 Task: Explore unique Airbnb listings in Oregon, such as treehouses, yurts, and converted barns.
Action: Mouse moved to (416, 80)
Screenshot: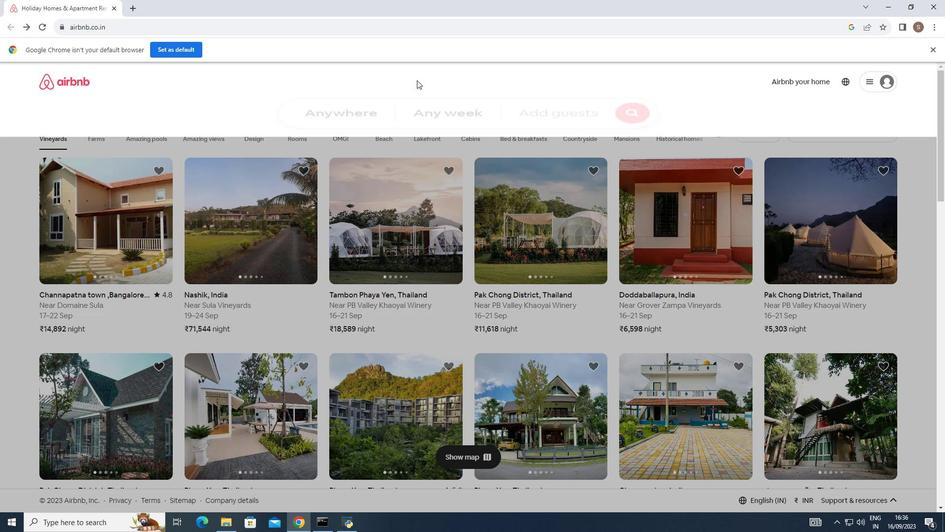 
Action: Mouse pressed left at (416, 80)
Screenshot: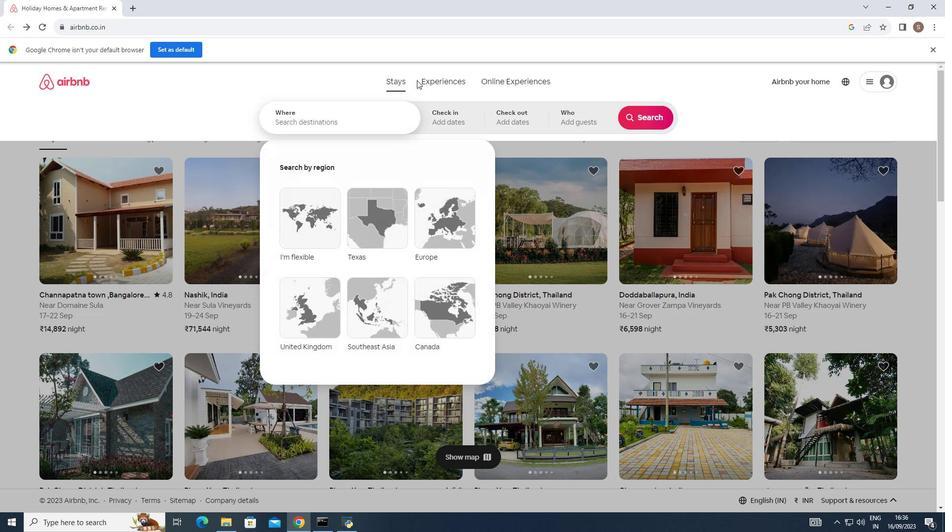 
Action: Mouse moved to (335, 120)
Screenshot: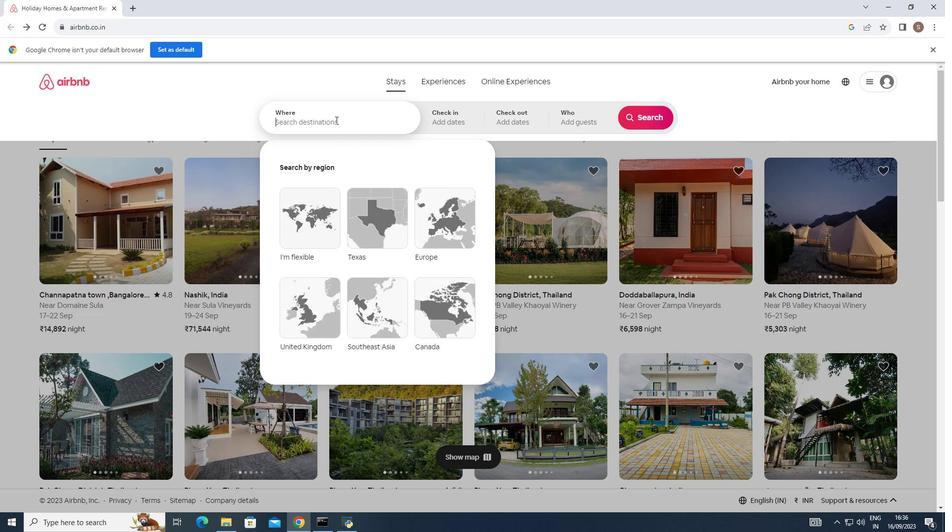
Action: Mouse pressed left at (335, 120)
Screenshot: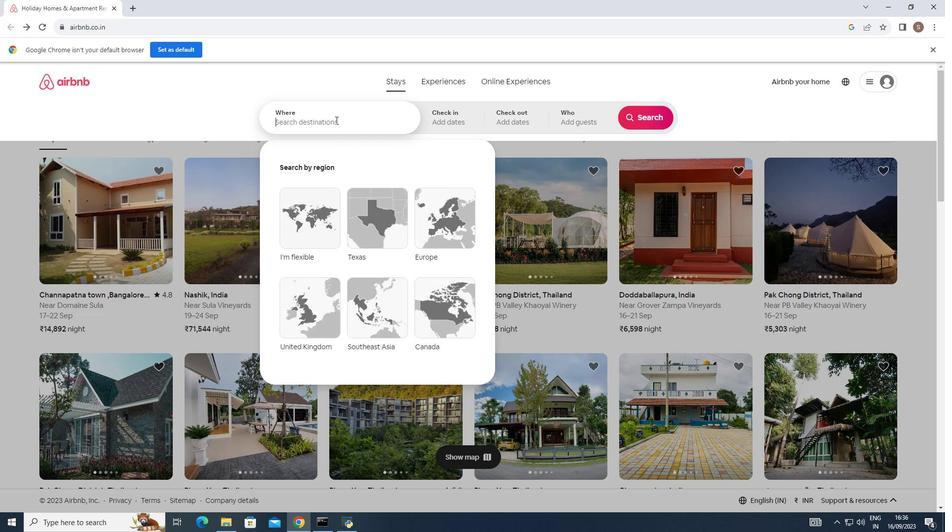 
Action: Key pressed oregon
Screenshot: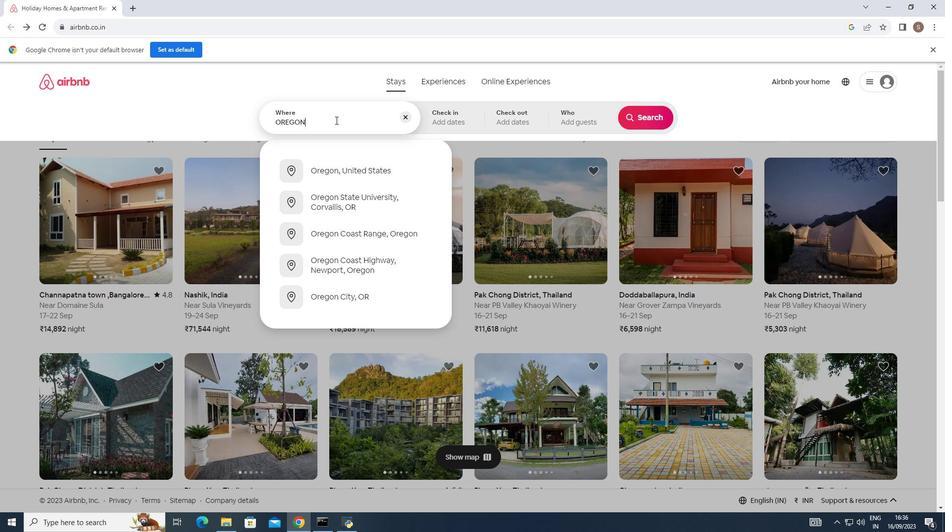 
Action: Mouse moved to (350, 172)
Screenshot: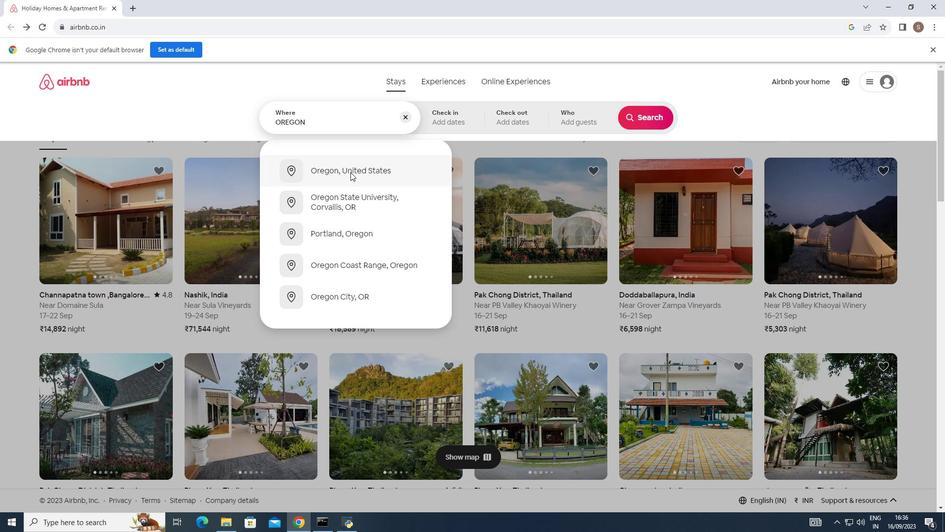 
Action: Mouse pressed left at (350, 172)
Screenshot: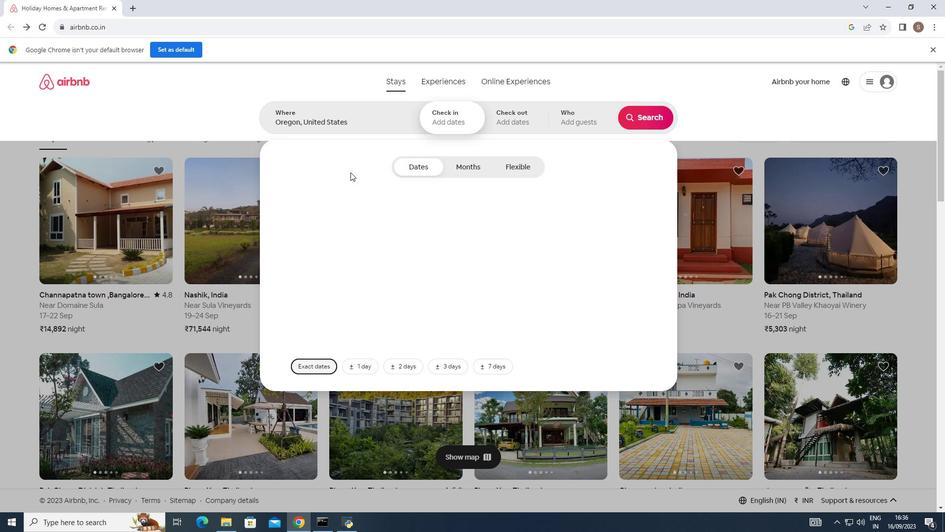 
Action: Mouse moved to (655, 114)
Screenshot: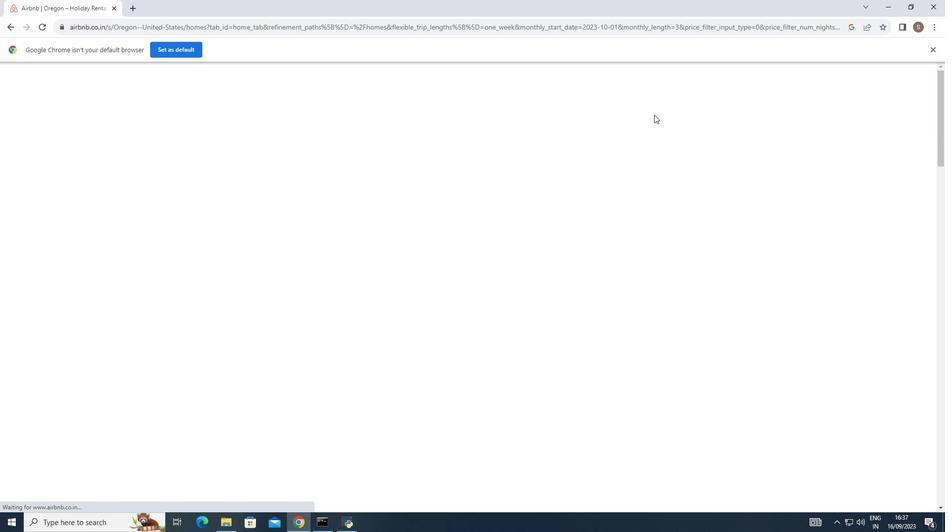 
Action: Mouse pressed left at (655, 114)
Screenshot: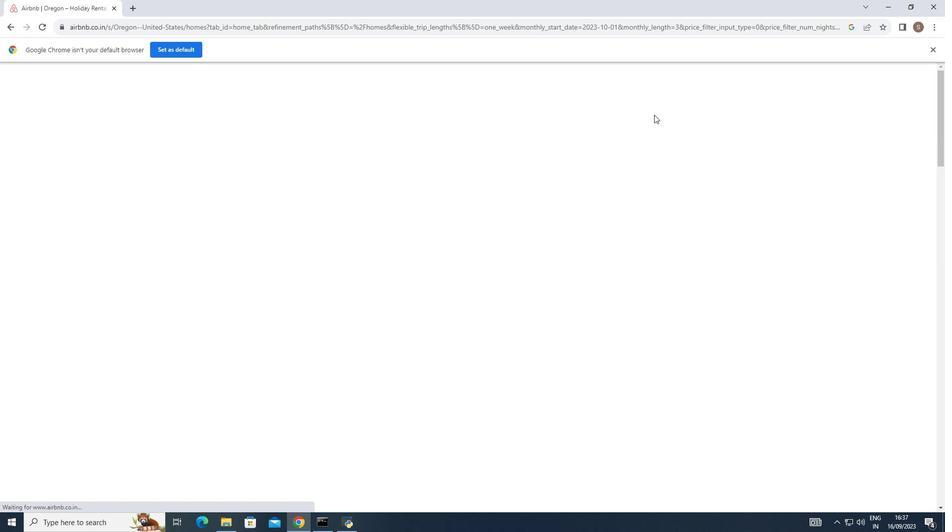 
Action: Mouse moved to (265, 259)
Screenshot: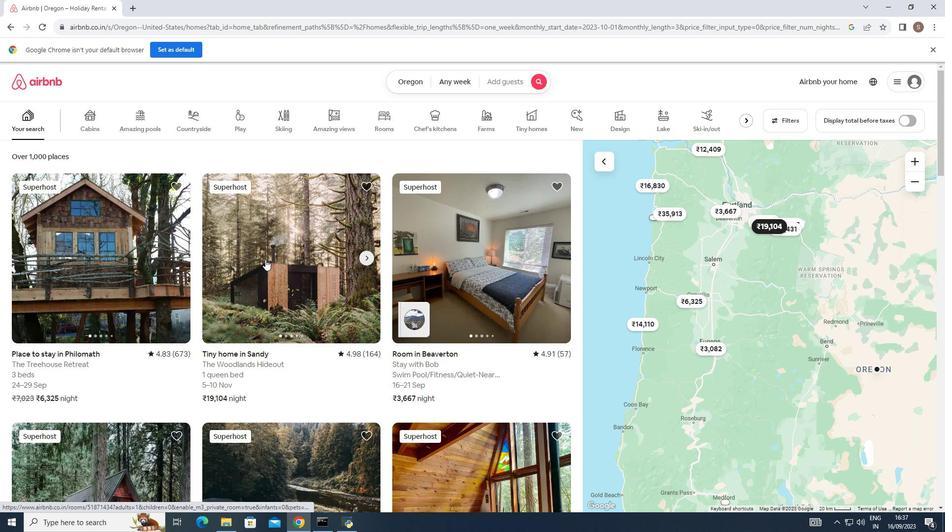 
Action: Mouse pressed left at (265, 259)
Screenshot: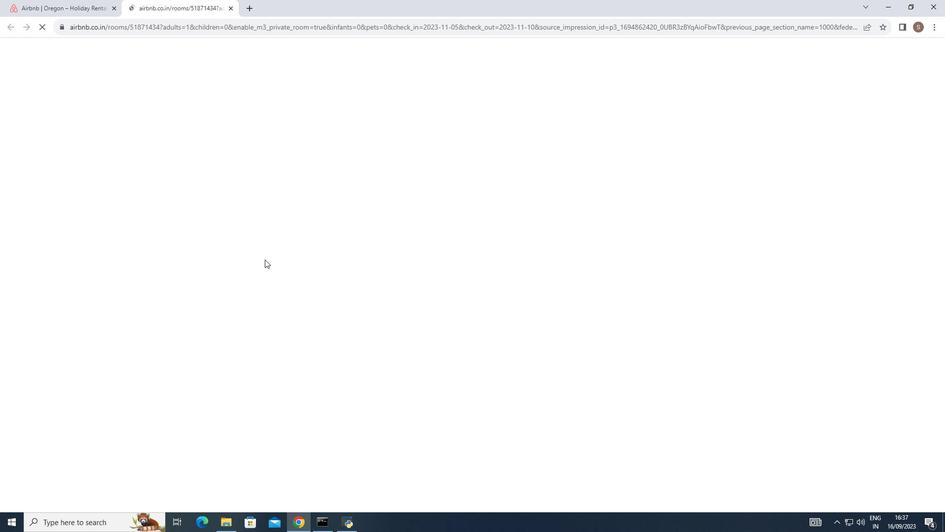 
Action: Mouse moved to (275, 268)
Screenshot: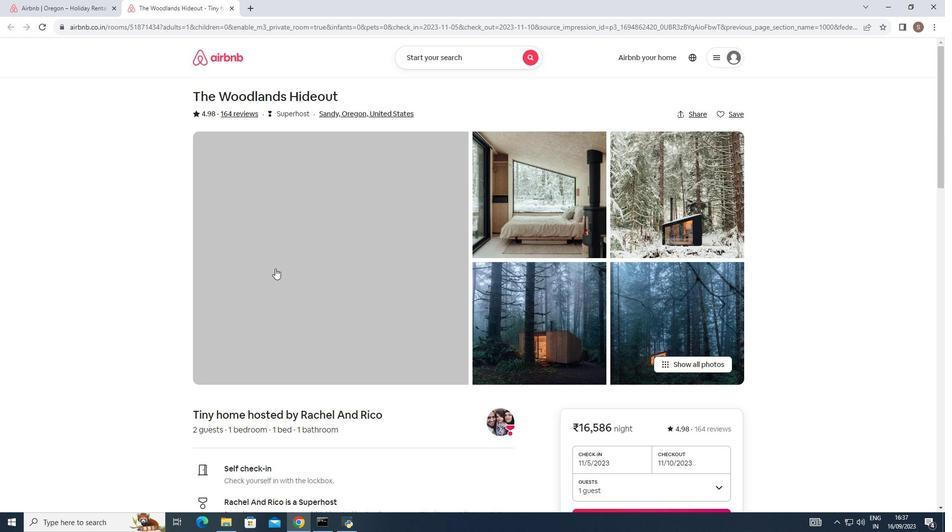 
Action: Mouse scrolled (275, 267) with delta (0, 0)
Screenshot: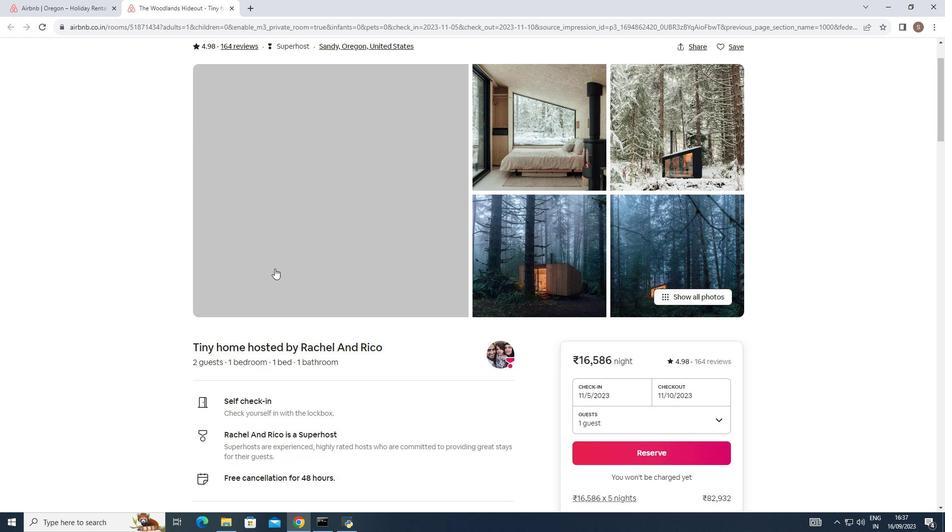 
Action: Mouse moved to (274, 268)
Screenshot: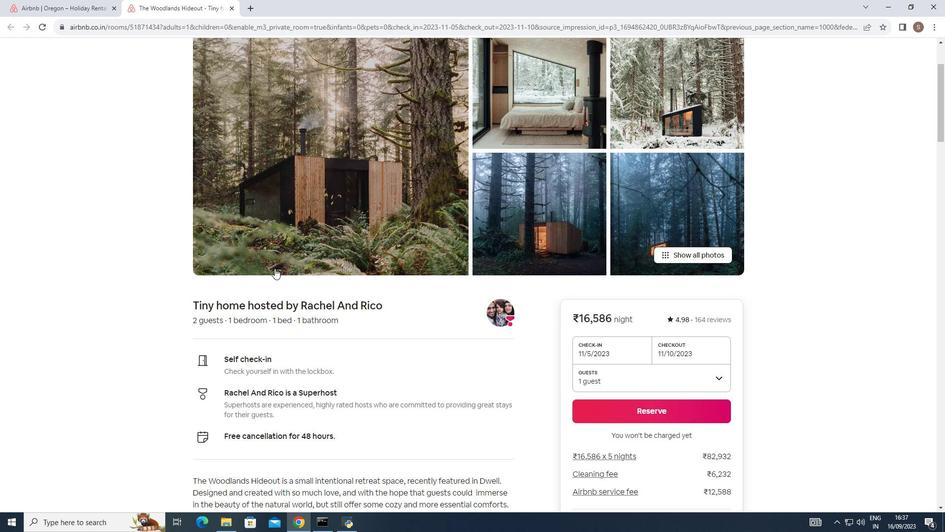 
Action: Mouse scrolled (274, 267) with delta (0, 0)
Screenshot: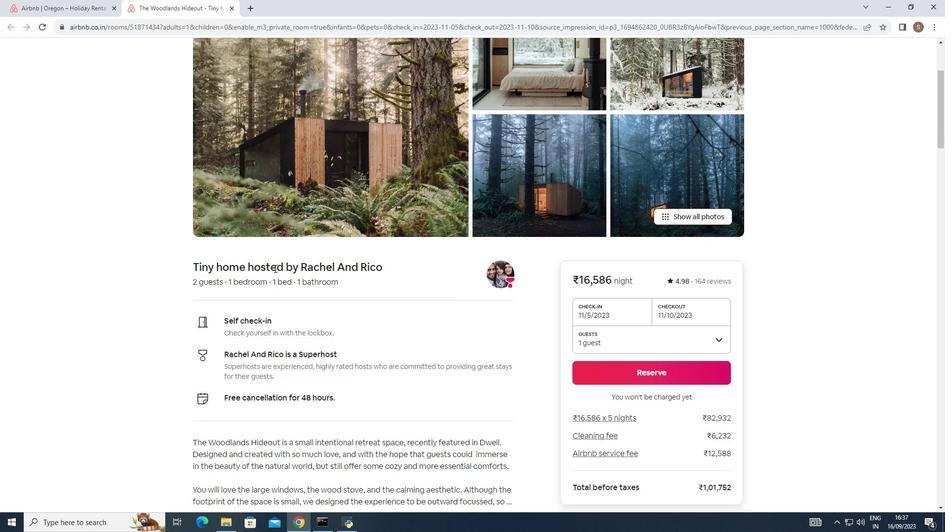 
Action: Mouse scrolled (274, 267) with delta (0, 0)
Screenshot: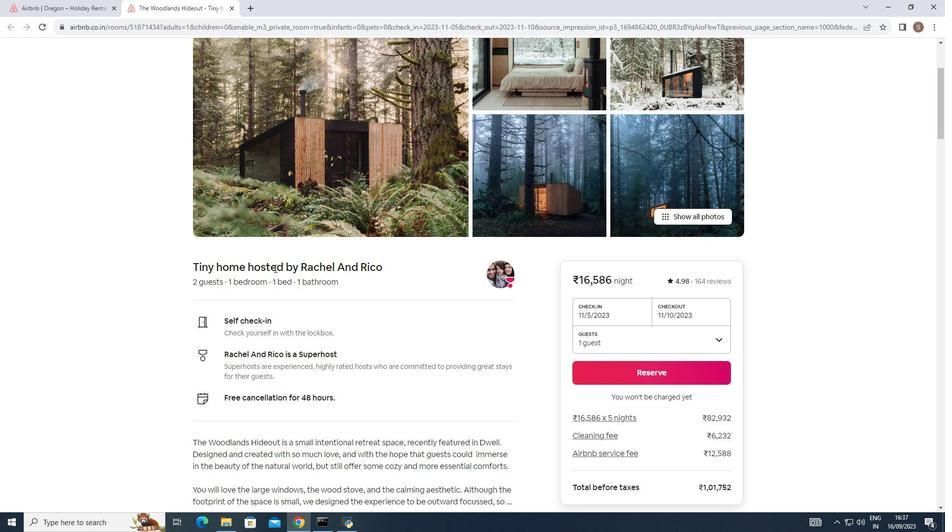 
Action: Mouse scrolled (274, 267) with delta (0, 0)
Screenshot: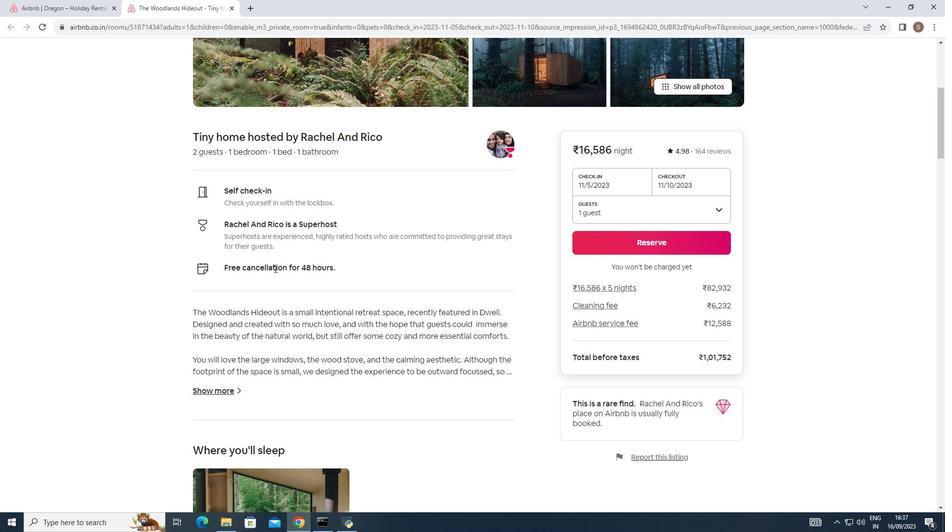 
Action: Mouse scrolled (274, 267) with delta (0, 0)
Screenshot: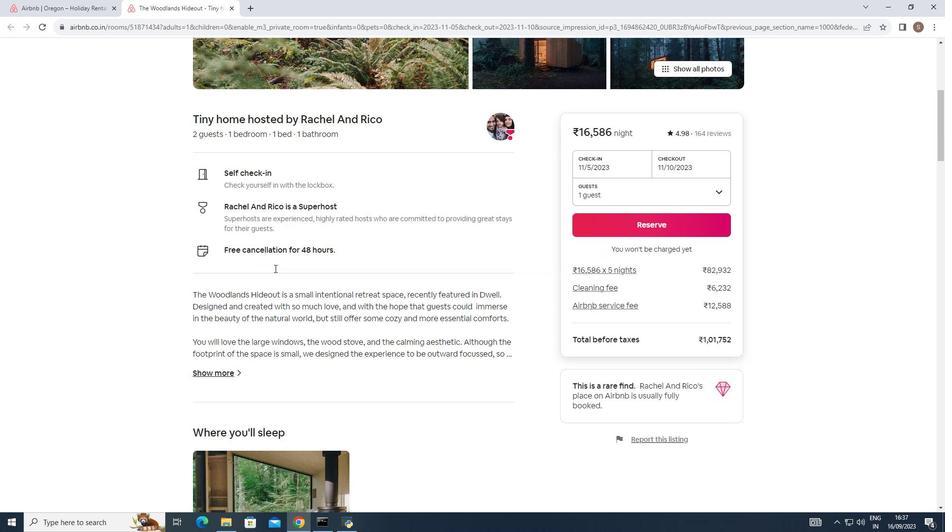 
Action: Mouse scrolled (274, 267) with delta (0, 0)
Screenshot: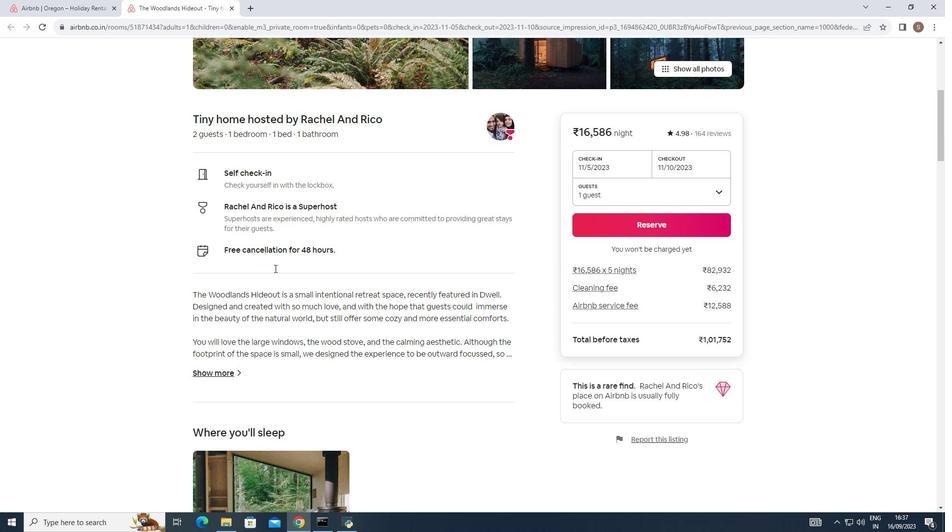 
Action: Mouse scrolled (274, 267) with delta (0, 0)
Screenshot: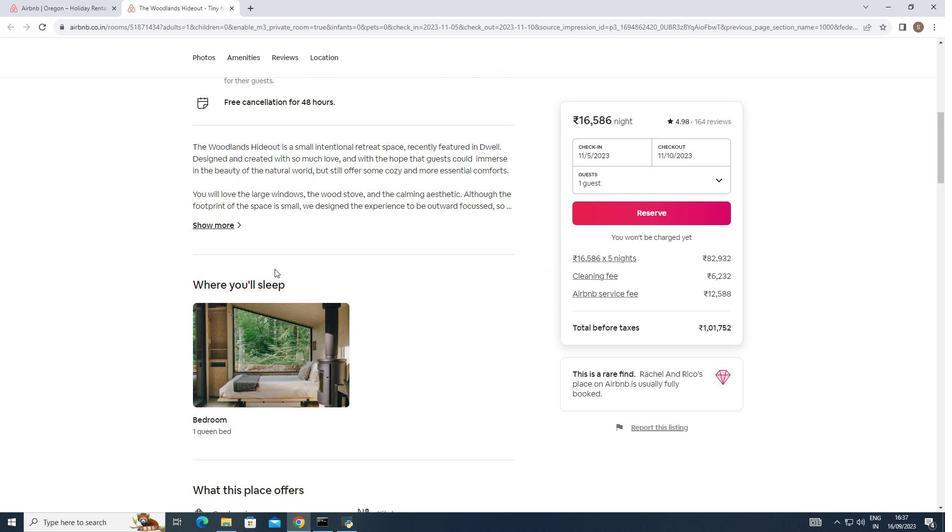 
Action: Mouse moved to (274, 268)
Screenshot: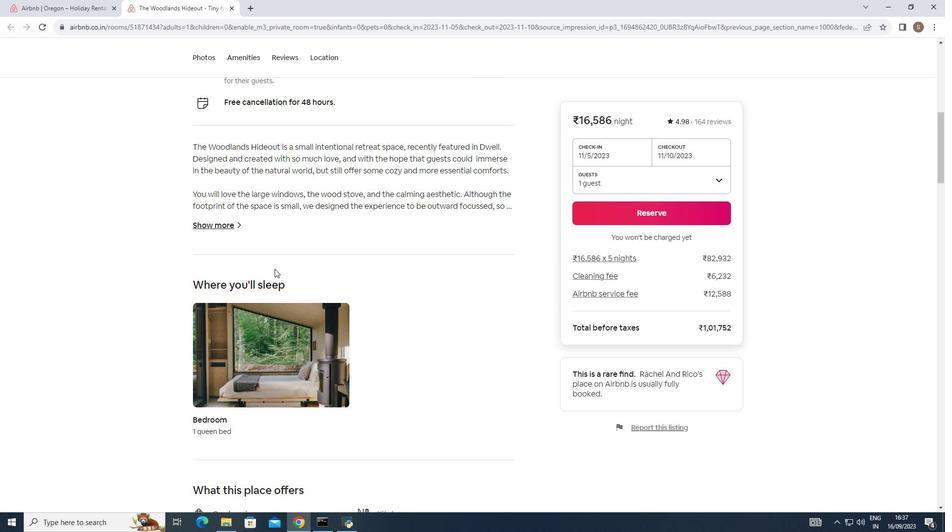
Action: Mouse scrolled (274, 268) with delta (0, 0)
Screenshot: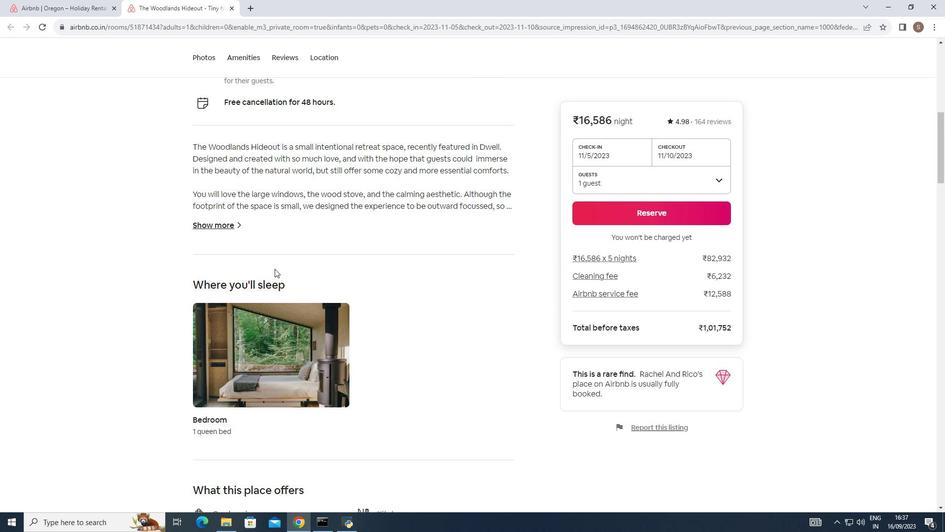 
Action: Mouse scrolled (274, 268) with delta (0, 0)
Screenshot: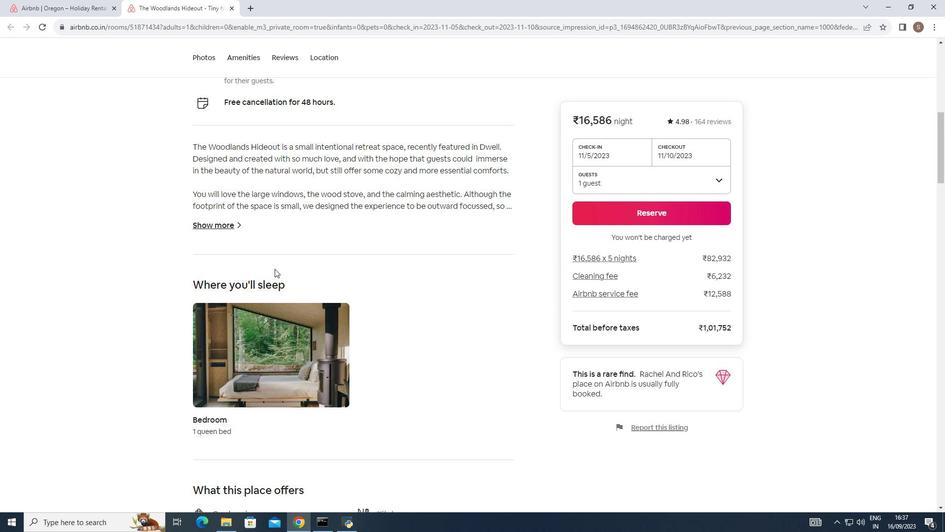 
Action: Mouse scrolled (274, 268) with delta (0, 0)
Screenshot: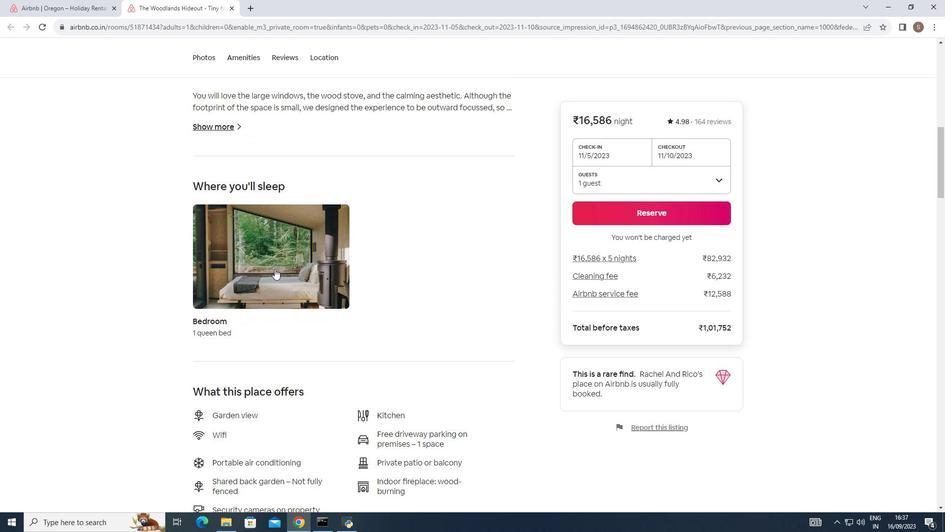 
Action: Mouse scrolled (274, 268) with delta (0, 0)
Screenshot: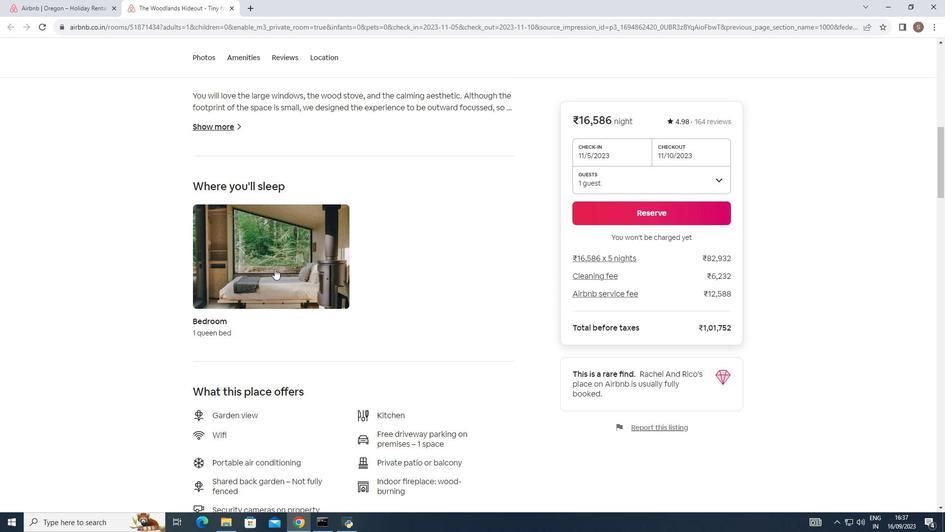 
Action: Mouse moved to (274, 268)
Screenshot: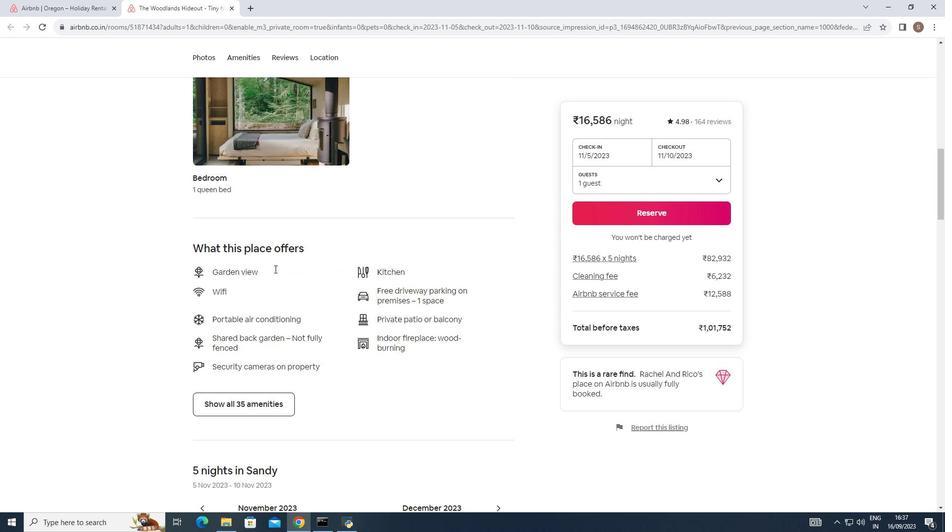 
Action: Mouse scrolled (274, 268) with delta (0, 0)
Screenshot: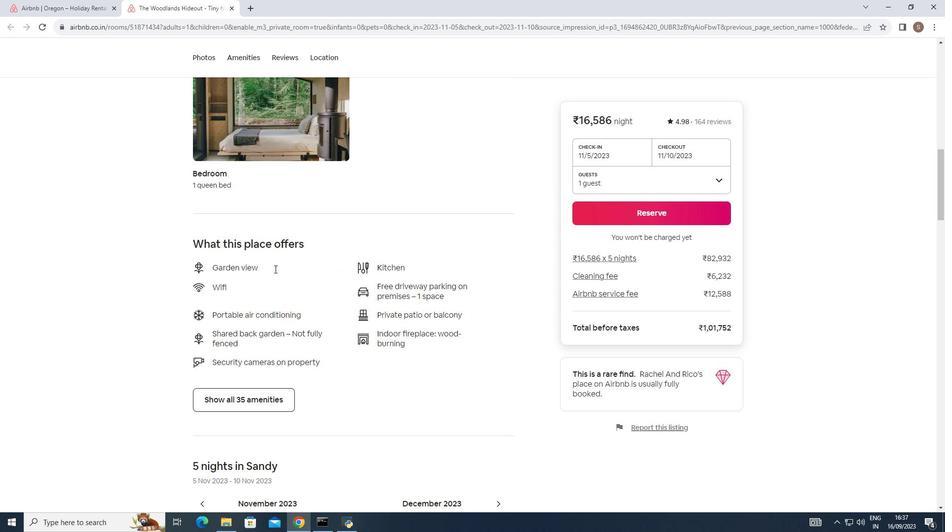 
Action: Mouse scrolled (274, 268) with delta (0, 0)
Screenshot: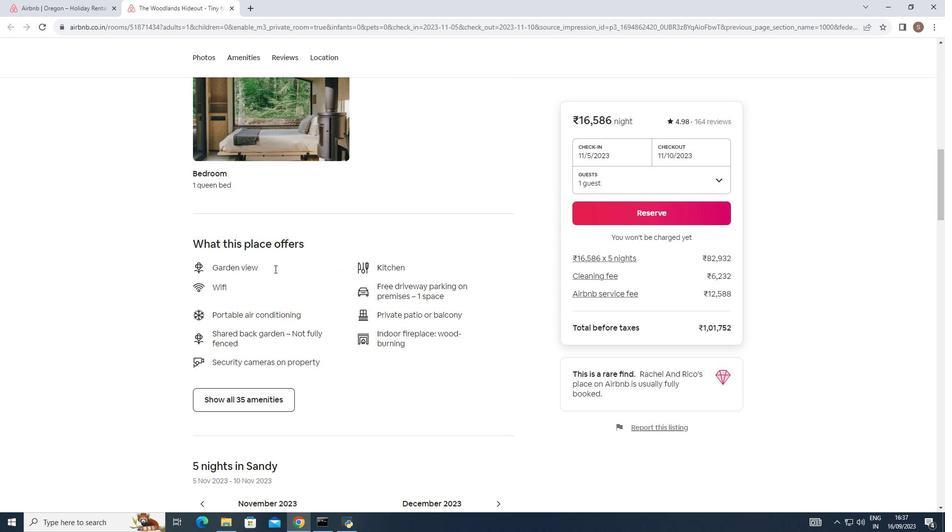 
Action: Mouse scrolled (274, 268) with delta (0, 0)
Screenshot: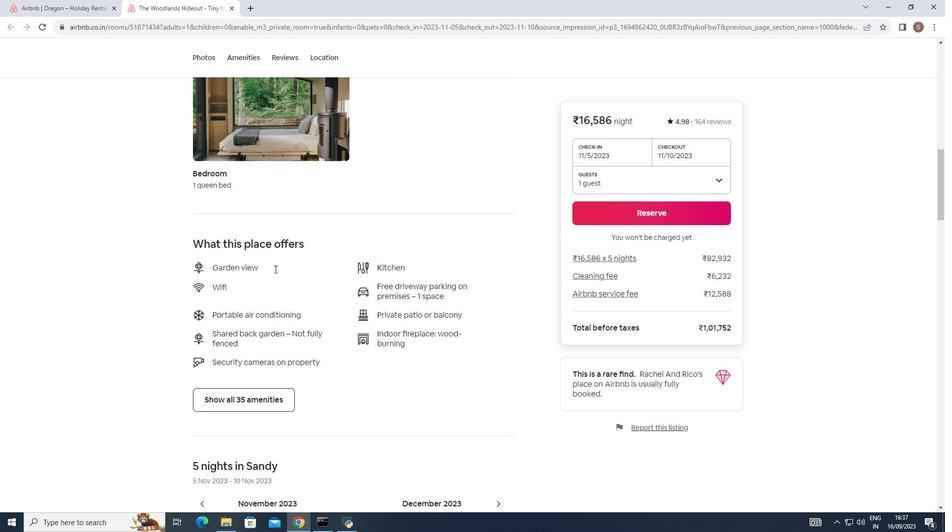 
Action: Mouse scrolled (274, 268) with delta (0, 0)
Screenshot: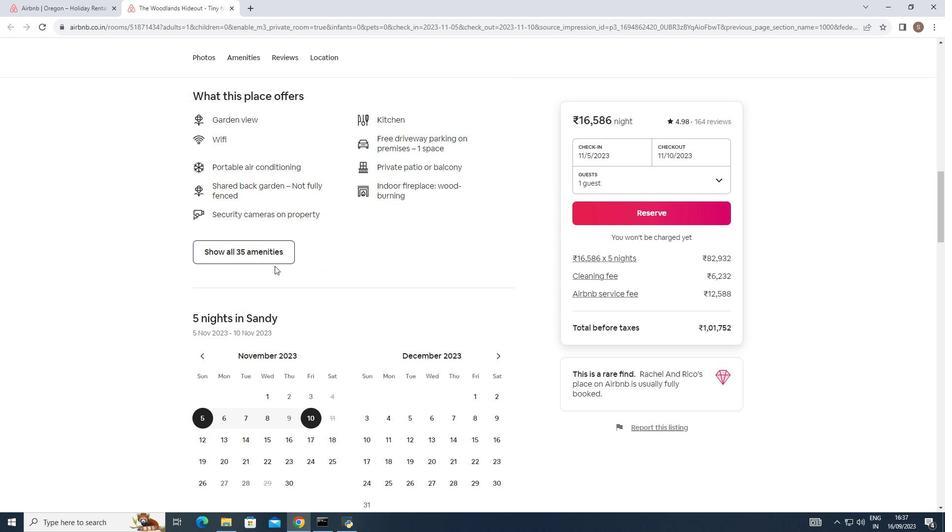 
Action: Mouse scrolled (274, 268) with delta (0, 0)
Screenshot: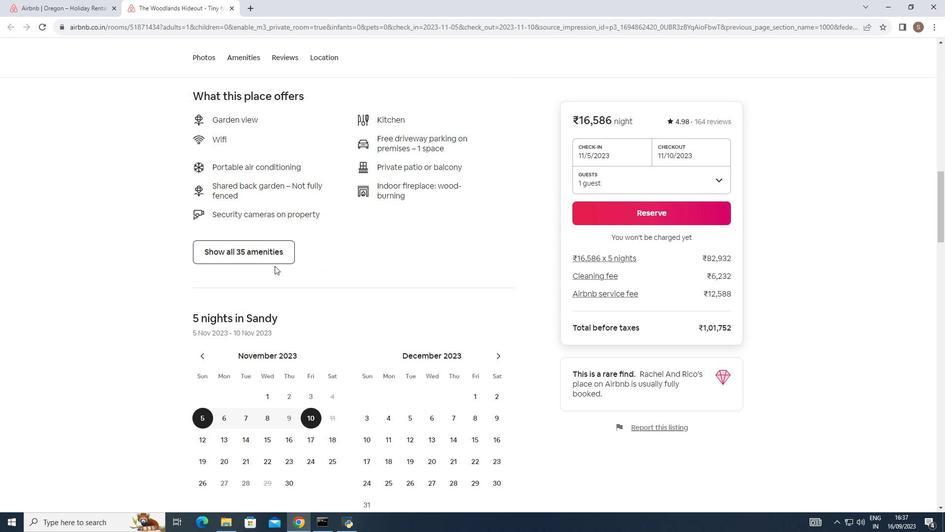 
Action: Mouse scrolled (274, 268) with delta (0, 0)
Screenshot: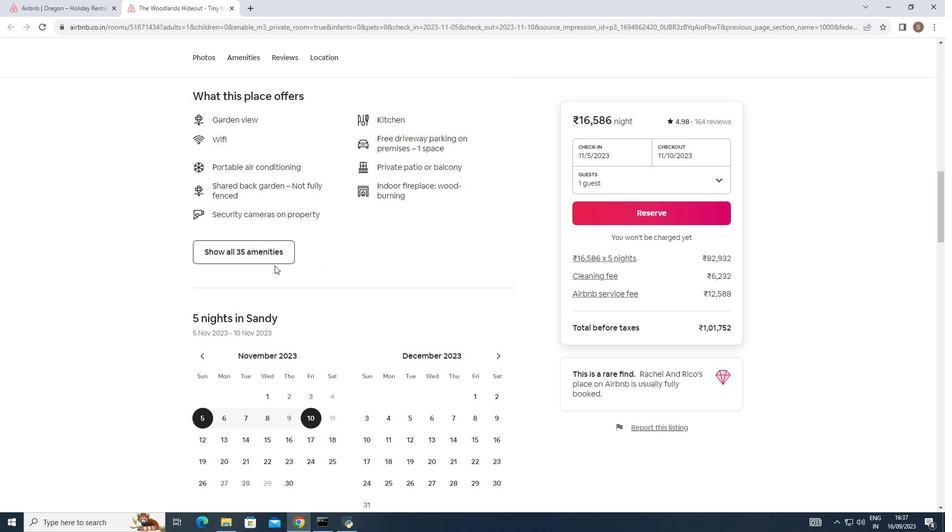 
Action: Mouse moved to (272, 258)
Screenshot: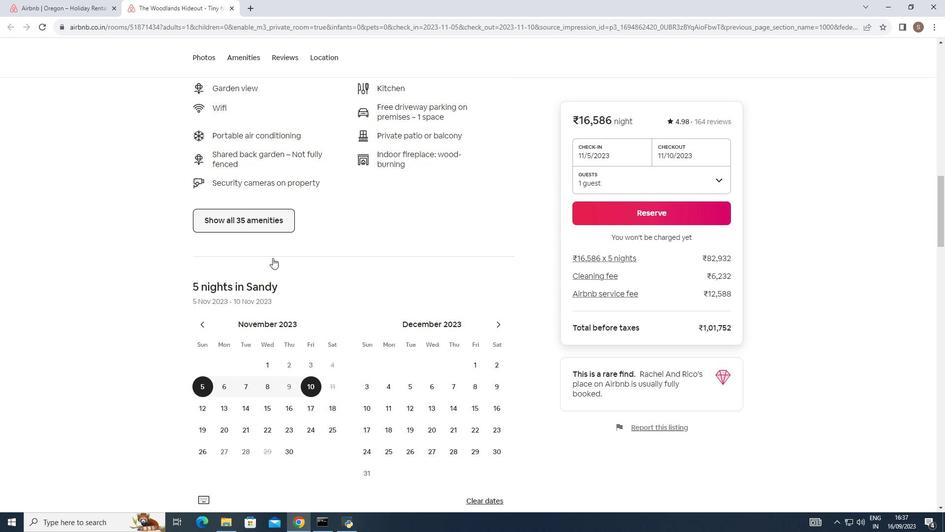 
Action: Mouse scrolled (272, 257) with delta (0, 0)
Screenshot: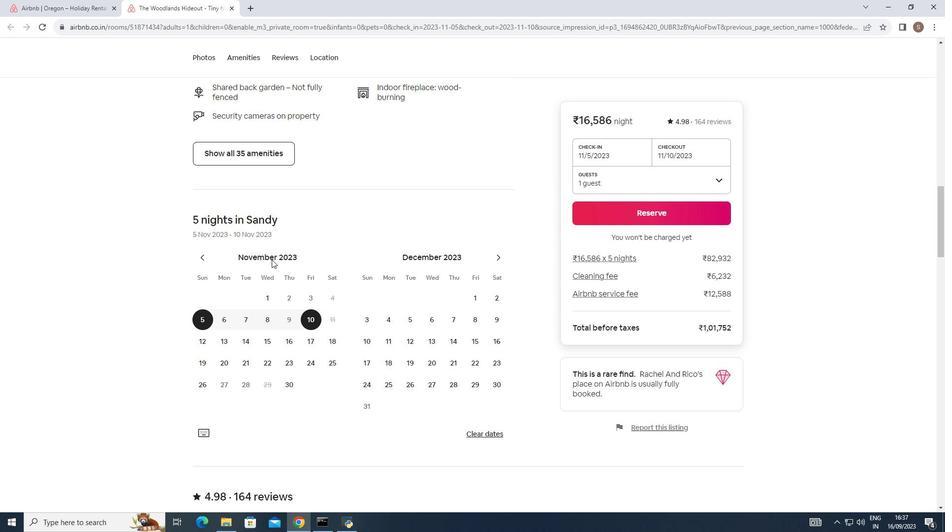
Action: Mouse scrolled (272, 257) with delta (0, 0)
Screenshot: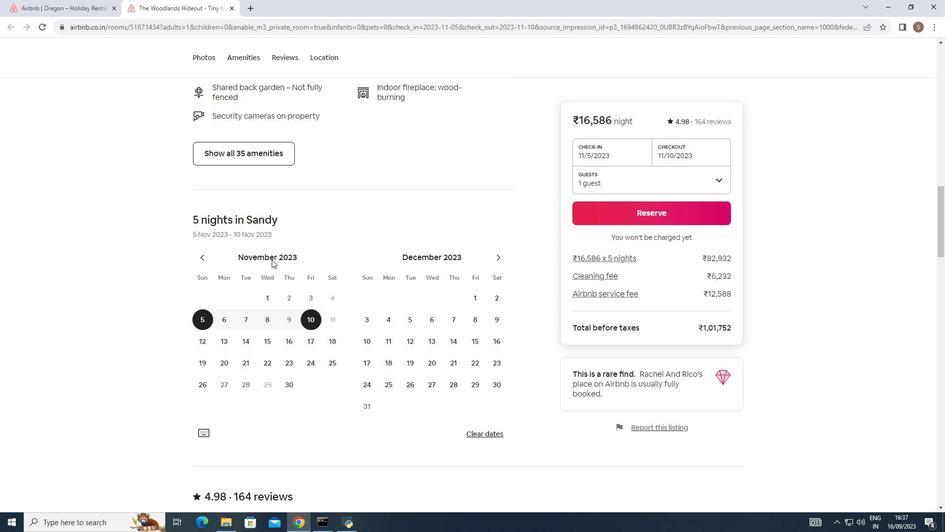 
Action: Mouse moved to (271, 260)
Screenshot: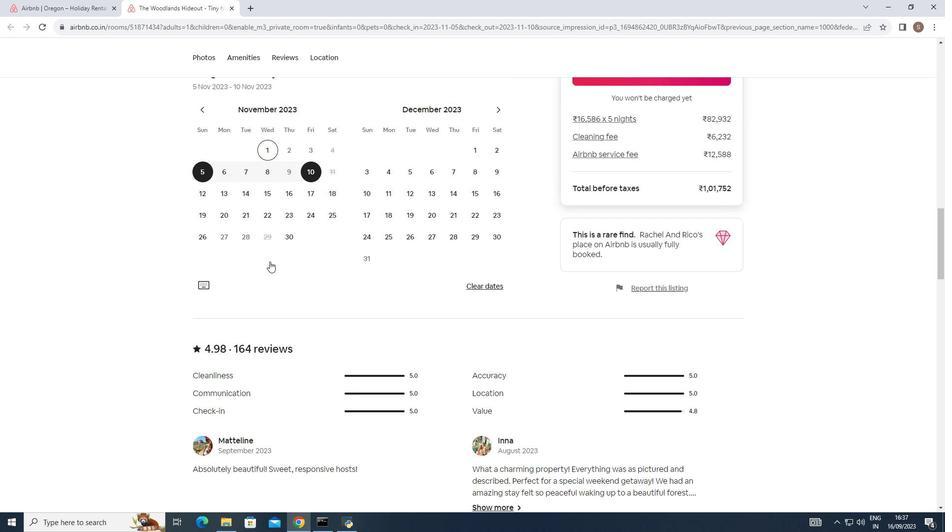 
Action: Mouse scrolled (271, 259) with delta (0, 0)
Screenshot: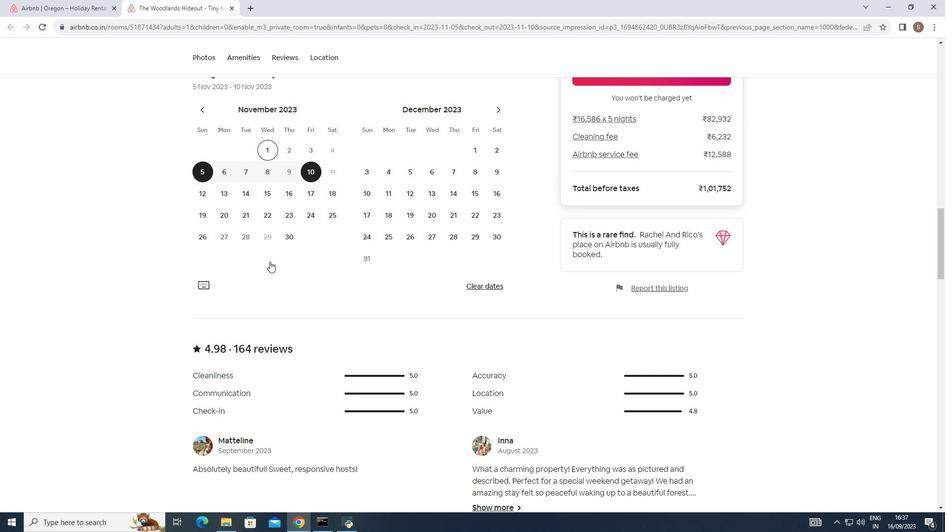 
Action: Mouse moved to (270, 261)
Screenshot: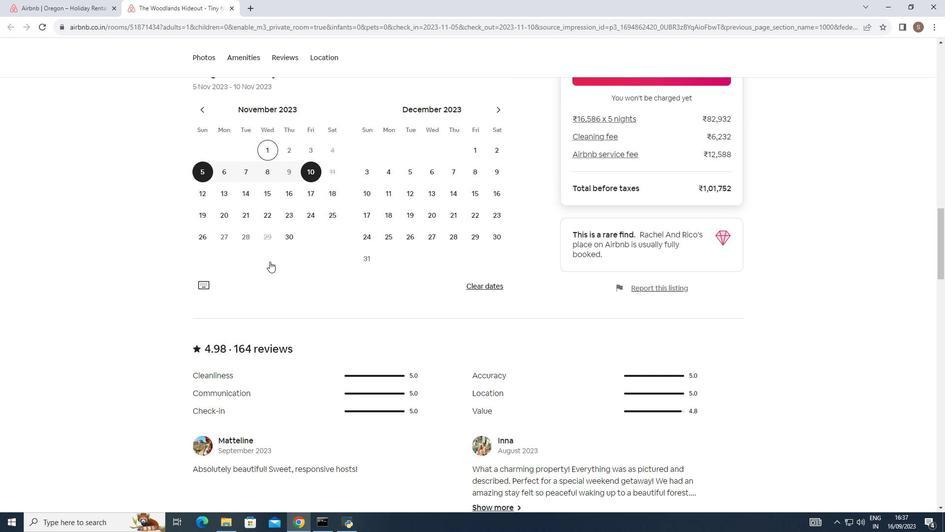 
Action: Mouse scrolled (270, 260) with delta (0, 0)
Screenshot: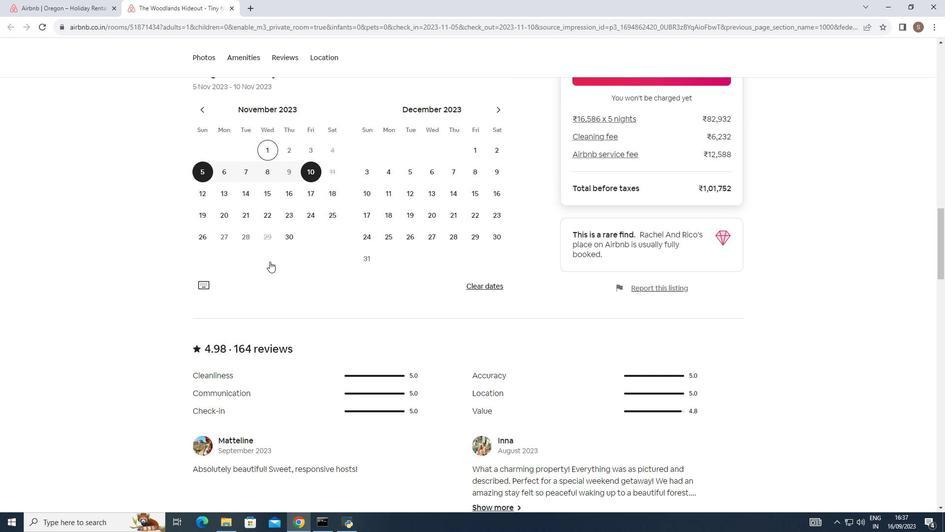 
Action: Mouse moved to (269, 261)
Screenshot: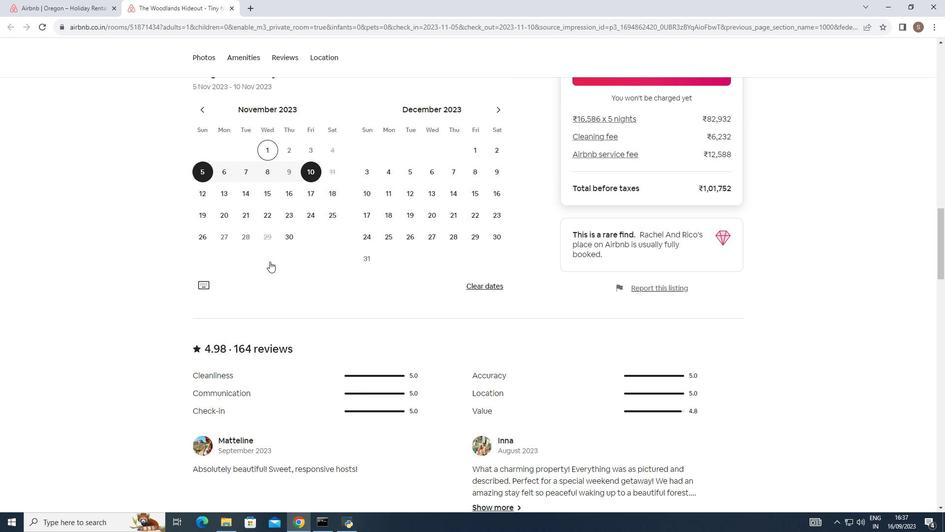 
Action: Mouse scrolled (269, 261) with delta (0, 0)
Screenshot: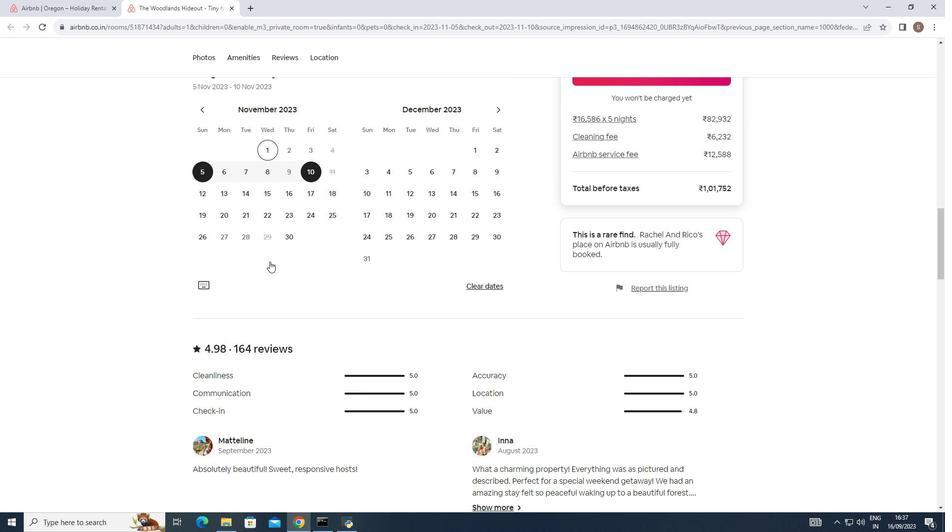 
Action: Mouse moved to (269, 261)
Screenshot: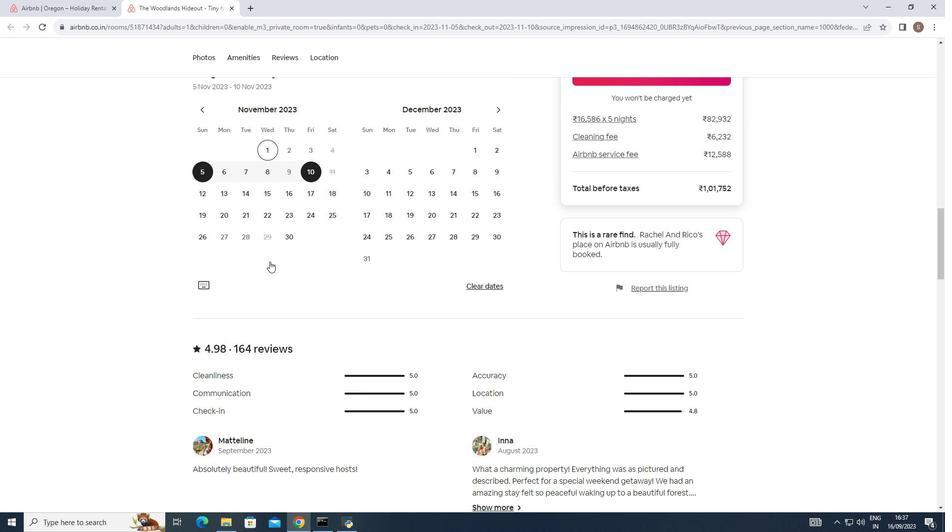 
Action: Mouse scrolled (269, 261) with delta (0, 0)
Screenshot: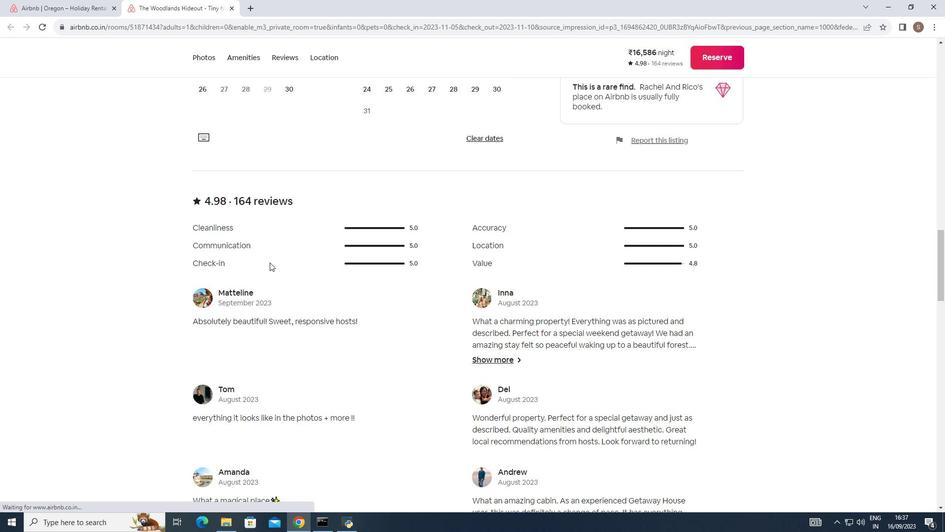 
Action: Mouse moved to (269, 262)
Screenshot: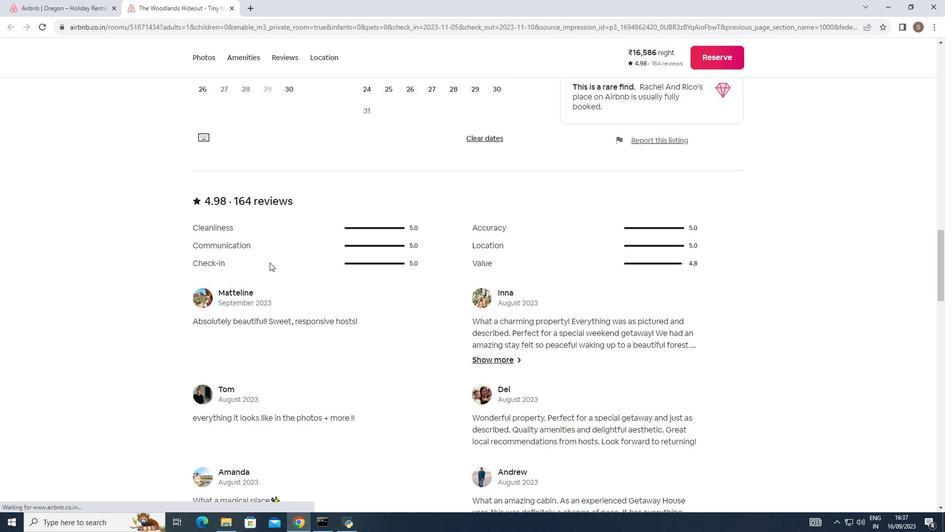 
Action: Mouse scrolled (269, 262) with delta (0, 0)
Screenshot: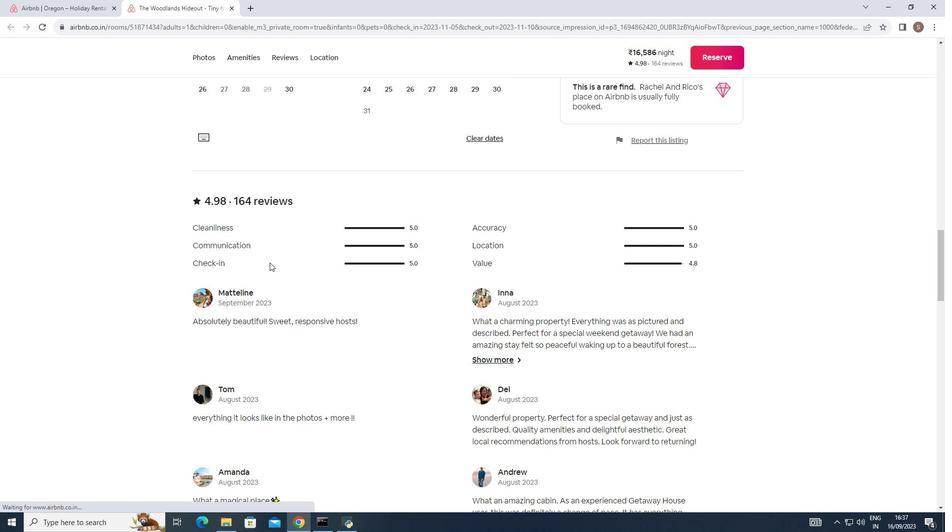 
Action: Mouse scrolled (269, 262) with delta (0, 0)
Screenshot: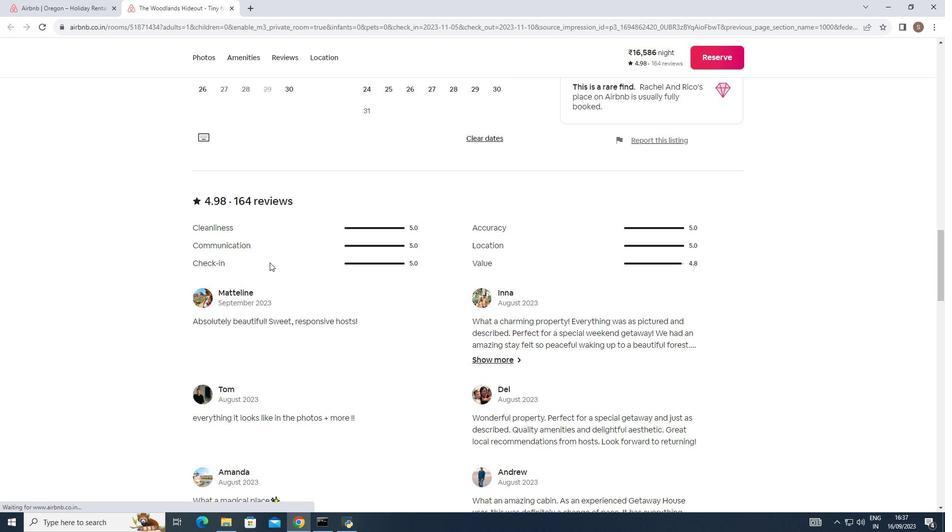 
Action: Mouse scrolled (269, 262) with delta (0, 0)
Screenshot: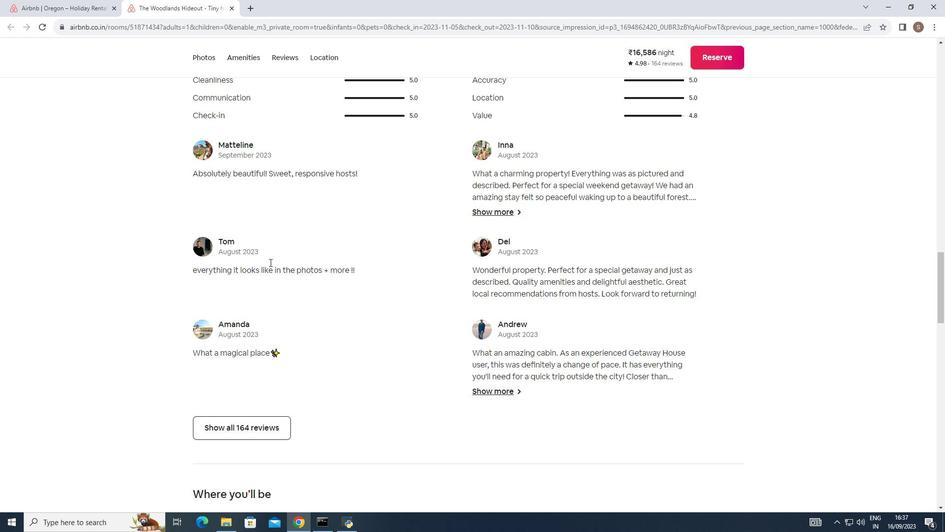 
Action: Mouse scrolled (269, 262) with delta (0, 0)
Screenshot: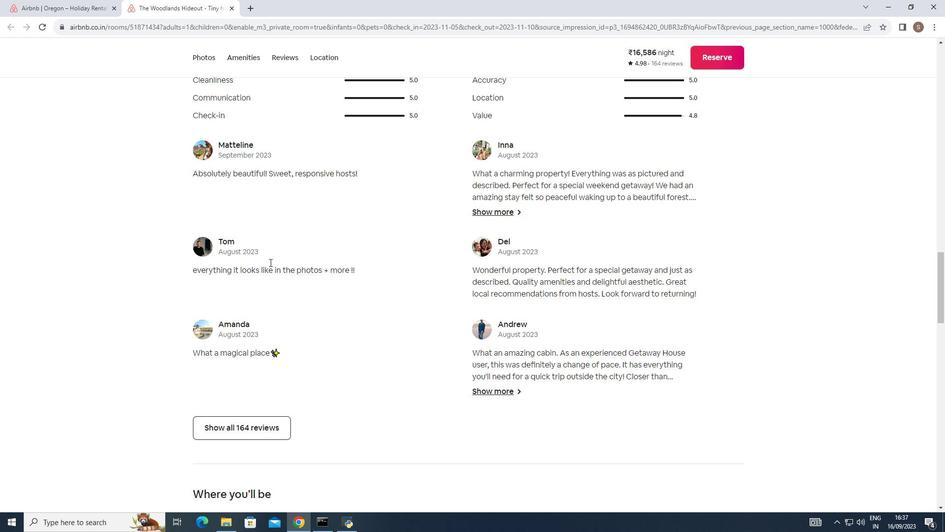 
Action: Mouse scrolled (269, 262) with delta (0, 0)
Screenshot: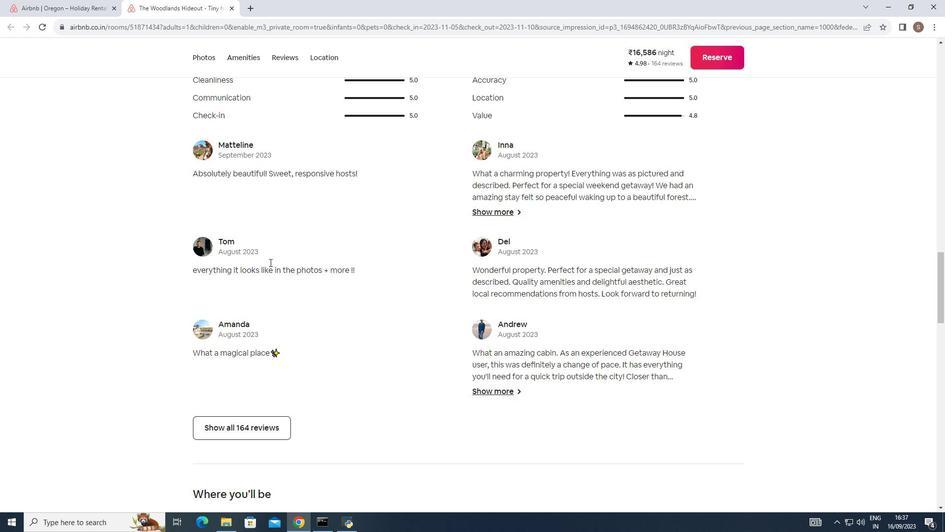 
Action: Mouse scrolled (269, 262) with delta (0, 0)
Screenshot: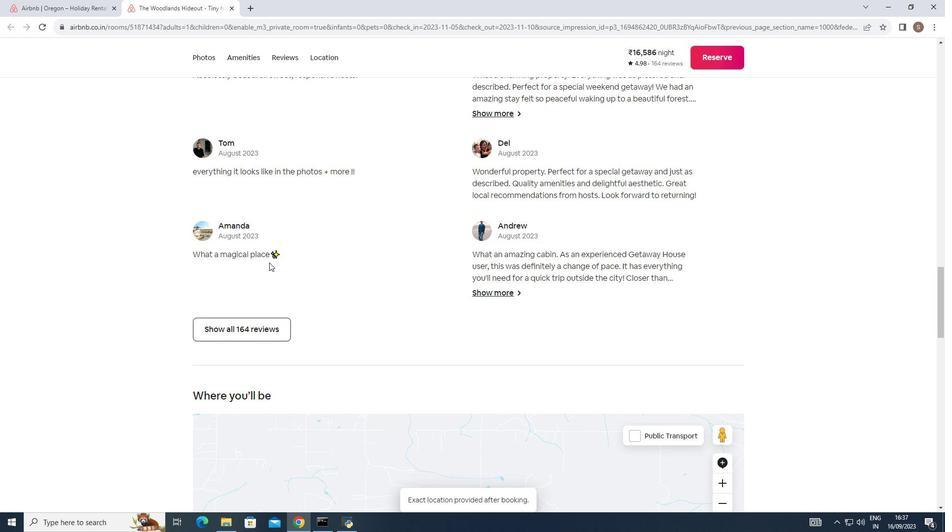 
Action: Mouse scrolled (269, 262) with delta (0, 0)
Screenshot: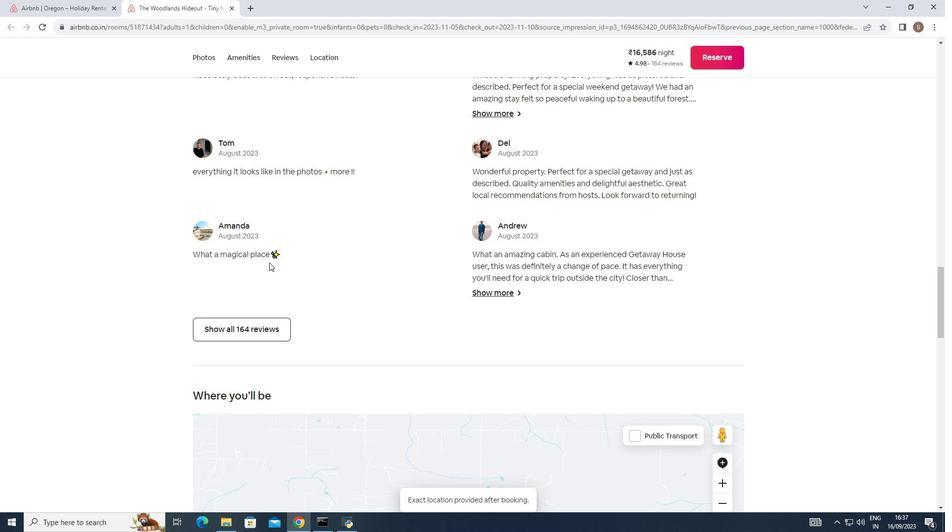 
Action: Mouse moved to (269, 262)
Screenshot: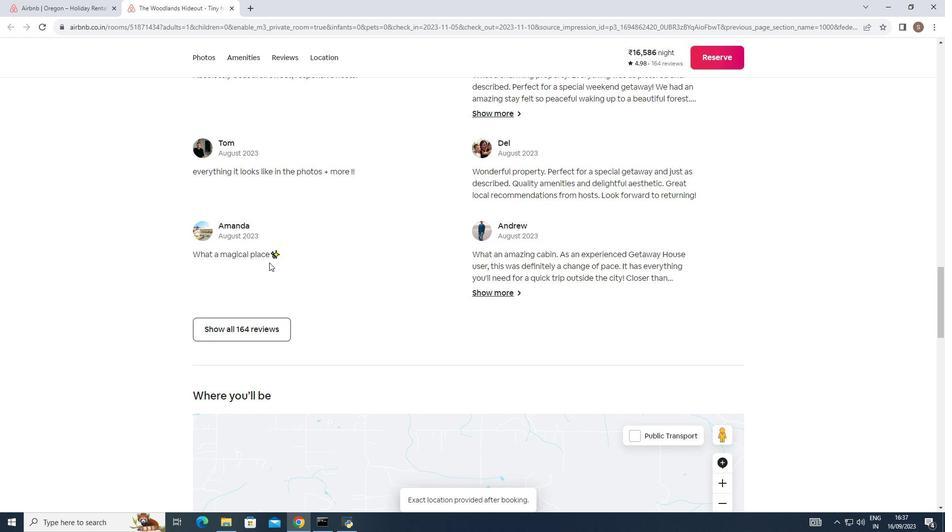 
Action: Mouse scrolled (269, 262) with delta (0, 0)
Screenshot: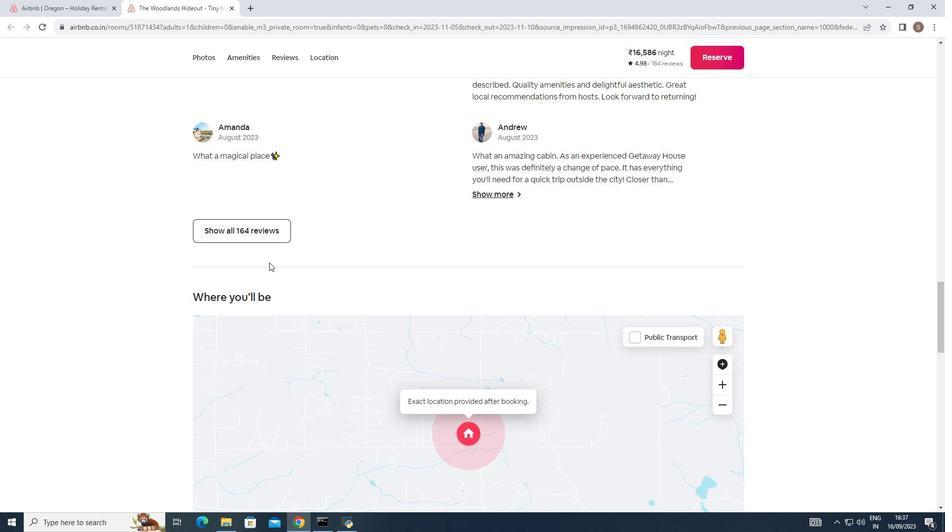 
Action: Mouse scrolled (269, 262) with delta (0, 0)
Screenshot: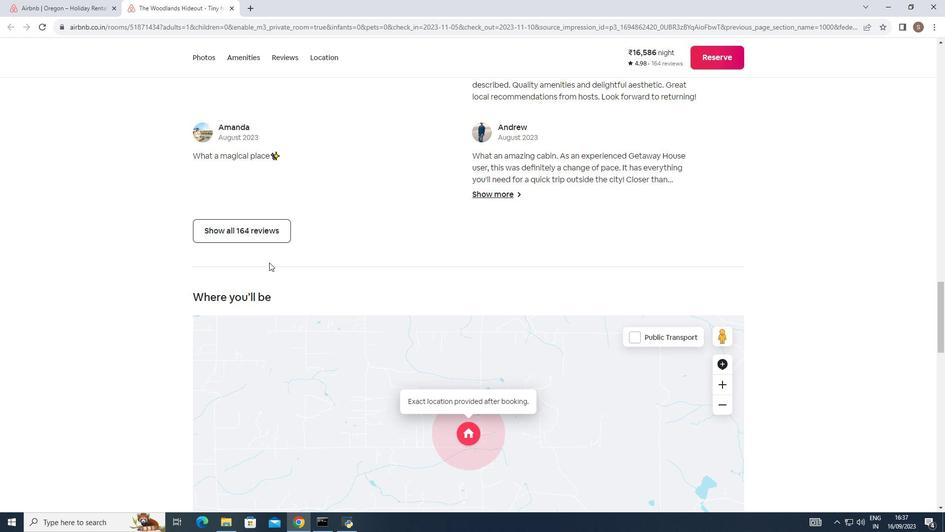 
Action: Mouse scrolled (269, 262) with delta (0, 0)
Screenshot: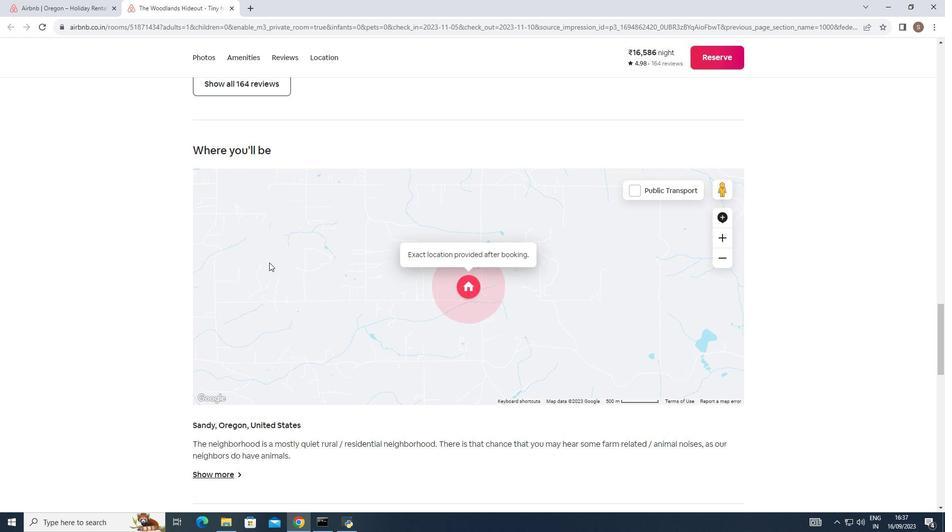 
Action: Mouse scrolled (269, 262) with delta (0, 0)
Screenshot: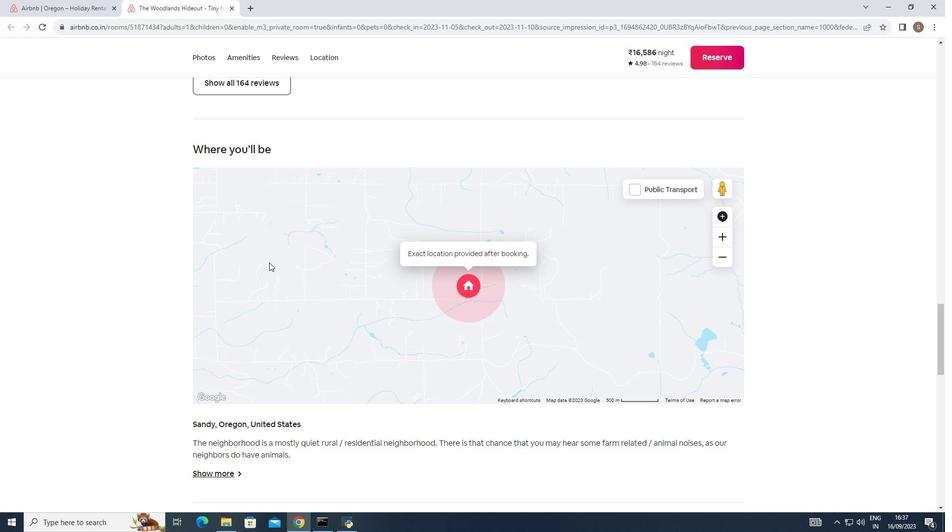 
Action: Mouse scrolled (269, 262) with delta (0, 0)
Screenshot: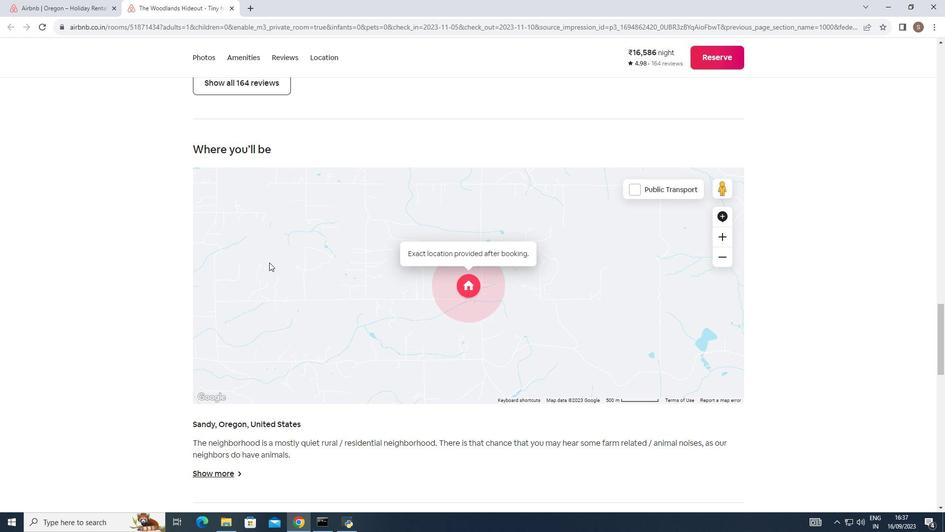 
Action: Mouse scrolled (269, 262) with delta (0, 0)
Screenshot: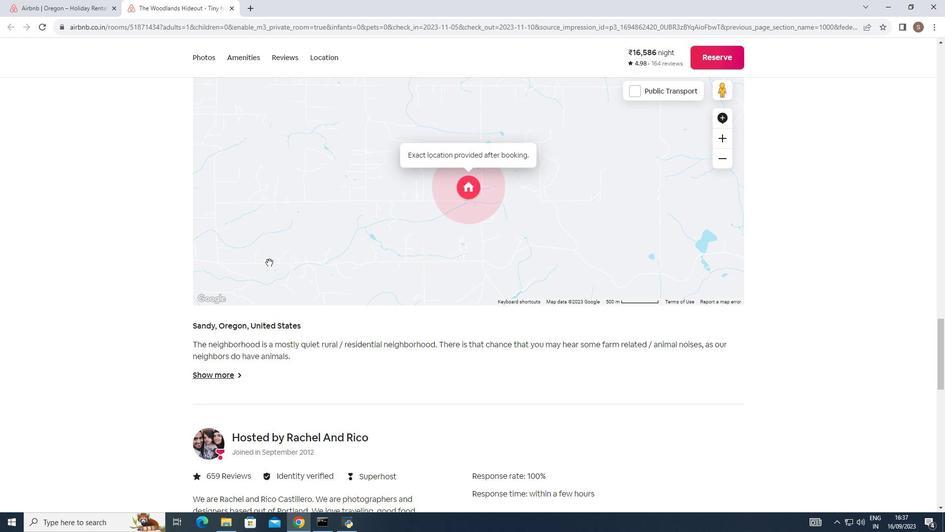 
Action: Mouse scrolled (269, 262) with delta (0, 0)
Screenshot: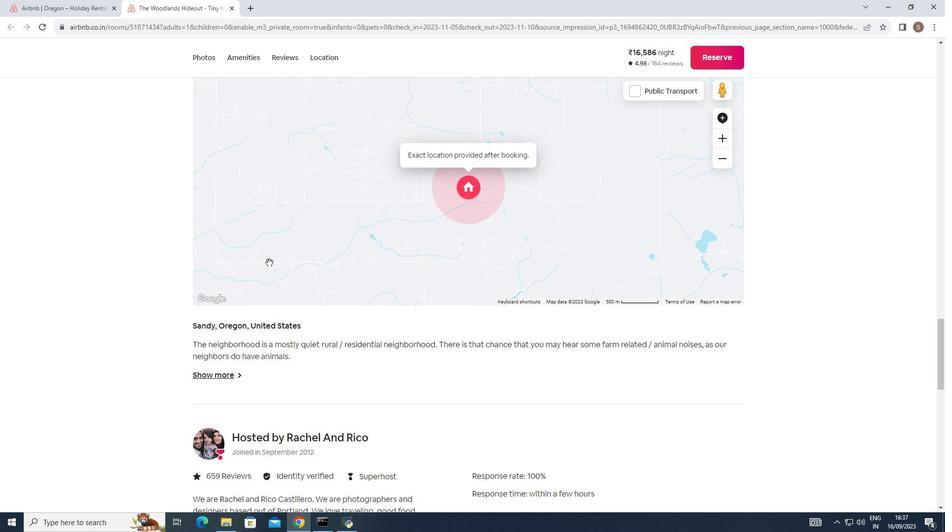 
Action: Mouse scrolled (269, 262) with delta (0, 0)
Screenshot: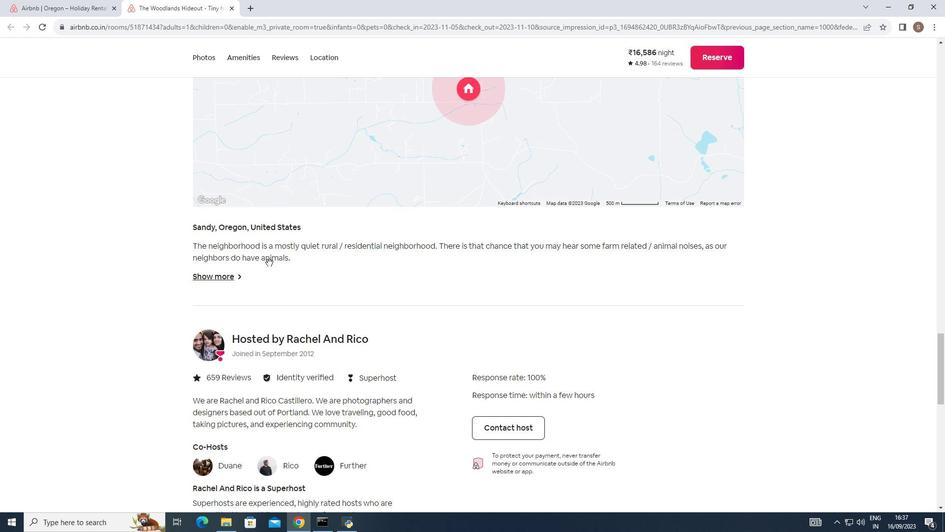 
Action: Mouse scrolled (269, 262) with delta (0, 0)
Screenshot: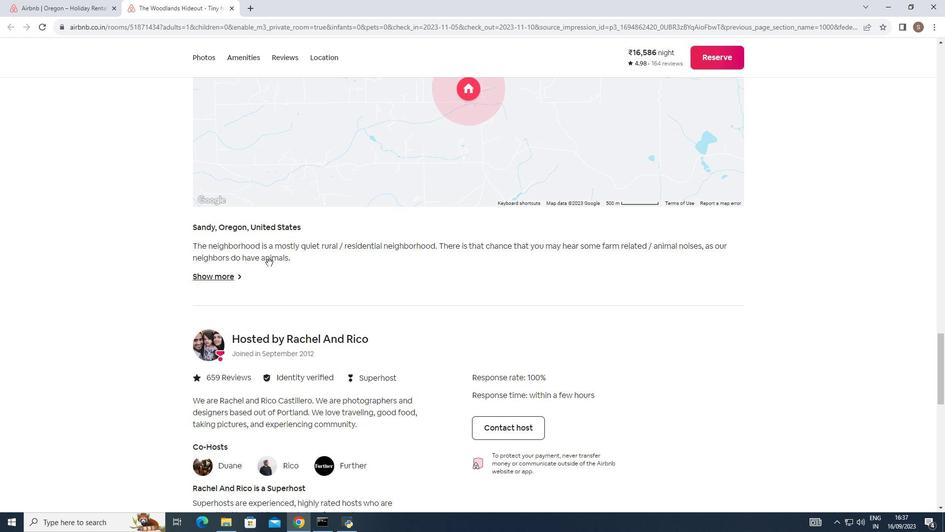 
Action: Mouse scrolled (269, 262) with delta (0, 0)
Screenshot: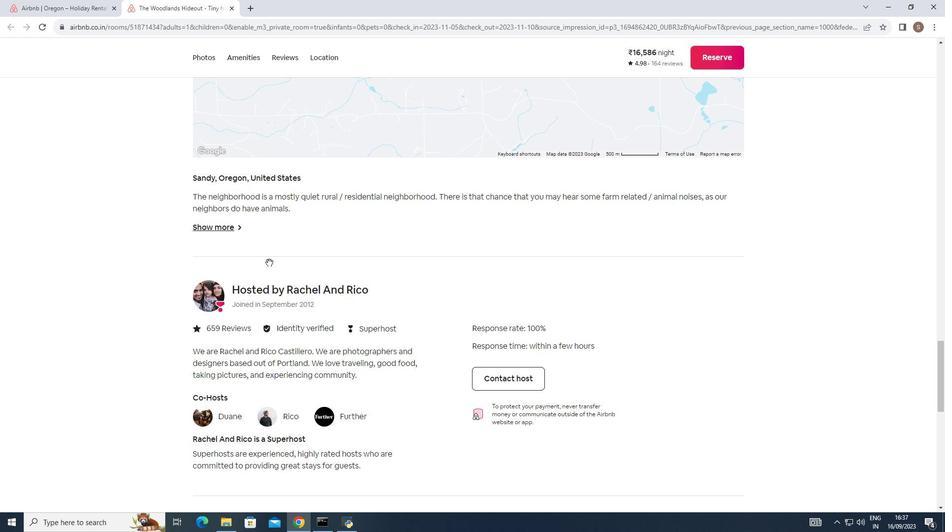 
Action: Mouse scrolled (269, 262) with delta (0, 0)
Screenshot: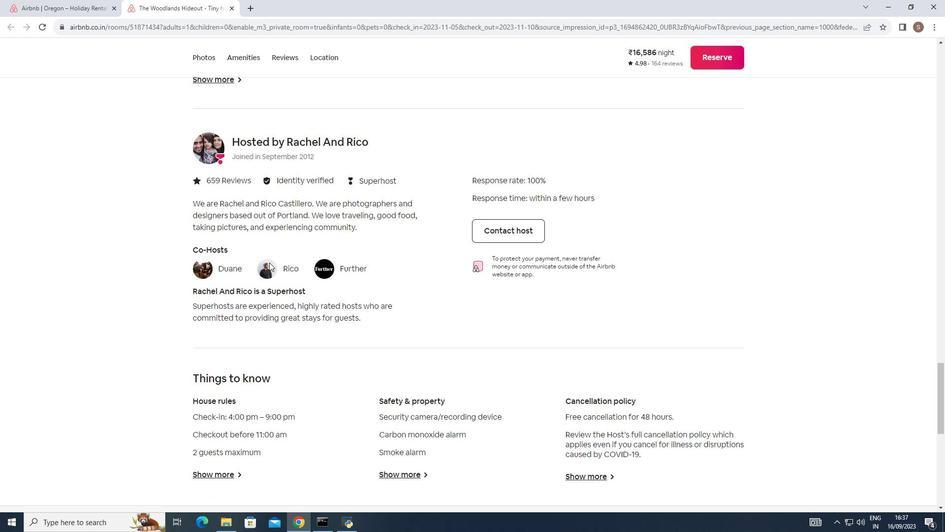 
Action: Mouse scrolled (269, 262) with delta (0, 0)
Screenshot: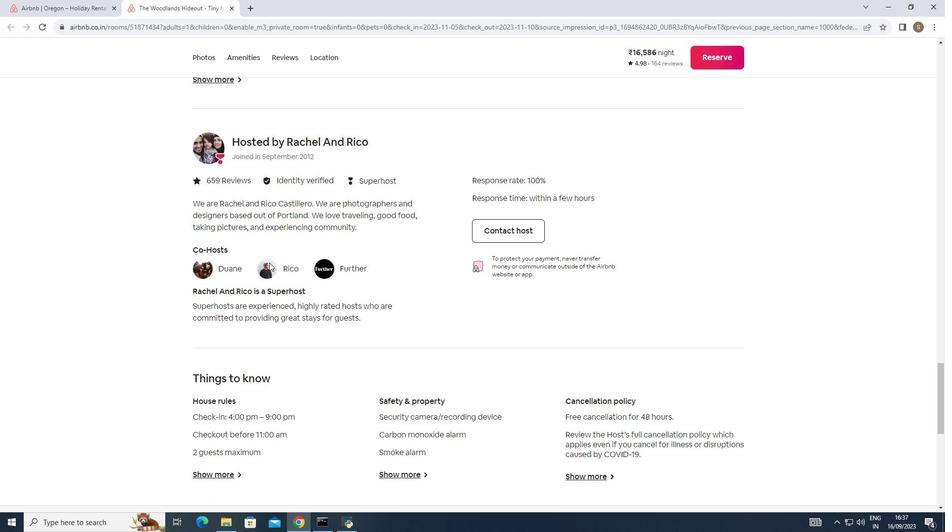 
Action: Mouse scrolled (269, 262) with delta (0, 0)
Screenshot: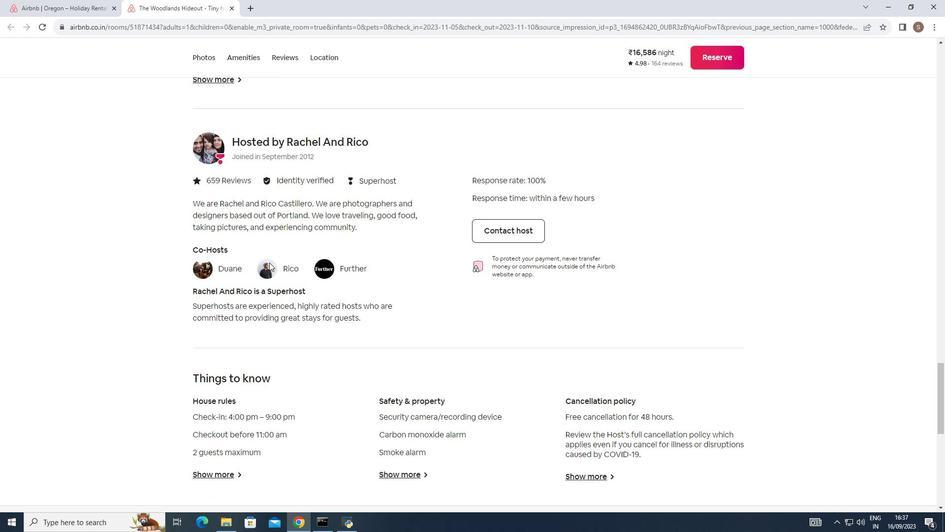 
Action: Mouse scrolled (269, 262) with delta (0, 0)
Screenshot: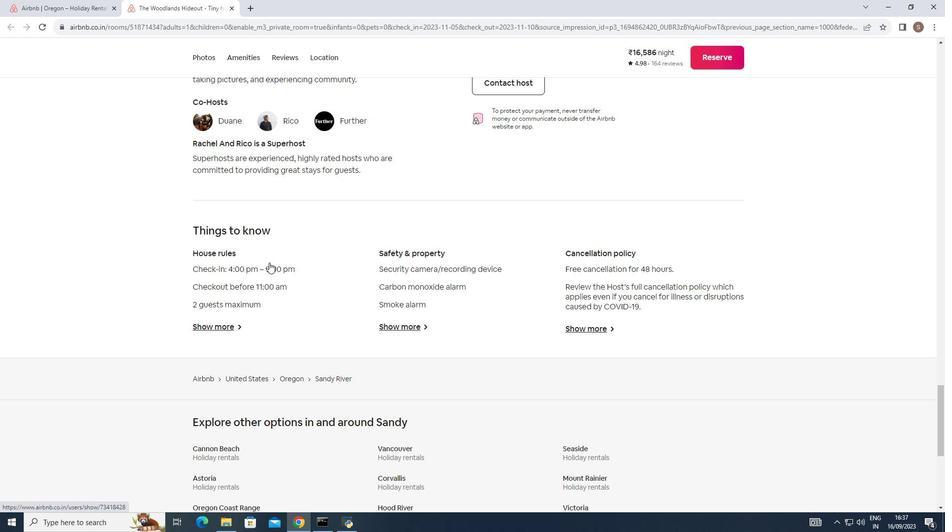 
Action: Mouse scrolled (269, 262) with delta (0, 0)
Screenshot: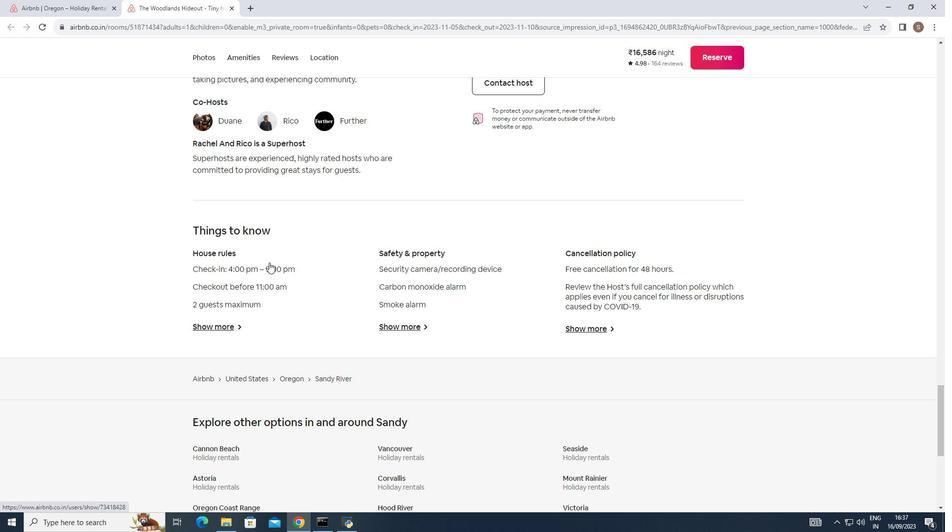 
Action: Mouse scrolled (269, 262) with delta (0, 0)
Screenshot: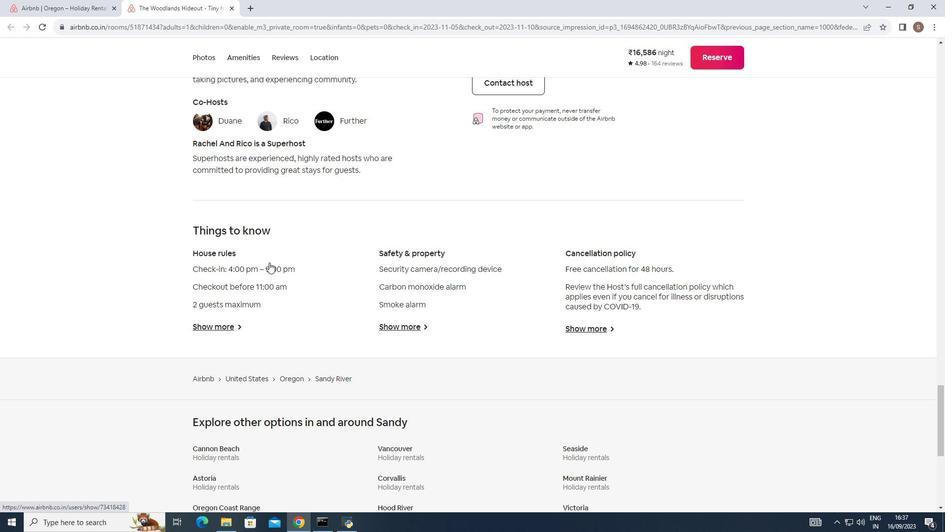 
Action: Mouse scrolled (269, 262) with delta (0, 0)
Screenshot: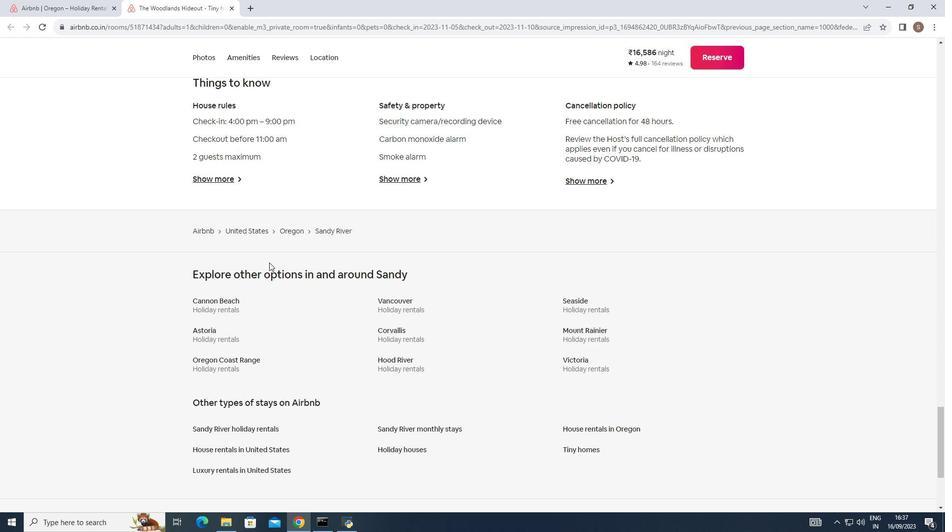
Action: Mouse scrolled (269, 262) with delta (0, 0)
Screenshot: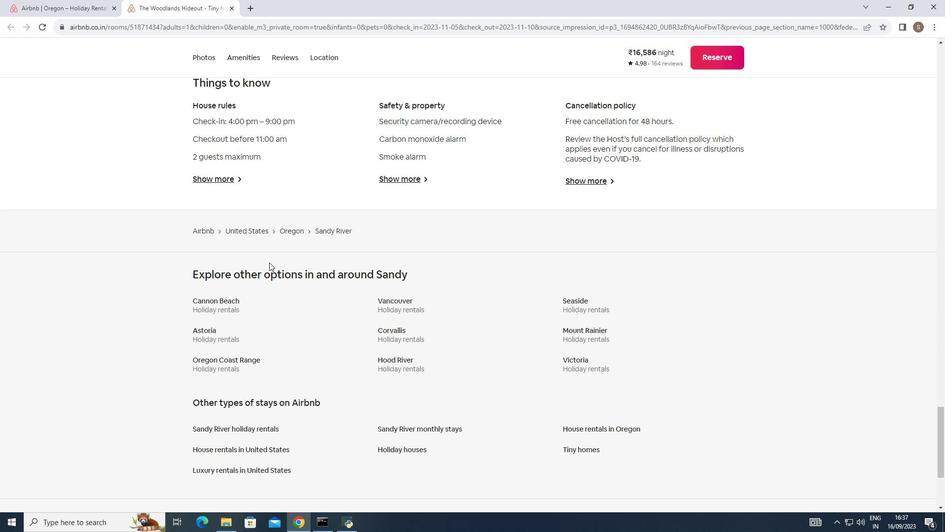 
Action: Mouse scrolled (269, 262) with delta (0, 0)
Screenshot: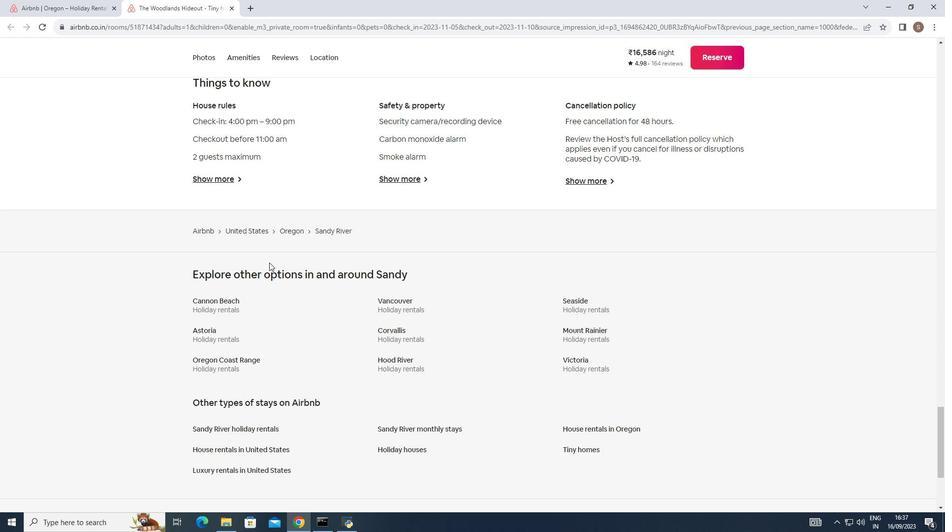 
Action: Mouse scrolled (269, 262) with delta (0, 0)
Screenshot: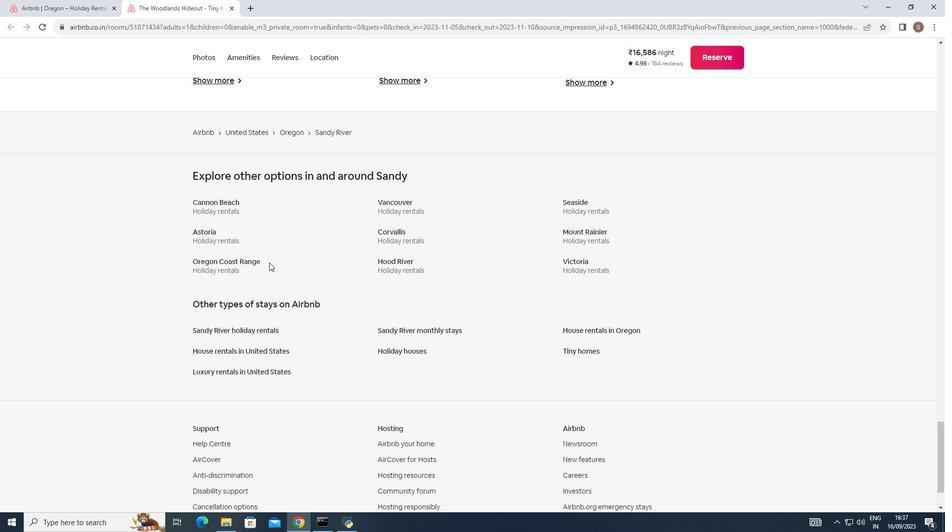 
Action: Mouse scrolled (269, 262) with delta (0, 0)
Screenshot: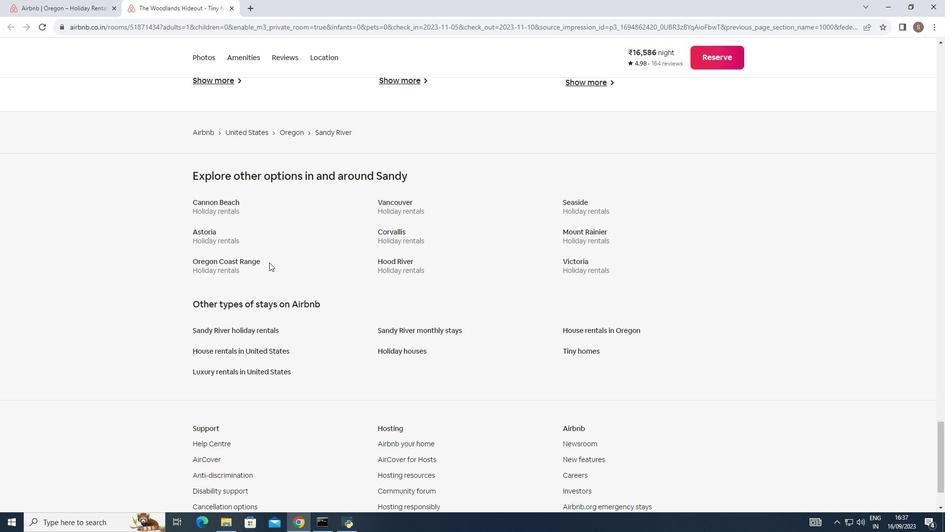 
Action: Mouse scrolled (269, 262) with delta (0, 0)
Screenshot: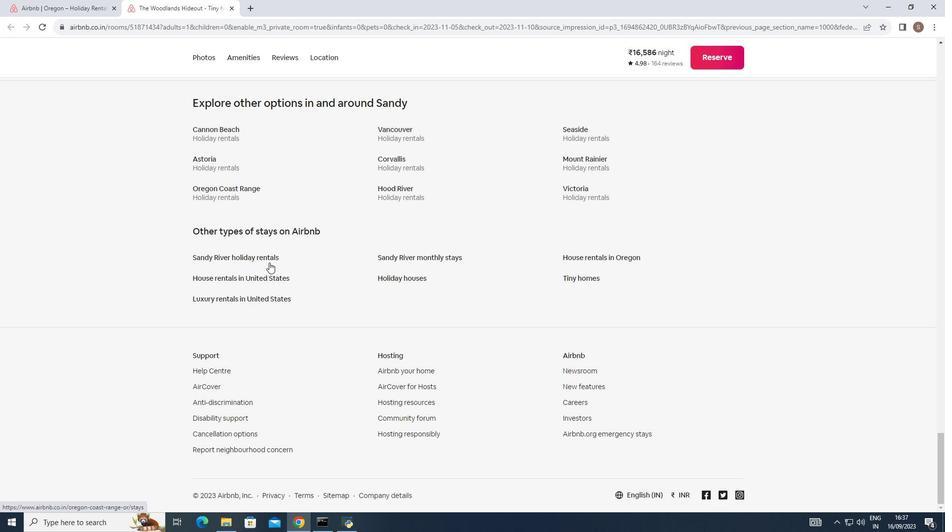 
Action: Mouse scrolled (269, 262) with delta (0, 0)
Screenshot: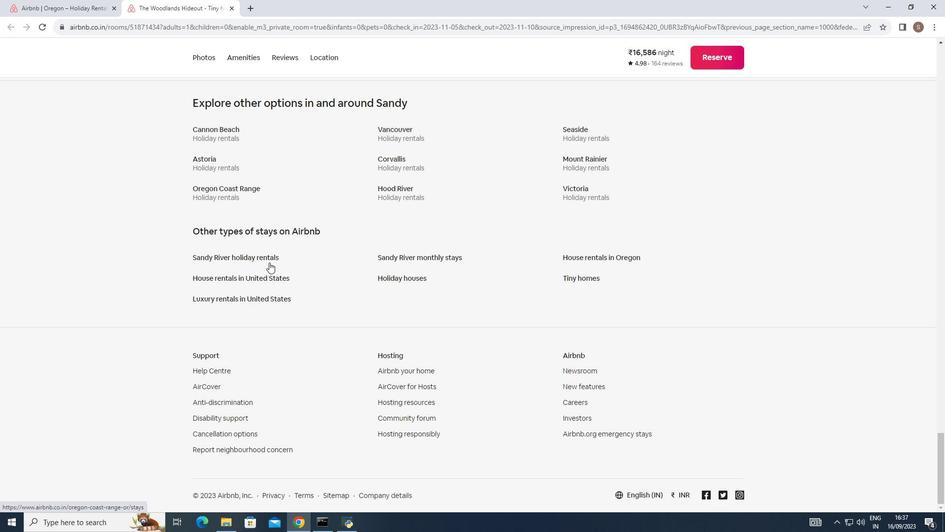 
Action: Mouse scrolled (269, 262) with delta (0, 0)
Screenshot: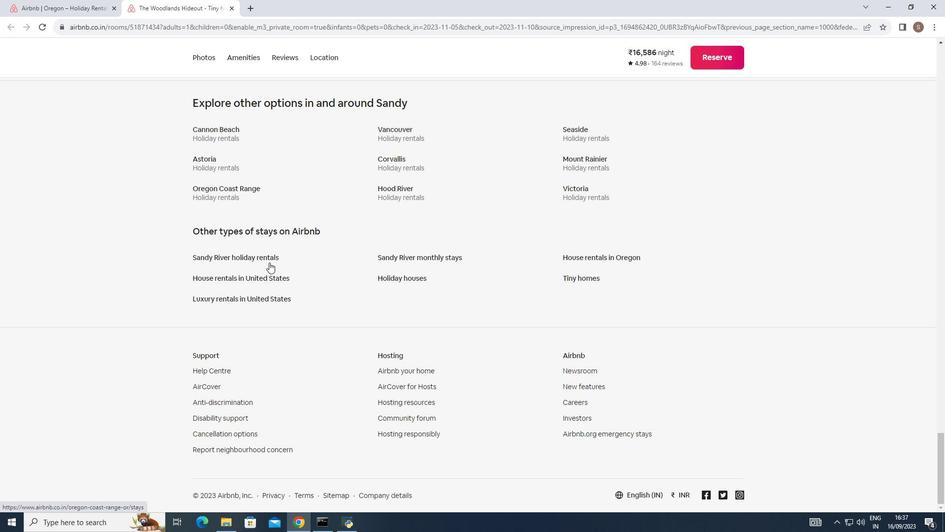 
Action: Mouse scrolled (269, 262) with delta (0, 0)
Screenshot: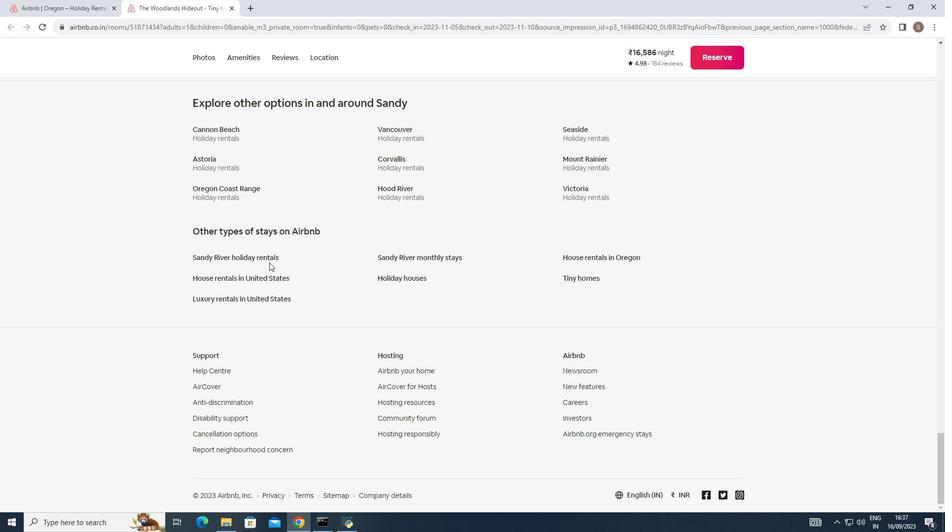 
Action: Mouse scrolled (269, 262) with delta (0, 0)
Screenshot: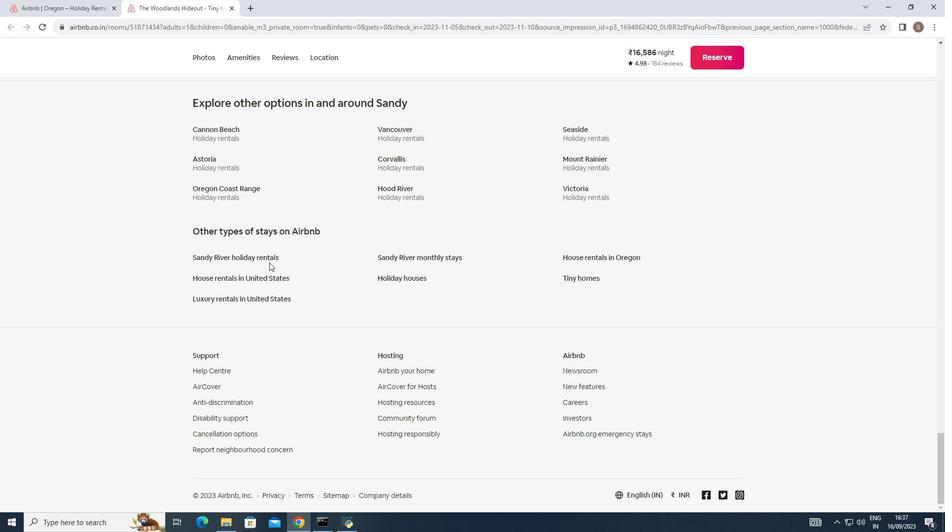 
Action: Mouse scrolled (269, 262) with delta (0, 0)
Screenshot: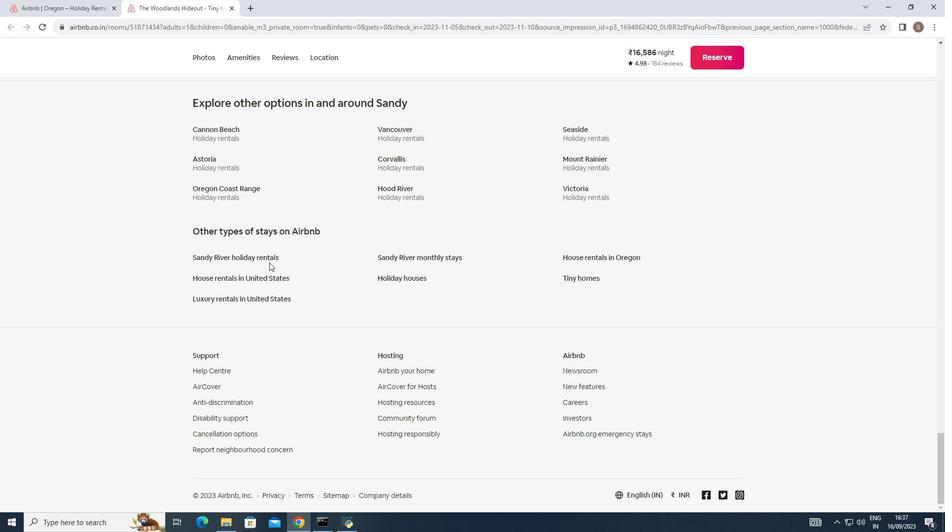 
Action: Mouse moved to (268, 262)
Screenshot: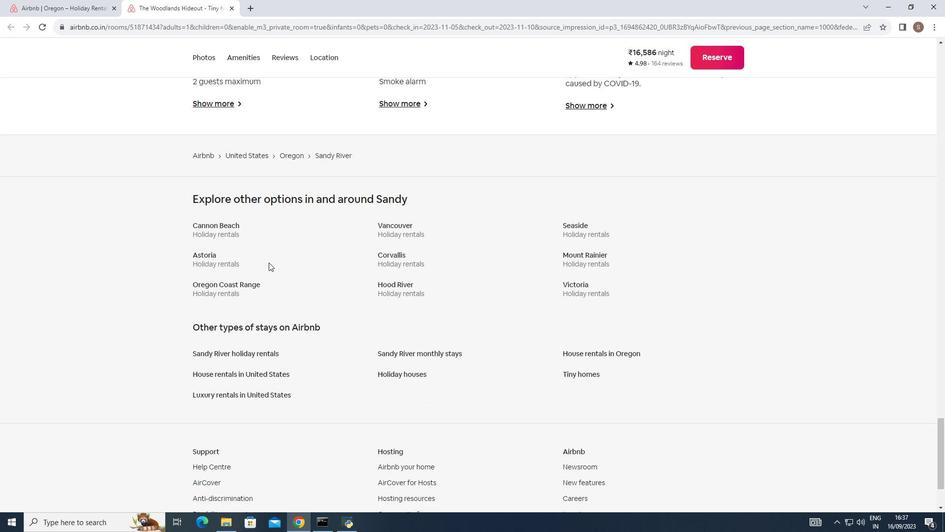 
Action: Mouse scrolled (268, 263) with delta (0, 0)
Screenshot: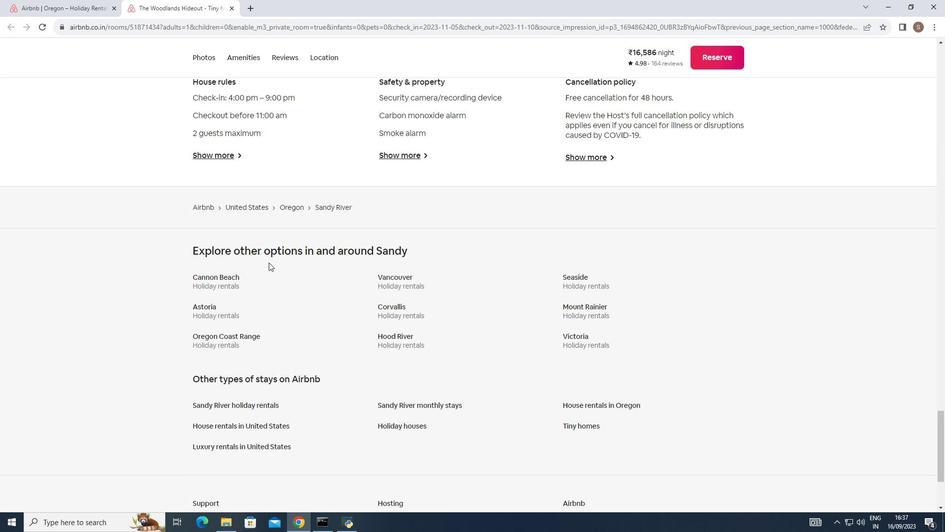 
Action: Mouse scrolled (268, 263) with delta (0, 0)
Screenshot: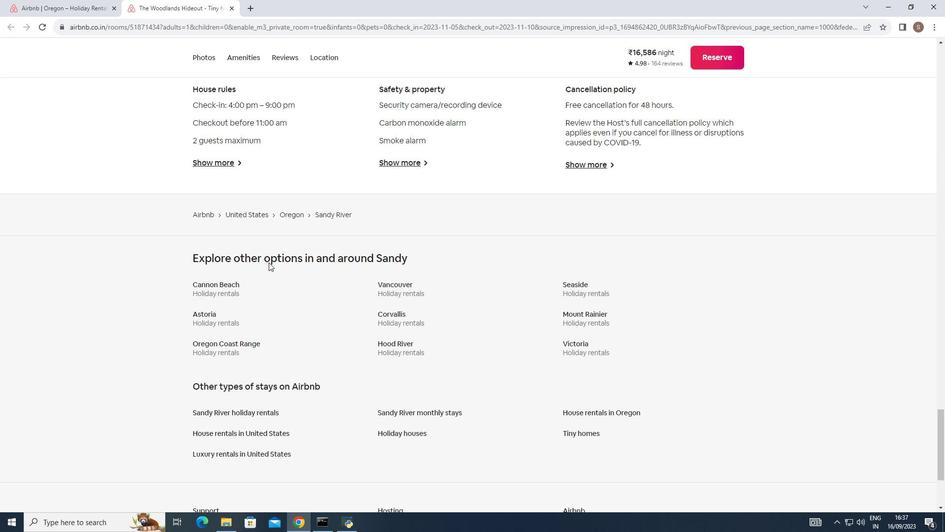 
Action: Mouse scrolled (268, 263) with delta (0, 0)
Screenshot: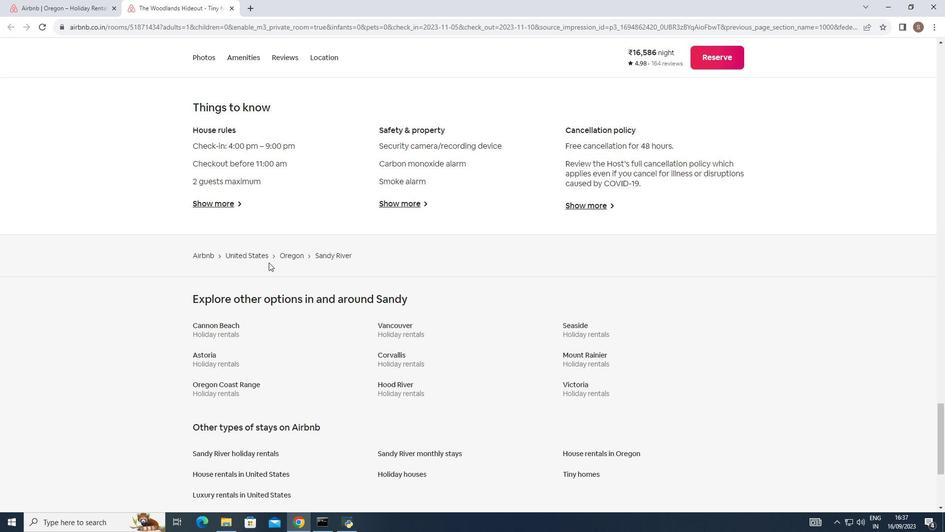 
Action: Mouse scrolled (268, 263) with delta (0, 0)
Screenshot: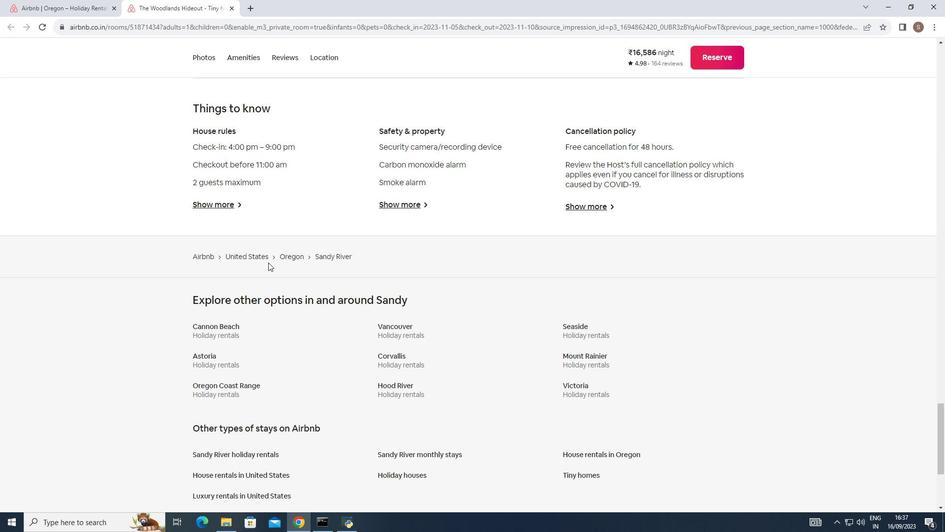 
Action: Mouse moved to (268, 262)
Screenshot: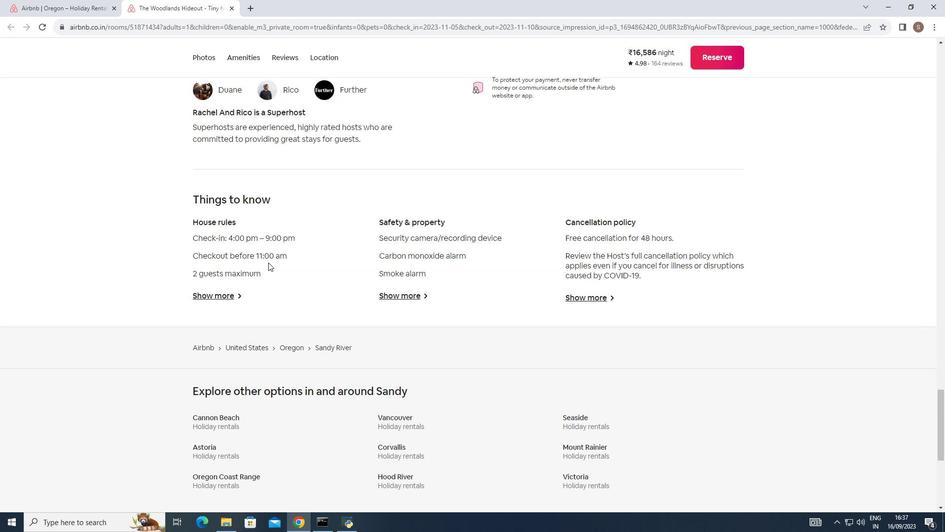 
Action: Mouse scrolled (268, 263) with delta (0, 0)
Screenshot: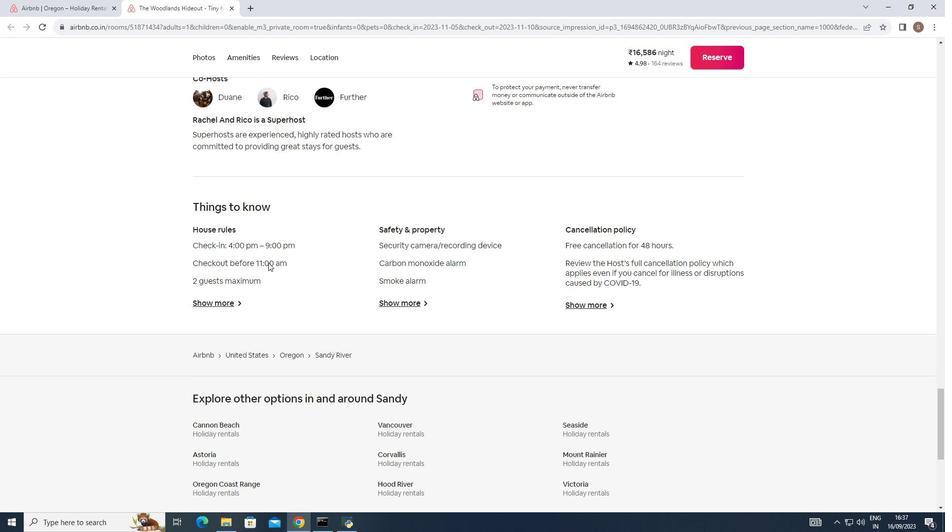 
Action: Mouse scrolled (268, 263) with delta (0, 0)
Screenshot: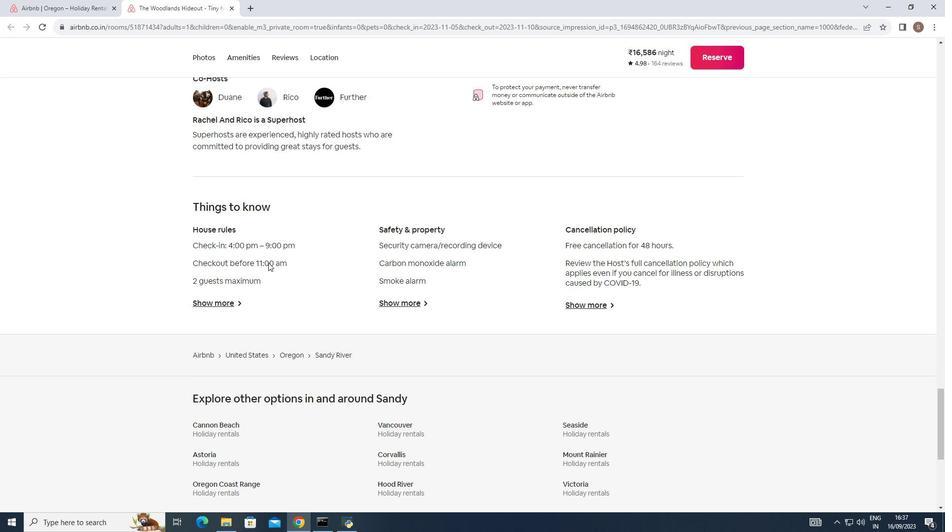 
Action: Mouse moved to (268, 262)
Screenshot: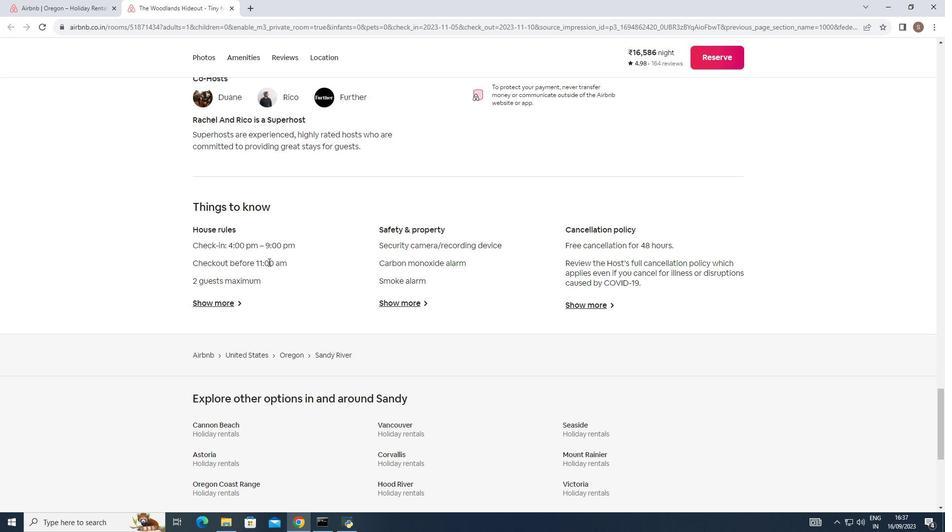 
Action: Mouse scrolled (268, 262) with delta (0, 0)
Screenshot: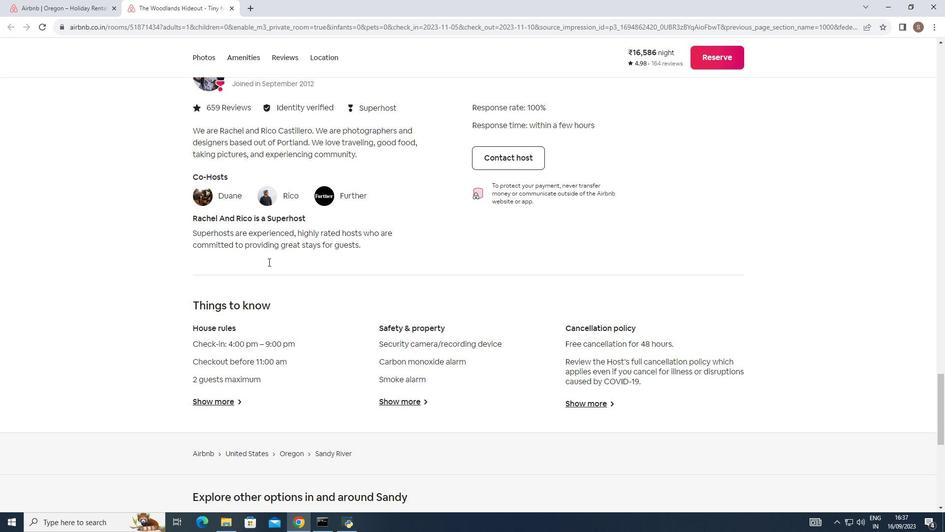 
Action: Mouse scrolled (268, 262) with delta (0, 0)
Screenshot: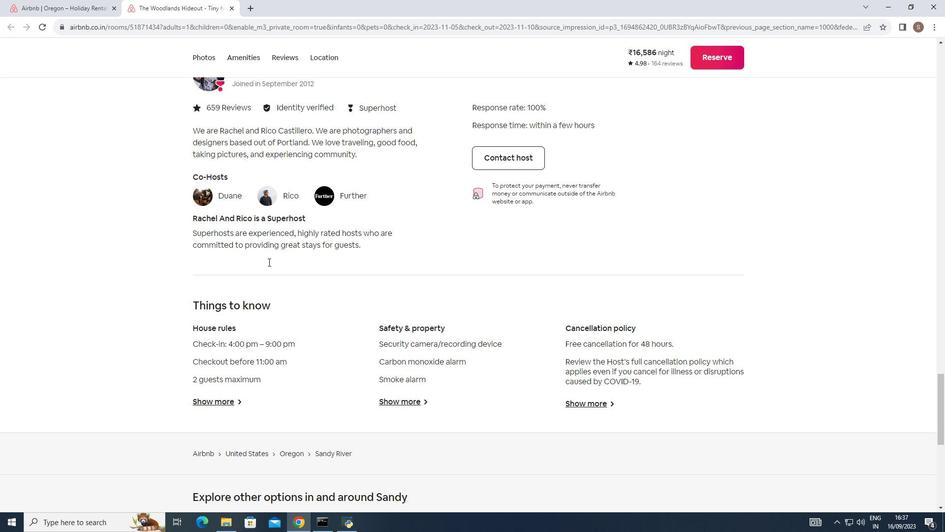 
Action: Mouse scrolled (268, 262) with delta (0, 0)
Screenshot: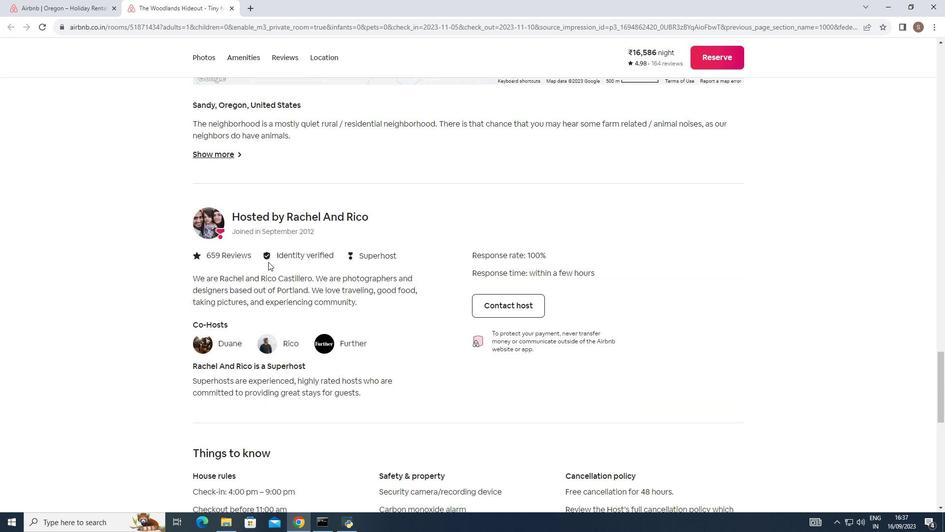 
Action: Mouse scrolled (268, 262) with delta (0, 0)
Screenshot: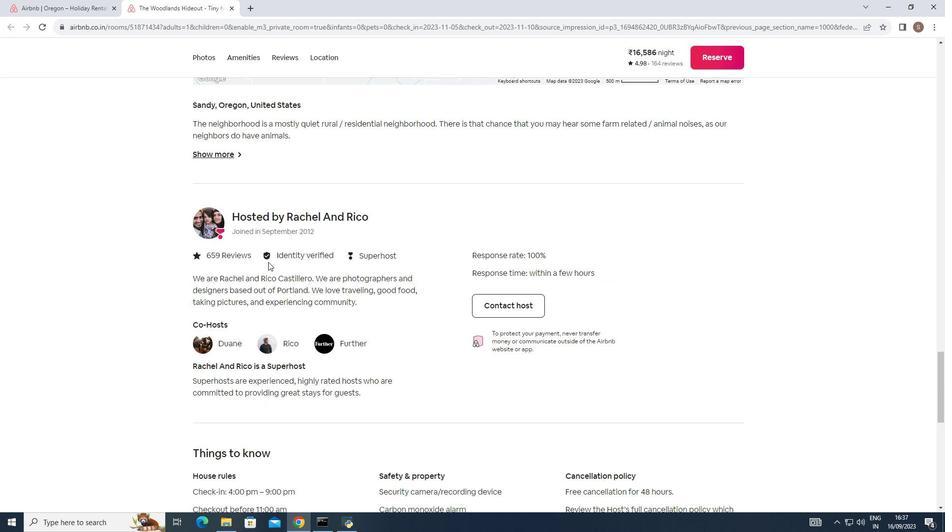 
Action: Mouse scrolled (268, 262) with delta (0, 0)
Screenshot: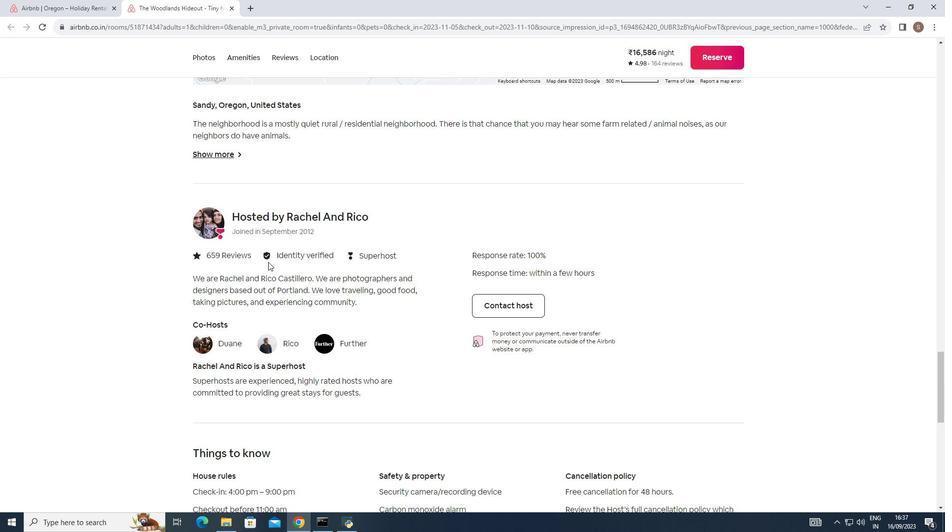 
Action: Mouse moved to (267, 261)
Screenshot: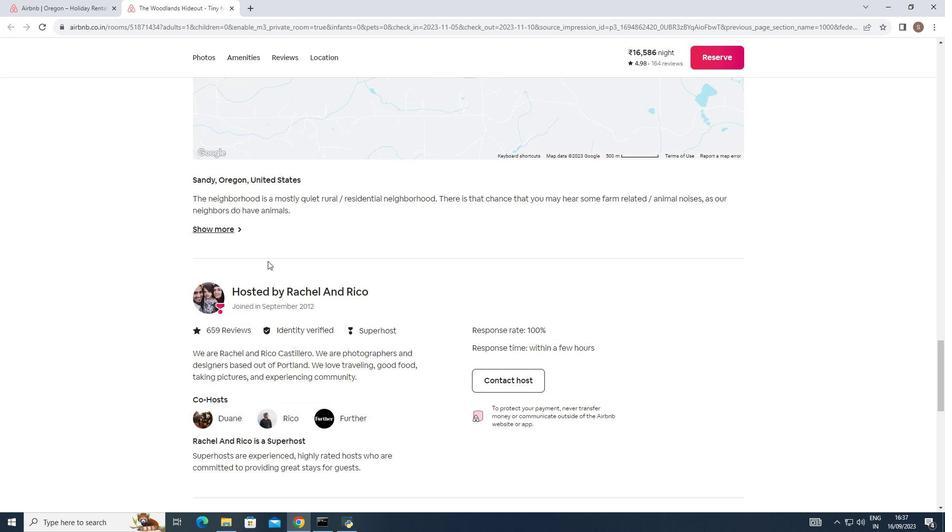 
Action: Mouse scrolled (267, 261) with delta (0, 0)
Screenshot: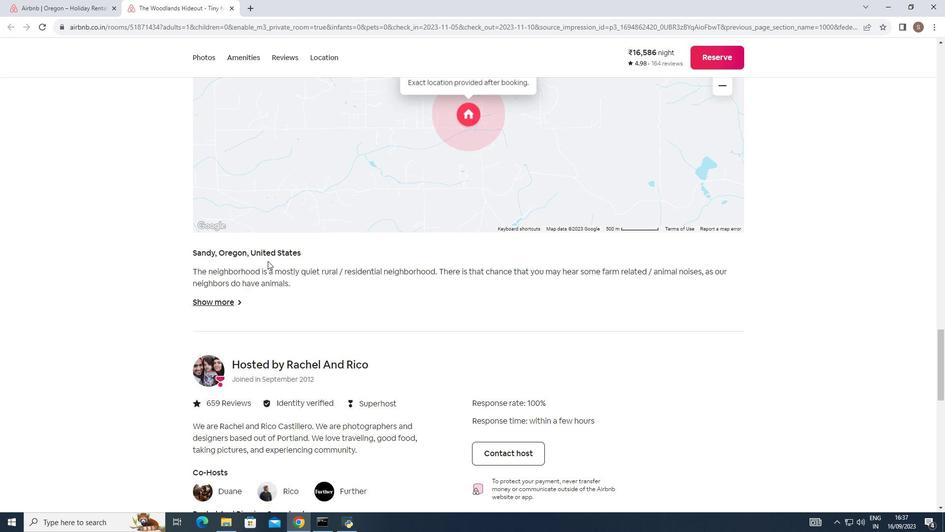 
Action: Mouse scrolled (267, 261) with delta (0, 0)
Screenshot: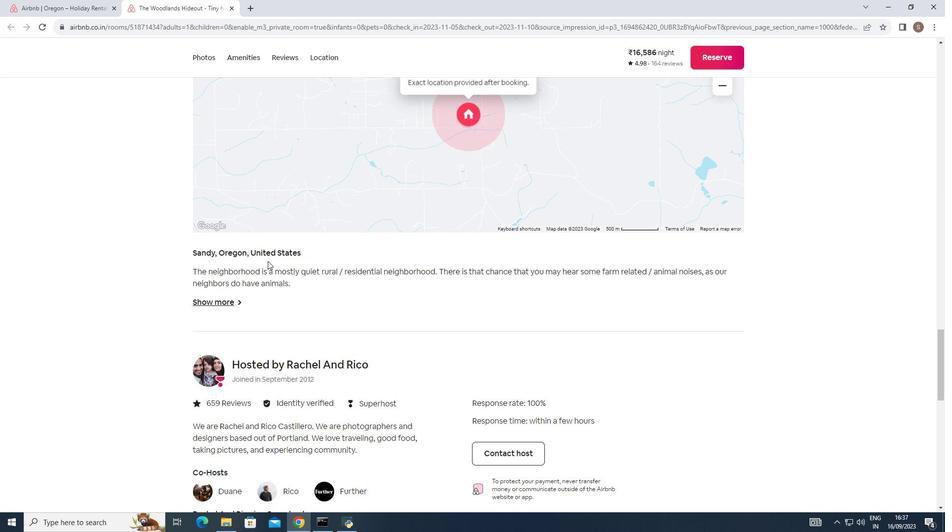 
Action: Mouse scrolled (267, 261) with delta (0, 0)
Screenshot: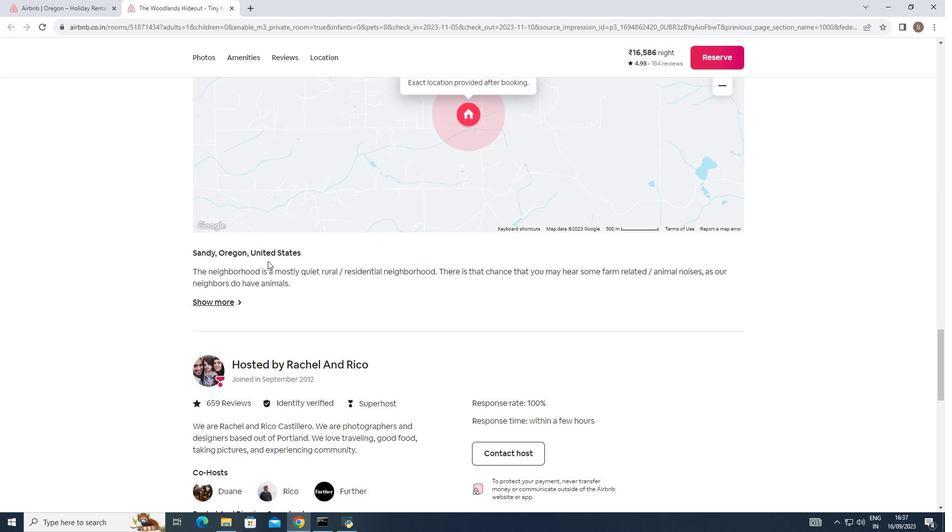 
Action: Mouse scrolled (267, 261) with delta (0, 0)
Screenshot: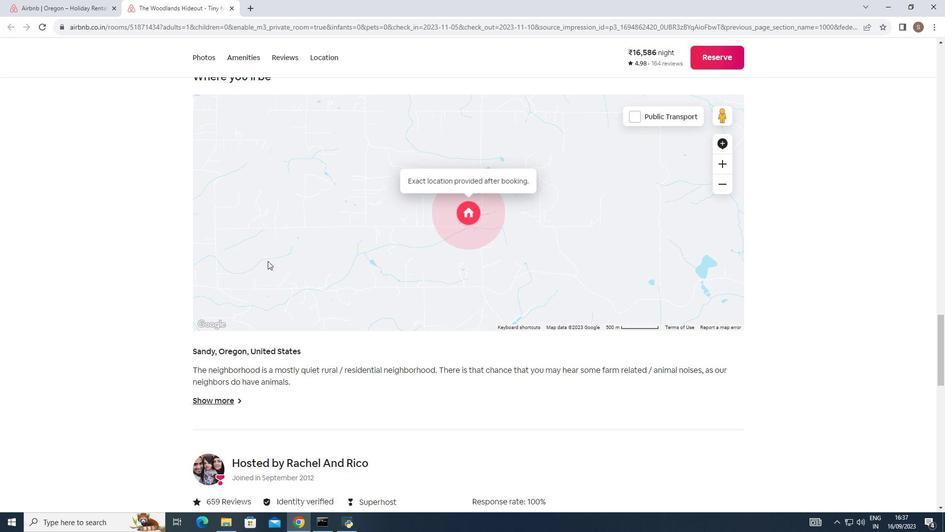 
Action: Mouse scrolled (267, 261) with delta (0, 0)
Screenshot: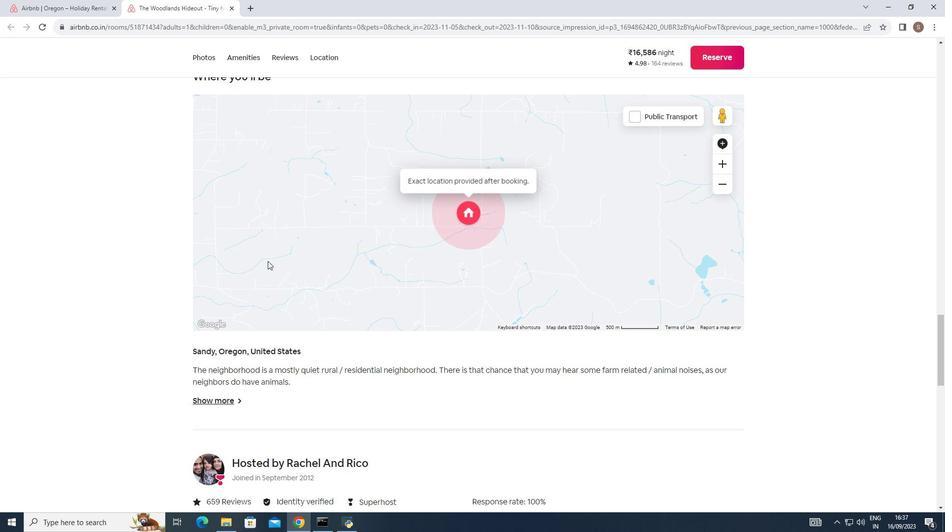 
Action: Mouse scrolled (267, 261) with delta (0, 0)
Screenshot: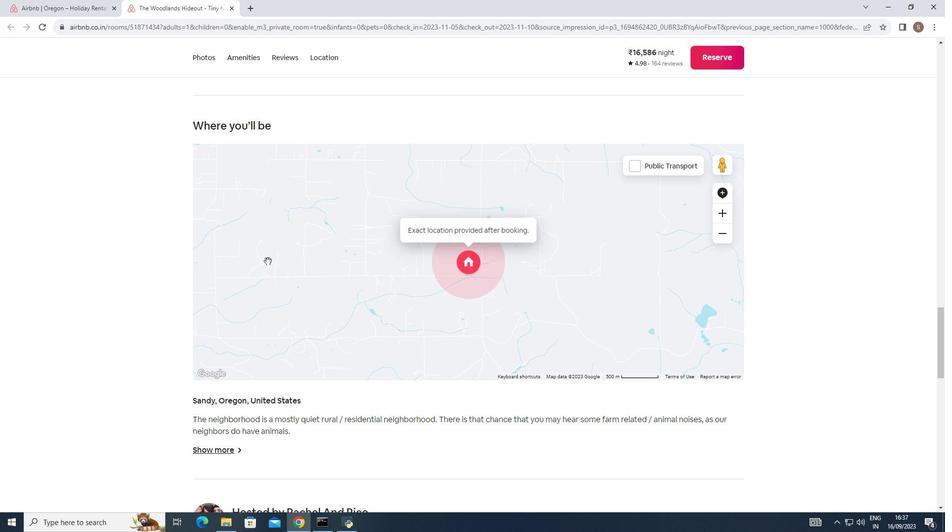 
Action: Mouse scrolled (267, 261) with delta (0, 0)
Screenshot: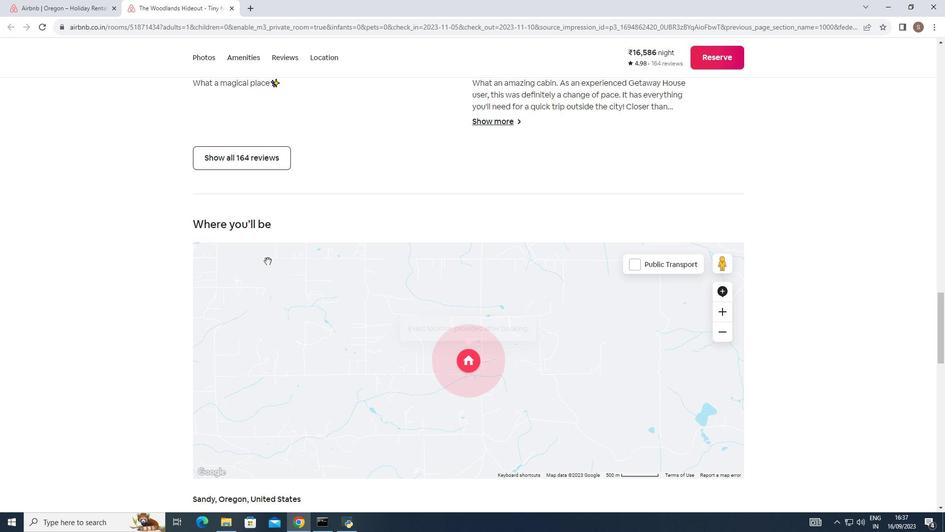 
Action: Mouse scrolled (267, 261) with delta (0, 0)
Screenshot: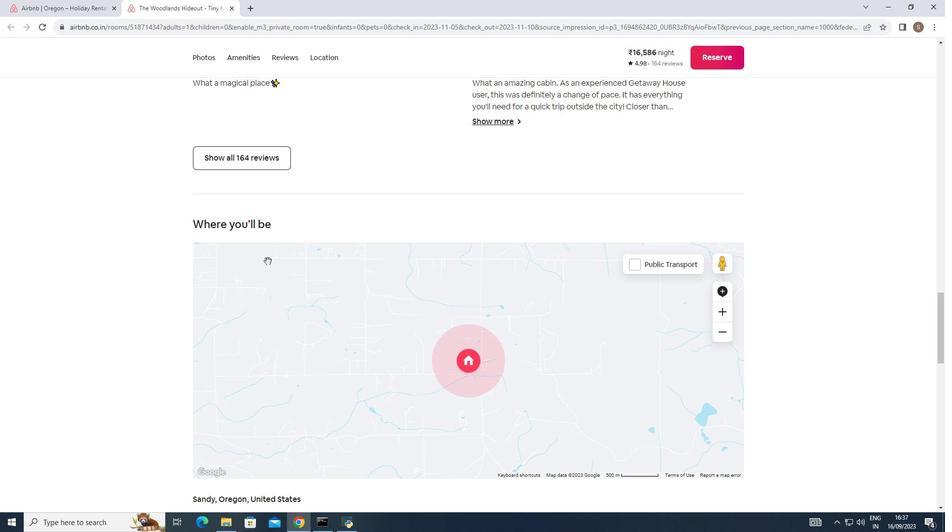 
Action: Mouse scrolled (267, 261) with delta (0, 0)
Screenshot: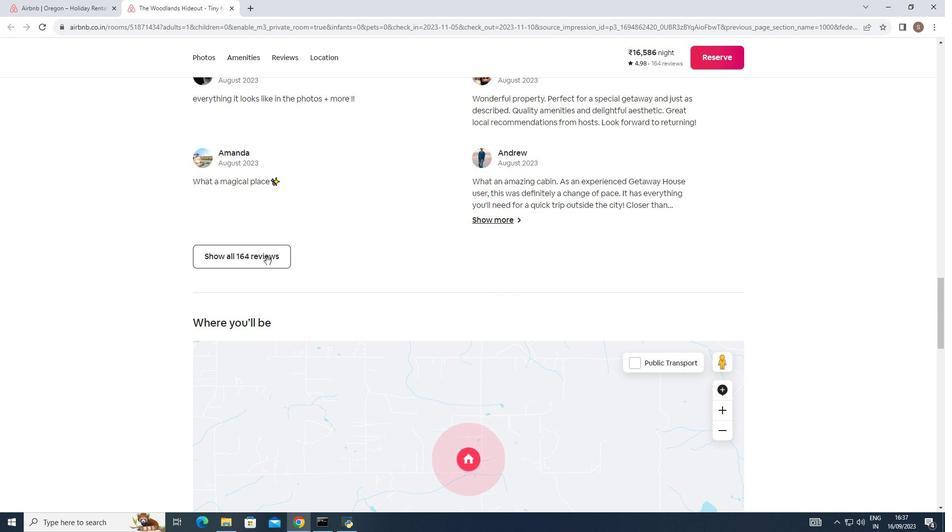 
Action: Mouse scrolled (267, 261) with delta (0, 0)
Screenshot: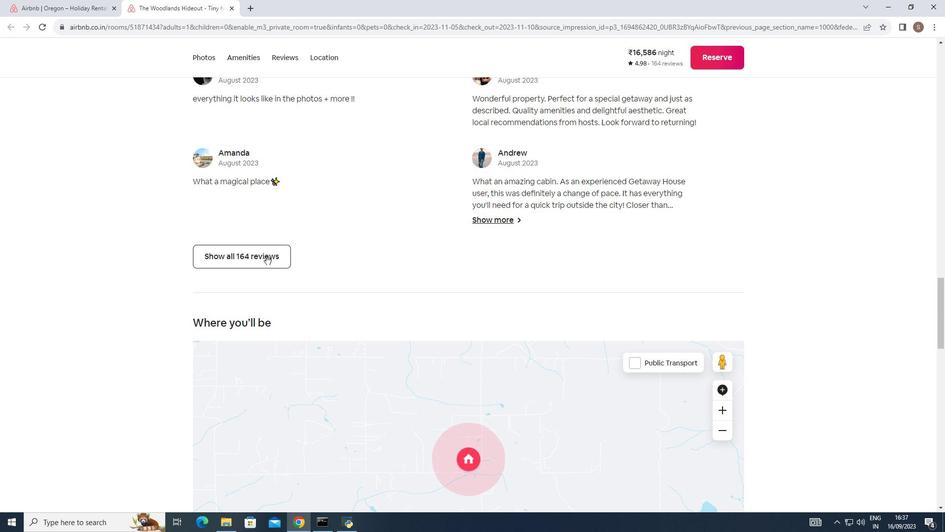 
Action: Mouse scrolled (267, 261) with delta (0, 0)
Screenshot: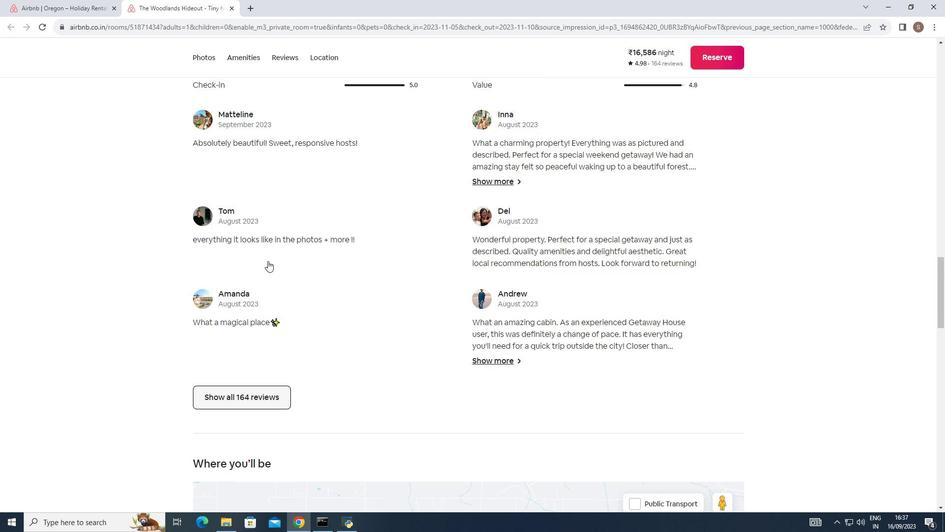 
Action: Mouse scrolled (267, 261) with delta (0, 0)
Screenshot: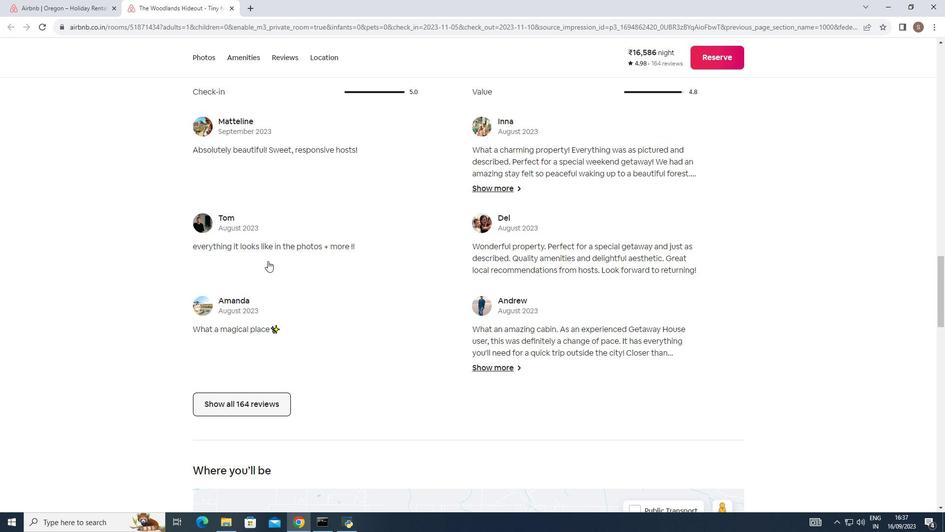 
Action: Mouse scrolled (267, 261) with delta (0, 0)
Screenshot: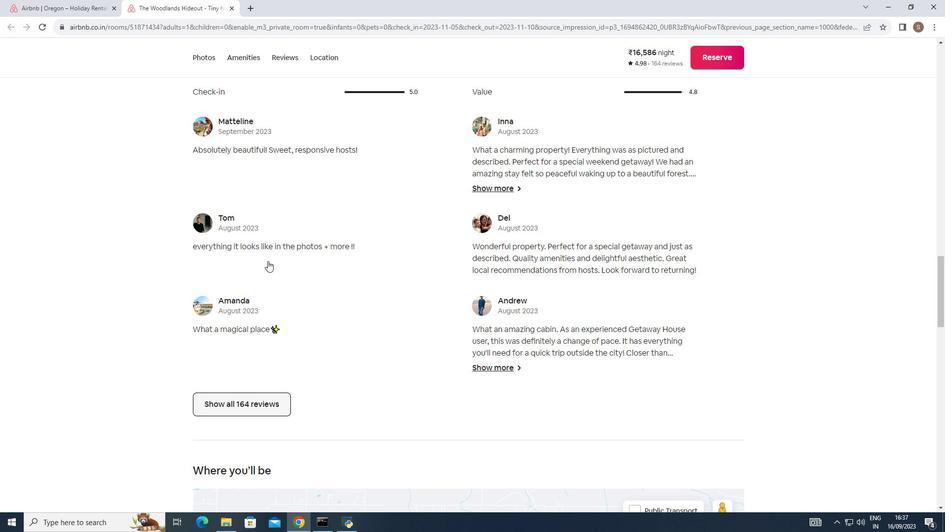
Action: Mouse scrolled (267, 261) with delta (0, 0)
Screenshot: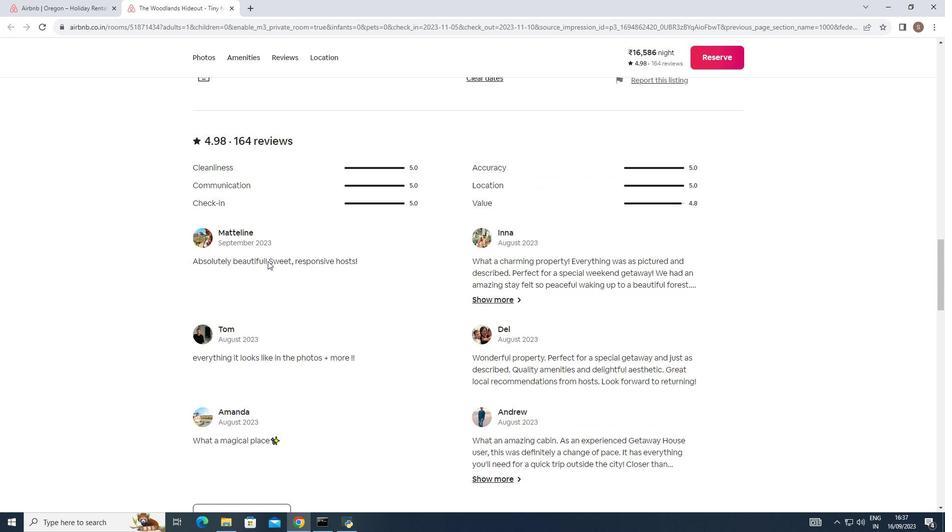 
Action: Mouse scrolled (267, 261) with delta (0, 0)
Screenshot: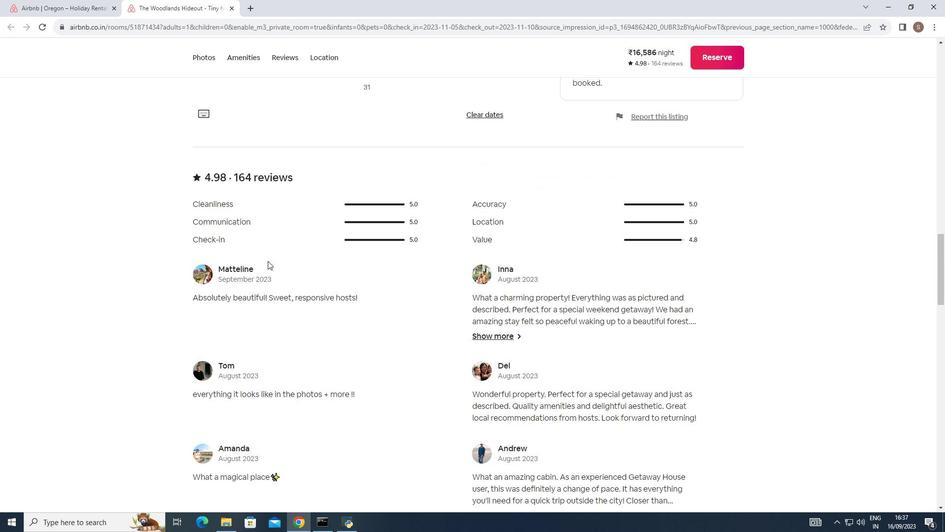 
Action: Mouse scrolled (267, 261) with delta (0, 0)
Screenshot: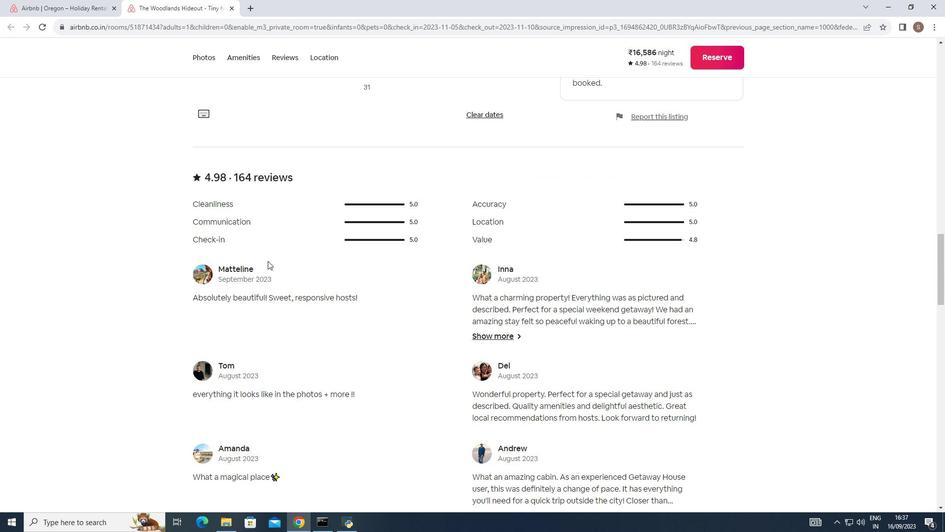 
Action: Mouse scrolled (267, 261) with delta (0, 0)
Screenshot: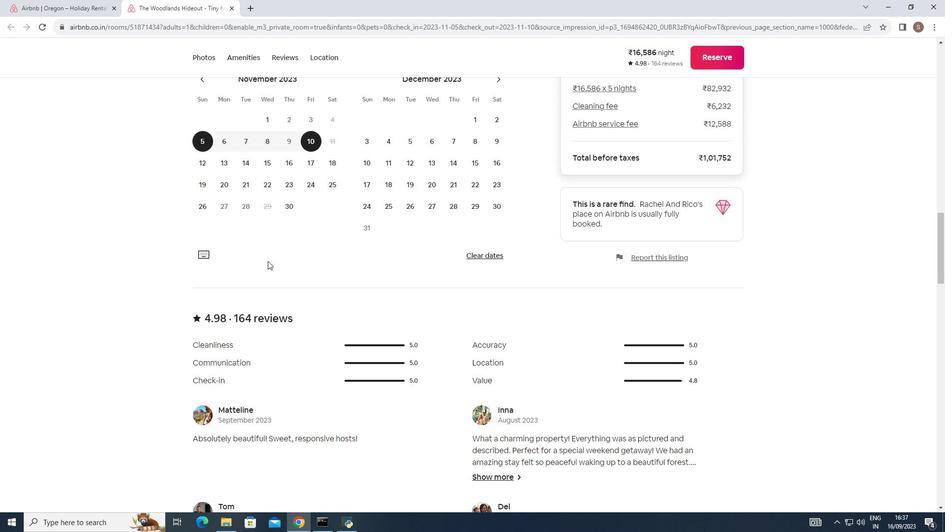 
Action: Mouse scrolled (267, 261) with delta (0, 0)
Screenshot: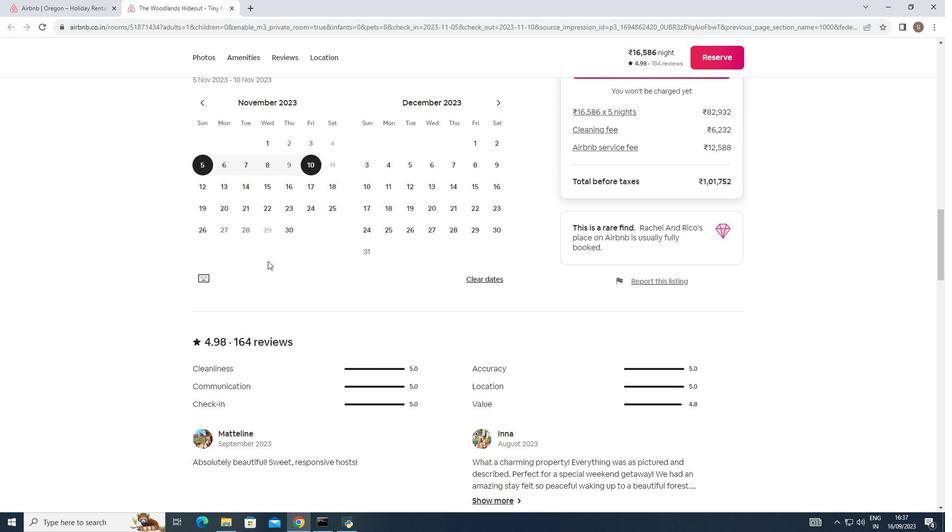 
Action: Mouse scrolled (267, 261) with delta (0, 0)
Screenshot: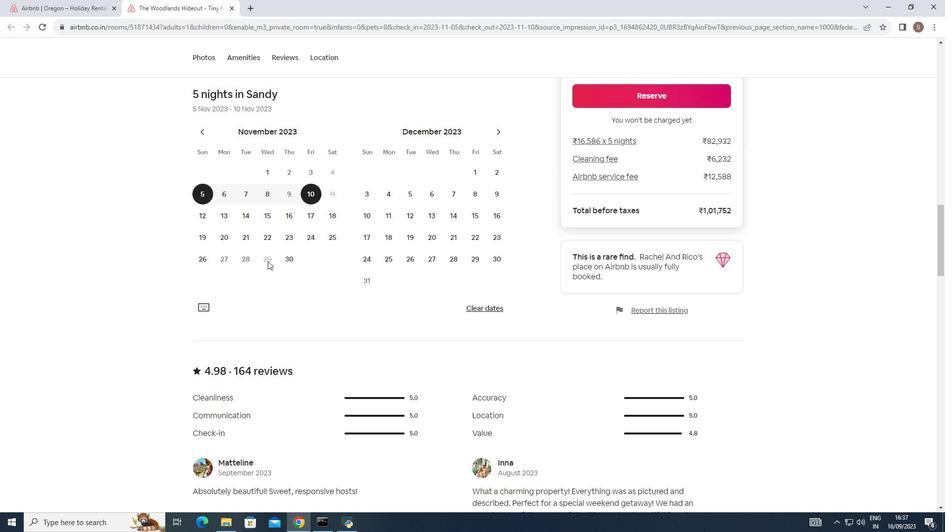 
Action: Mouse scrolled (267, 261) with delta (0, 0)
Screenshot: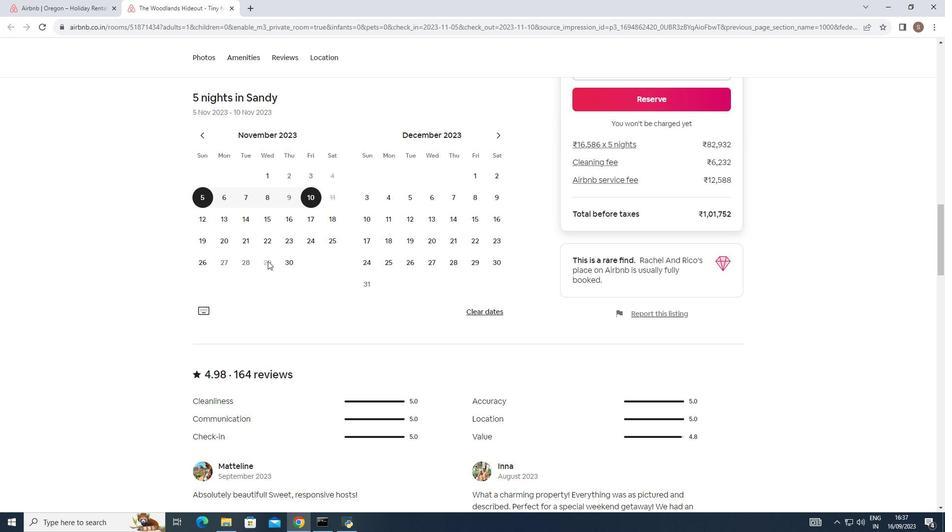 
Action: Mouse scrolled (267, 261) with delta (0, 0)
Screenshot: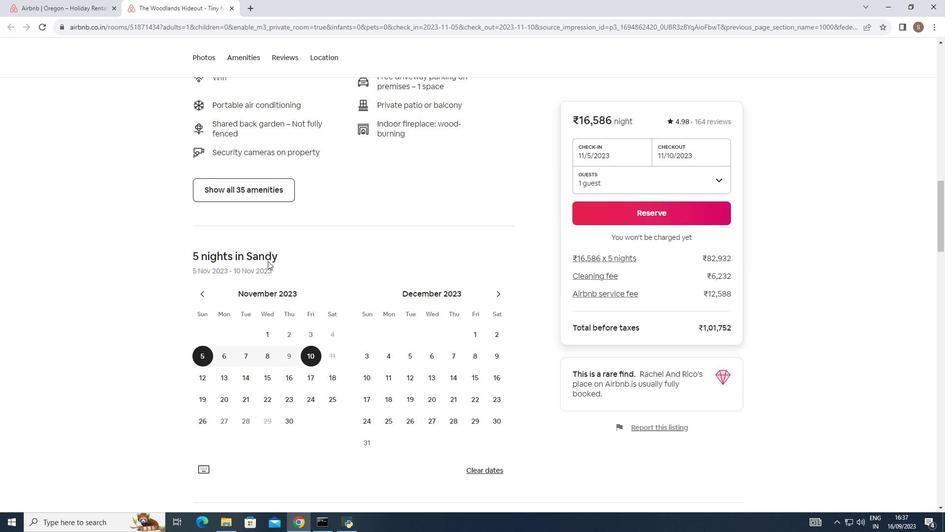 
Action: Mouse scrolled (267, 261) with delta (0, 0)
Screenshot: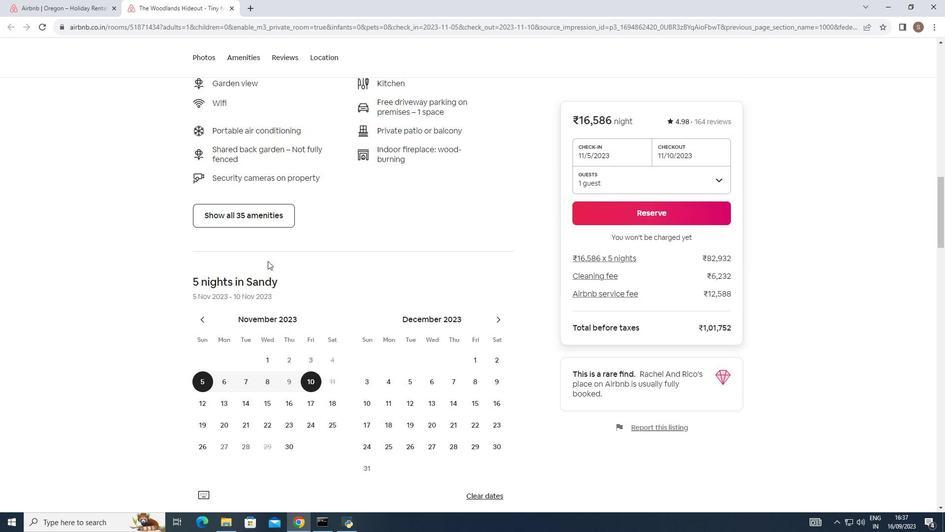 
Action: Mouse scrolled (267, 261) with delta (0, 0)
Screenshot: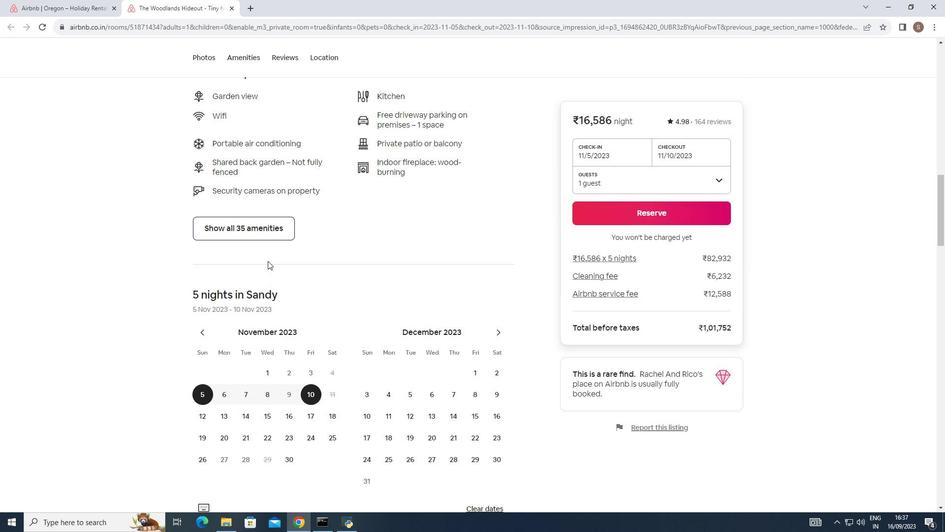 
Action: Mouse scrolled (267, 261) with delta (0, 0)
Screenshot: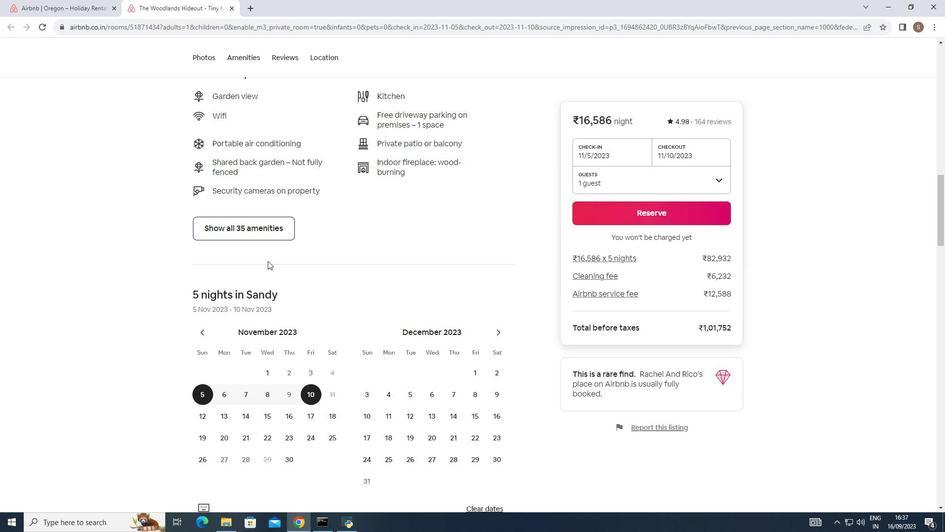 
Action: Mouse scrolled (267, 261) with delta (0, 0)
Screenshot: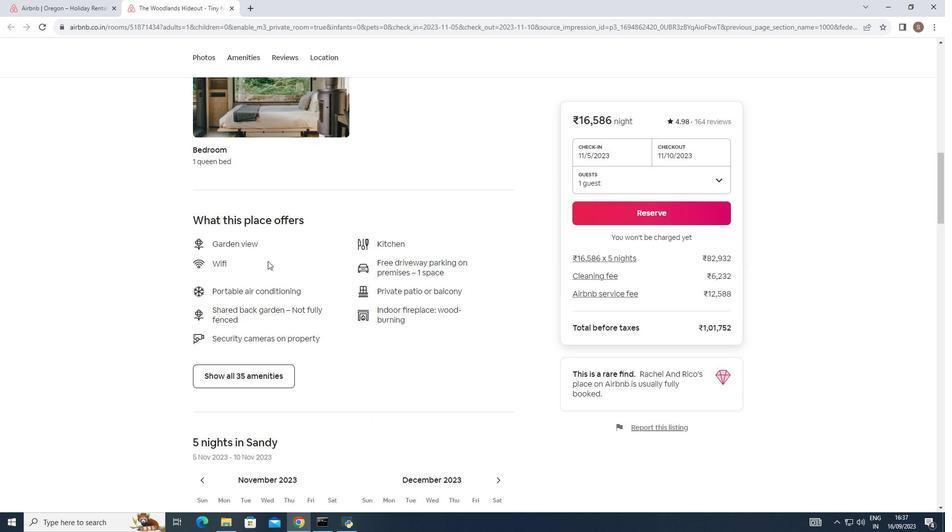 
Action: Mouse scrolled (267, 261) with delta (0, 0)
Screenshot: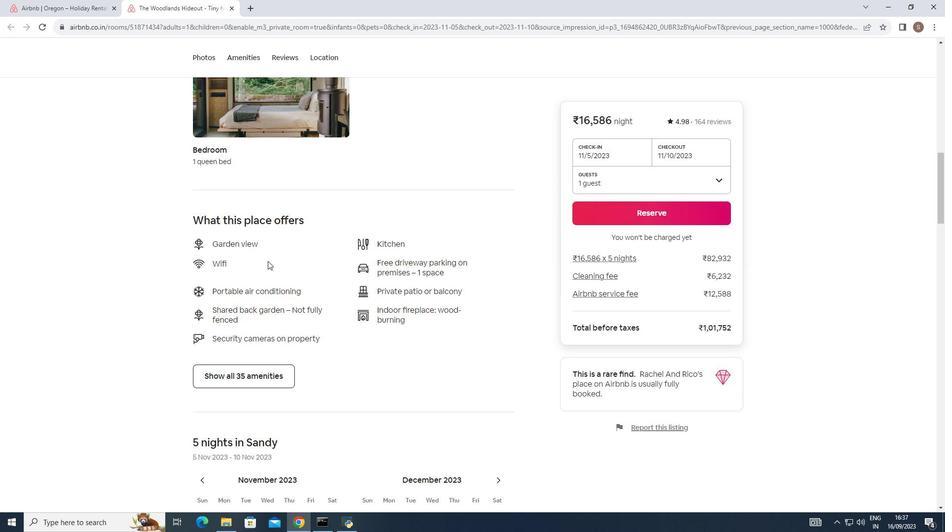 
Action: Mouse scrolled (267, 261) with delta (0, 0)
Screenshot: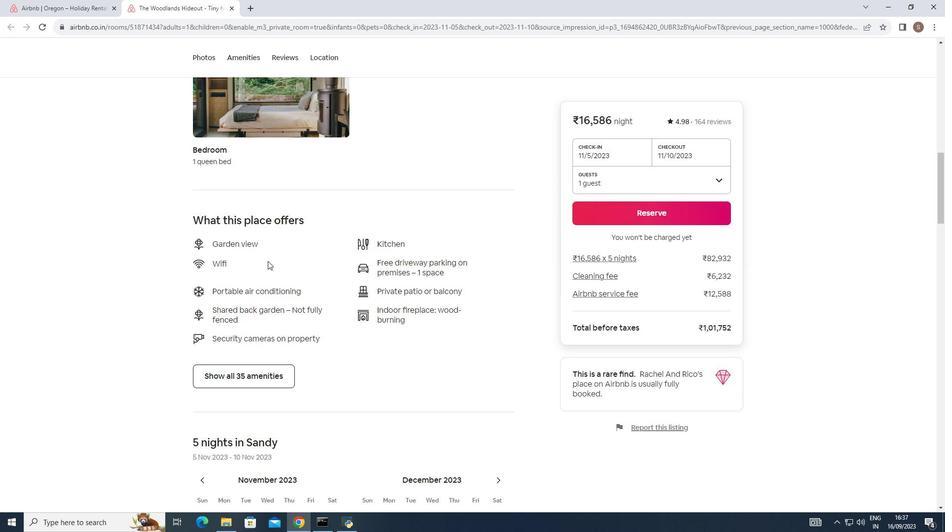 
Action: Mouse scrolled (267, 261) with delta (0, 0)
Screenshot: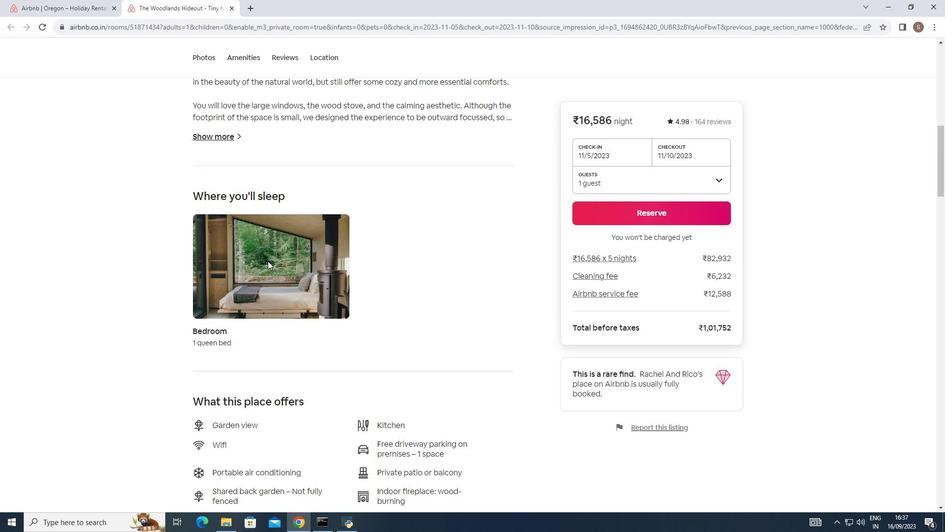
Action: Mouse scrolled (267, 261) with delta (0, 0)
Screenshot: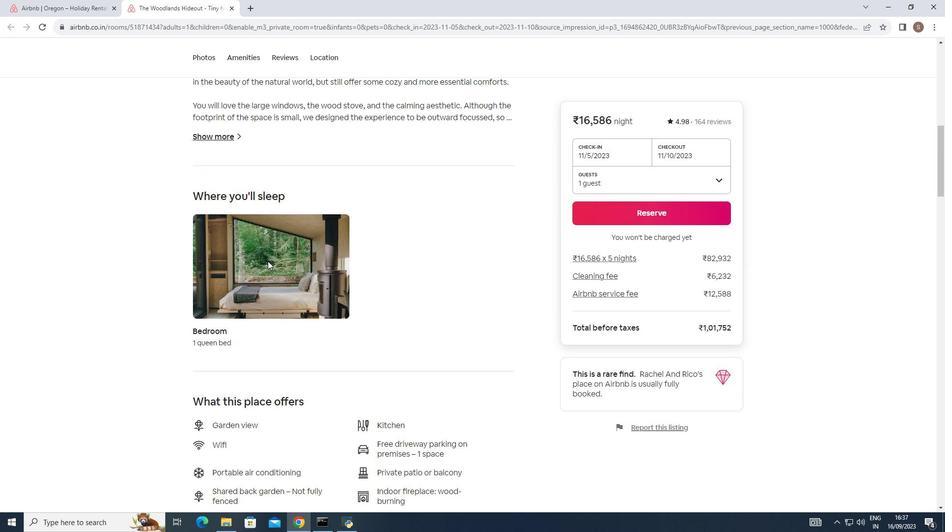 
Action: Mouse scrolled (267, 261) with delta (0, 0)
Screenshot: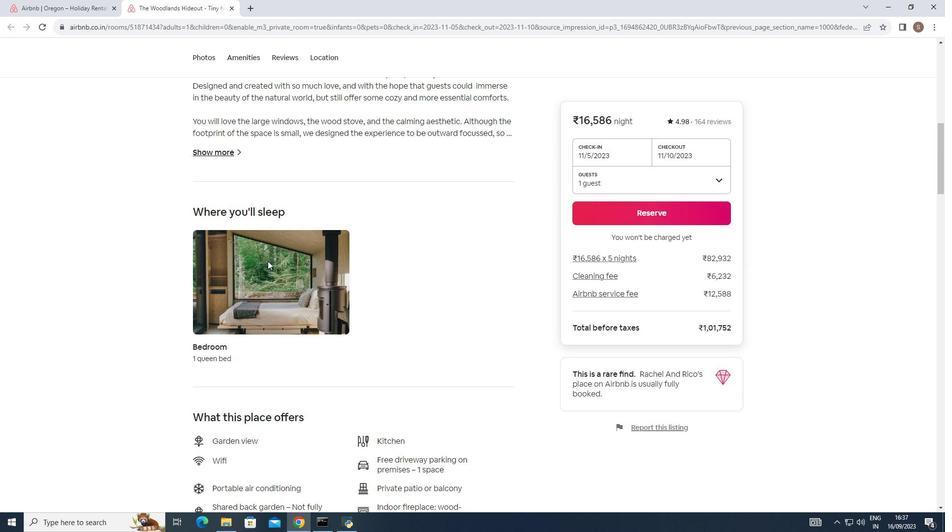 
Action: Mouse scrolled (267, 261) with delta (0, 0)
Screenshot: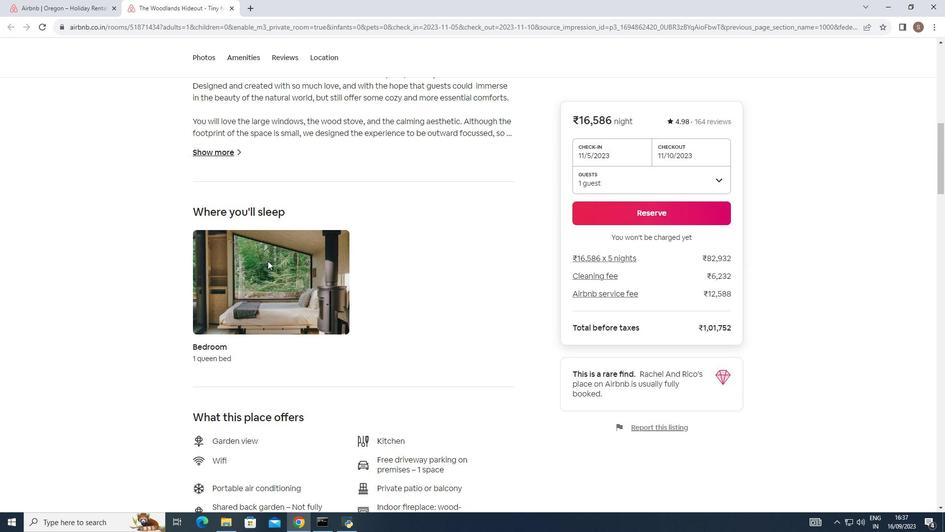 
Action: Mouse scrolled (267, 261) with delta (0, 0)
Screenshot: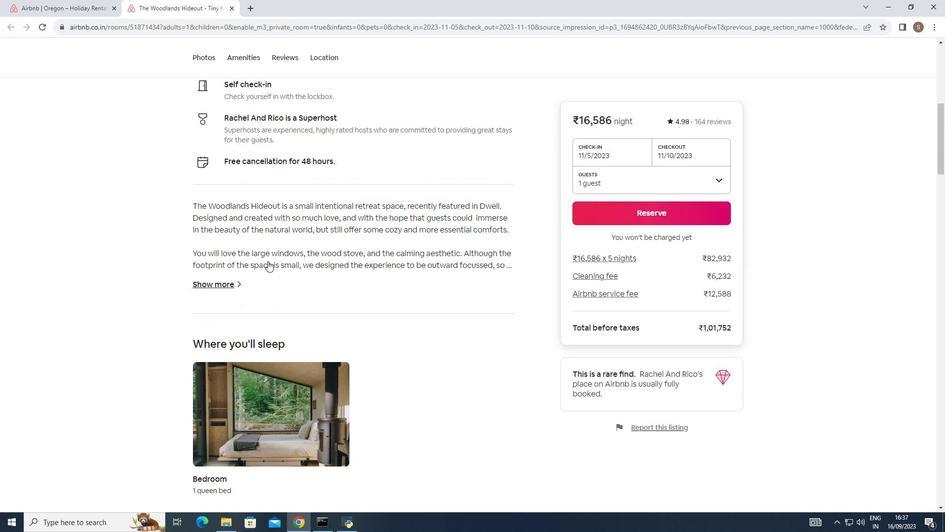 
Action: Mouse scrolled (267, 261) with delta (0, 0)
Screenshot: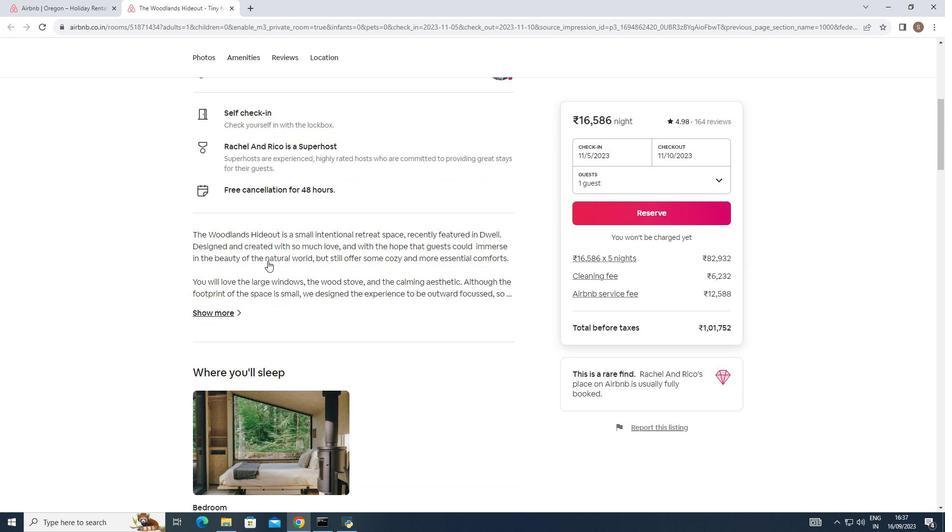 
Action: Mouse scrolled (267, 261) with delta (0, 0)
Screenshot: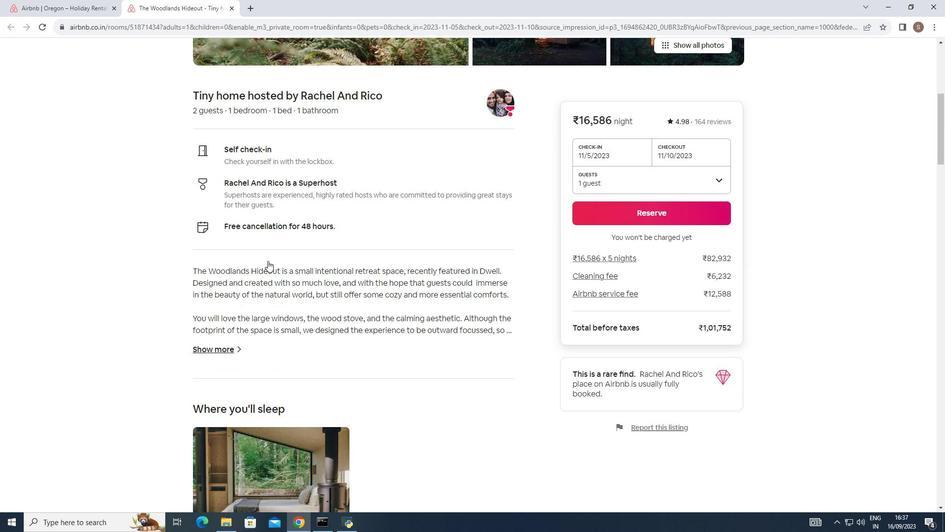 
Action: Mouse scrolled (267, 261) with delta (0, 0)
Screenshot: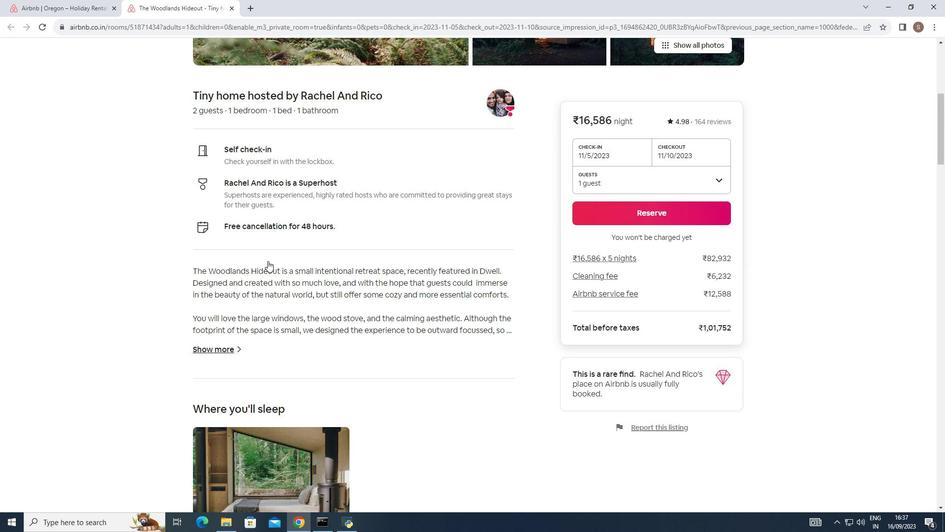 
Action: Mouse scrolled (267, 261) with delta (0, 0)
Screenshot: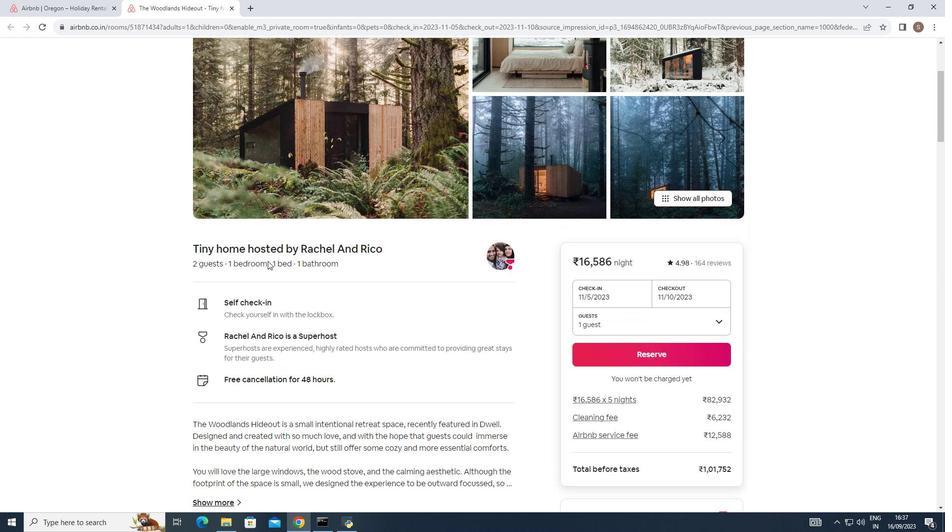 
Action: Mouse scrolled (267, 261) with delta (0, 0)
Screenshot: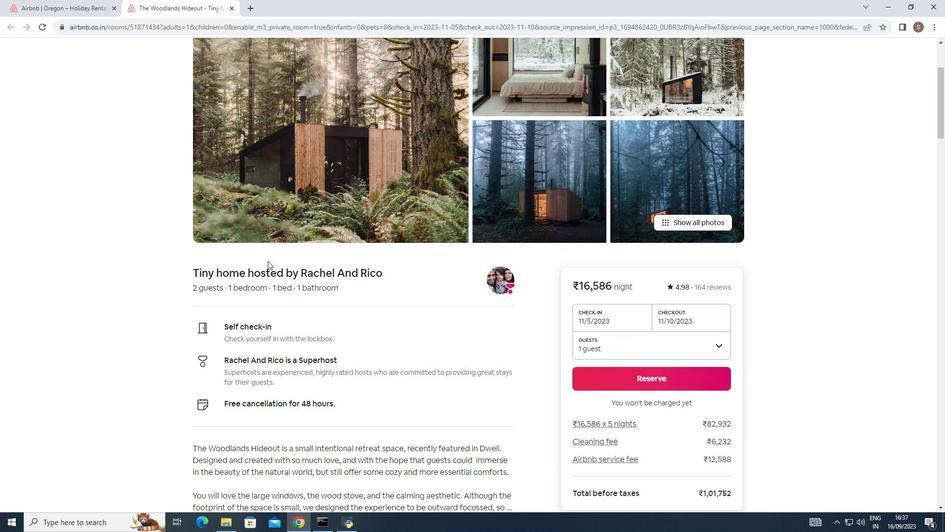 
Action: Mouse scrolled (267, 261) with delta (0, 0)
Screenshot: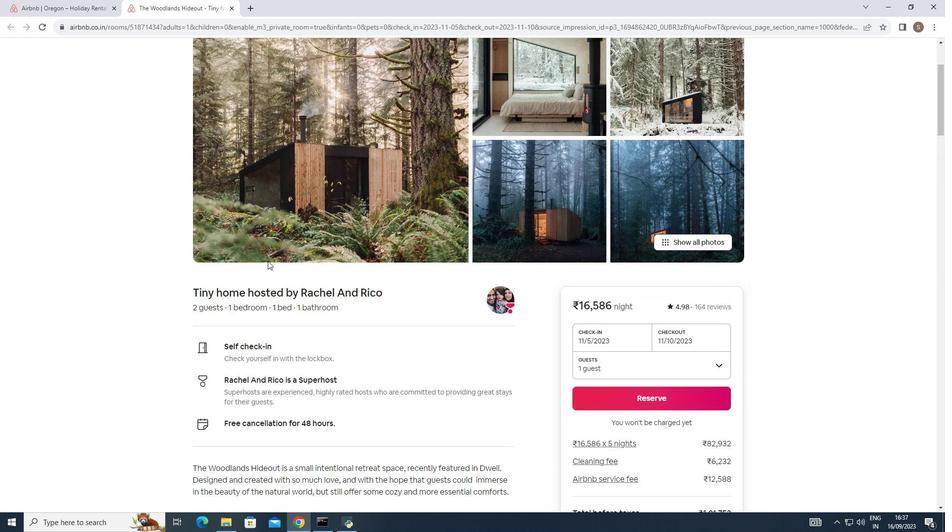 
Action: Mouse scrolled (267, 261) with delta (0, 0)
Screenshot: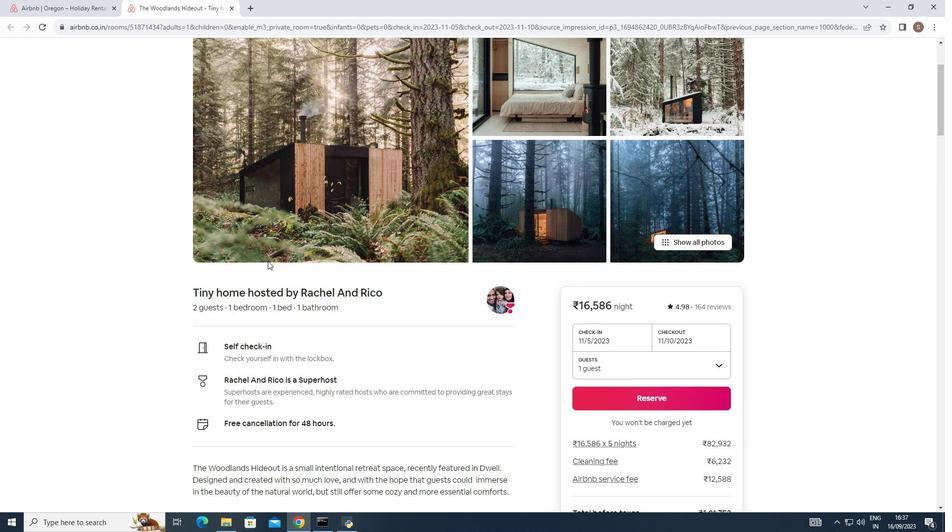 
Action: Mouse scrolled (267, 261) with delta (0, 0)
Screenshot: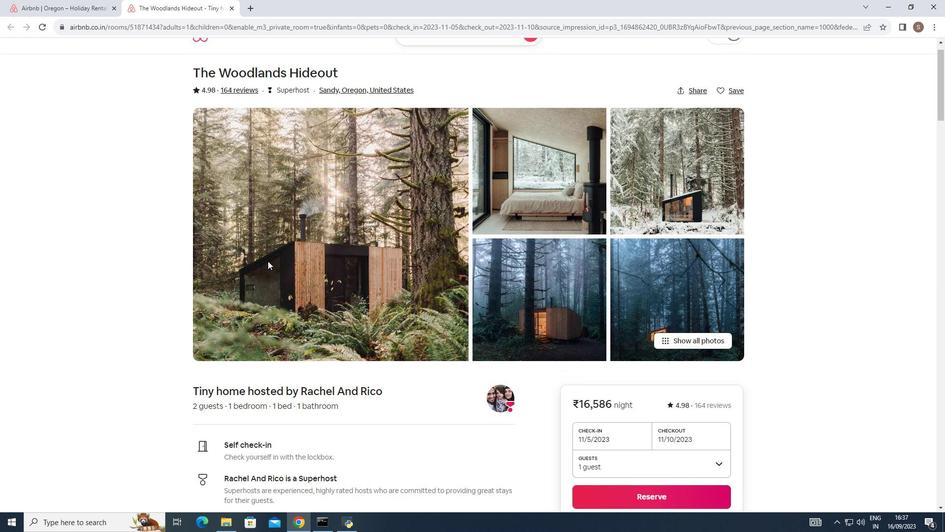 
Action: Mouse scrolled (267, 261) with delta (0, 0)
Screenshot: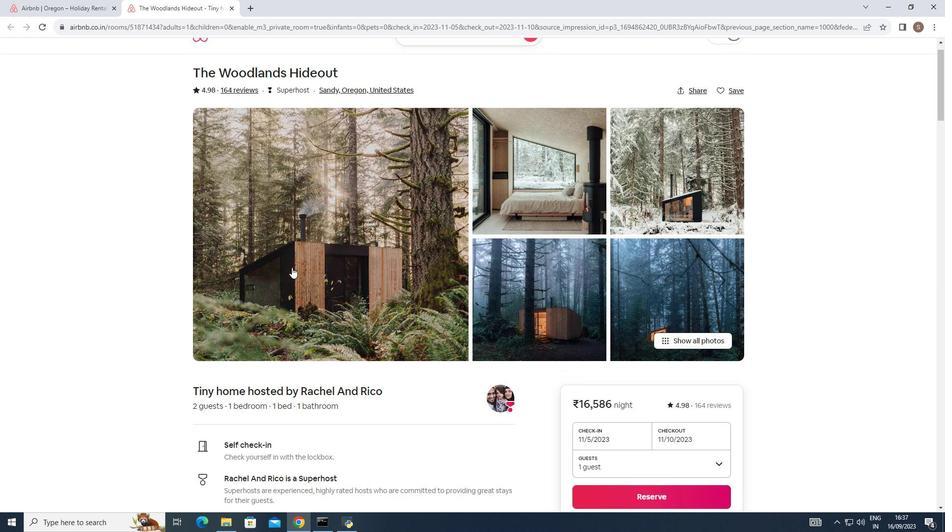 
Action: Mouse moved to (698, 338)
Screenshot: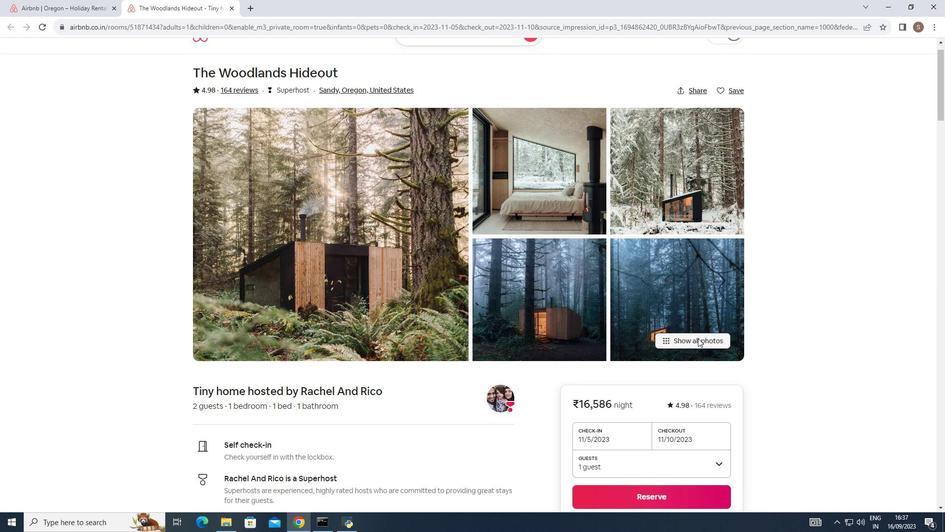 
Action: Mouse pressed left at (698, 338)
Screenshot: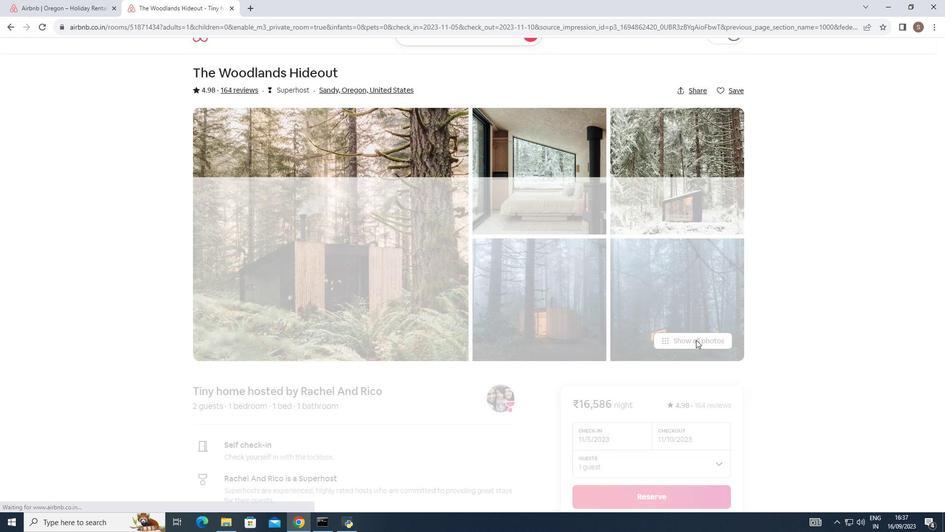 
Action: Mouse moved to (525, 340)
Screenshot: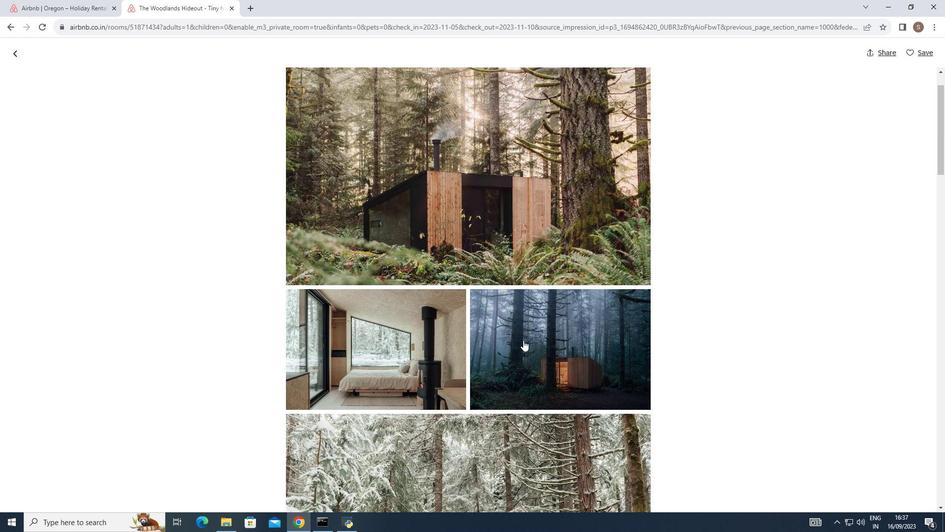 
Action: Mouse scrolled (525, 339) with delta (0, 0)
Screenshot: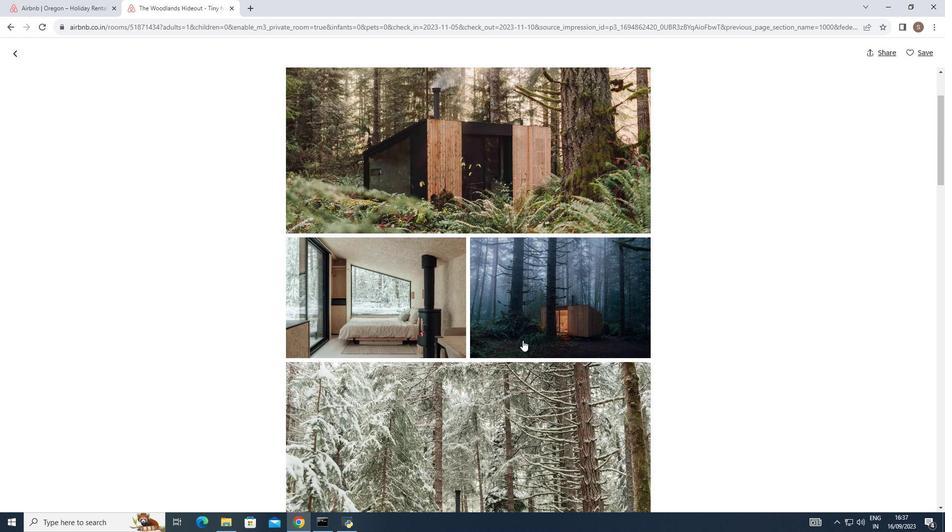 
Action: Mouse scrolled (525, 339) with delta (0, 0)
Screenshot: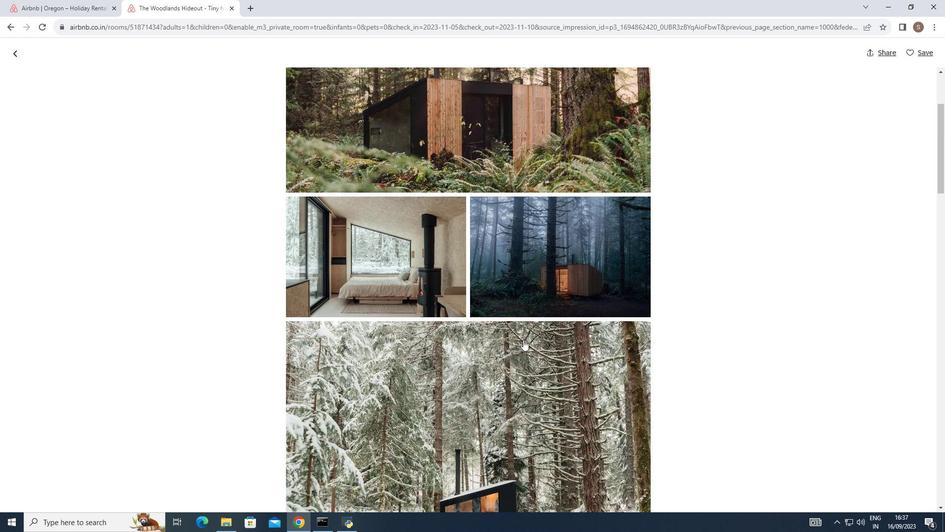 
Action: Mouse moved to (523, 340)
Screenshot: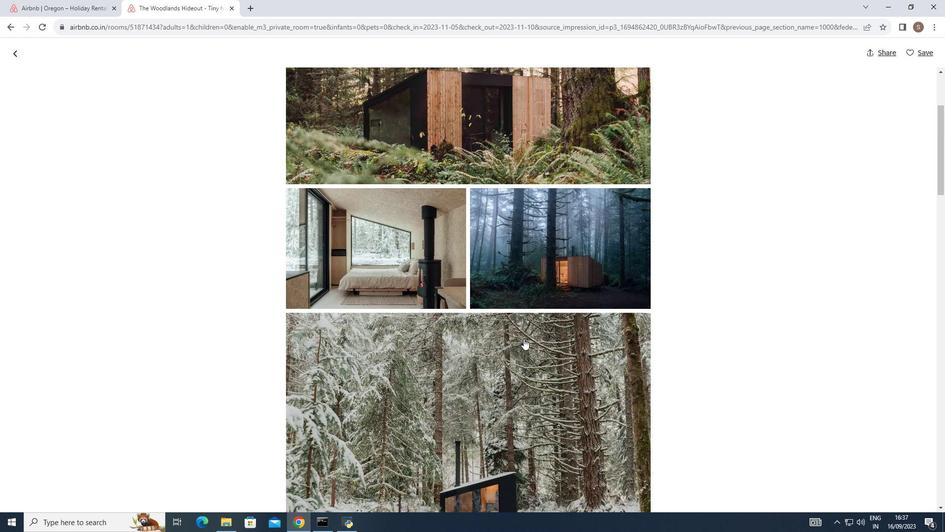 
Action: Mouse scrolled (523, 339) with delta (0, 0)
Screenshot: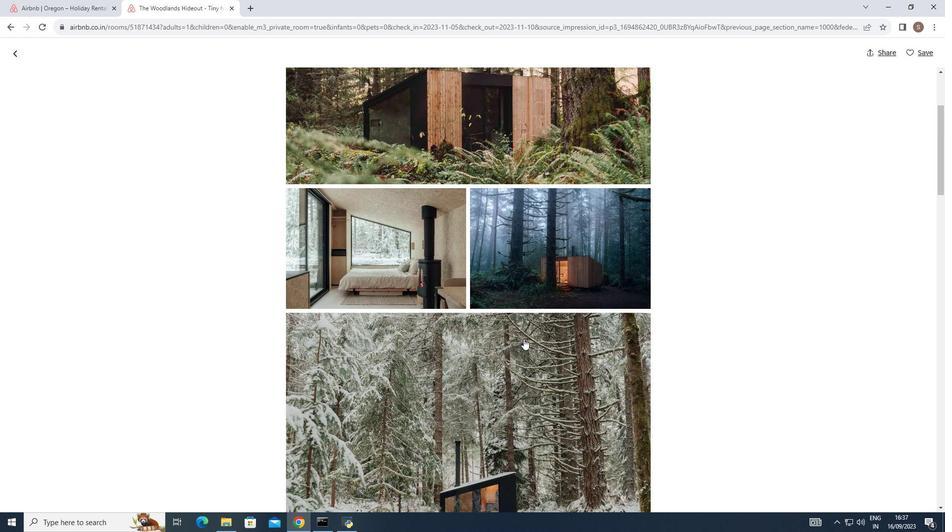 
Action: Mouse moved to (524, 338)
Screenshot: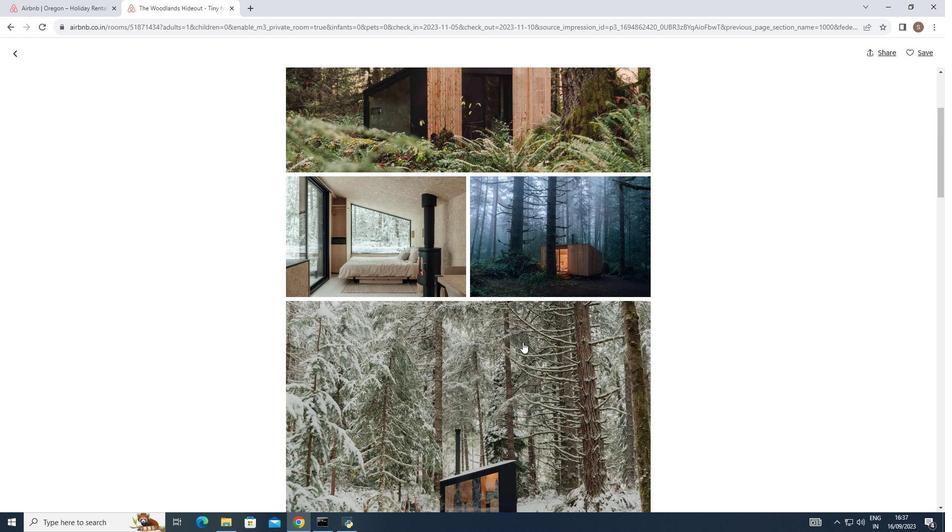 
Action: Mouse scrolled (524, 338) with delta (0, 0)
Screenshot: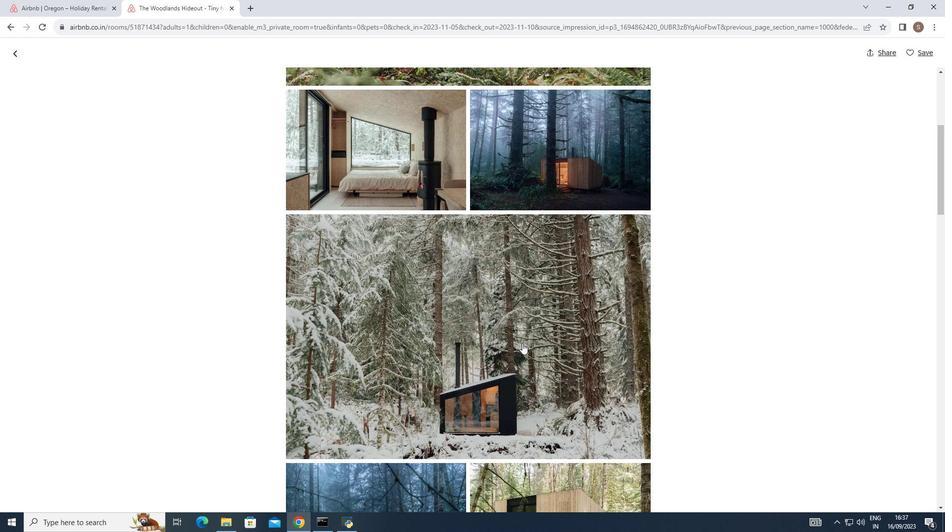 
Action: Mouse moved to (523, 341)
Screenshot: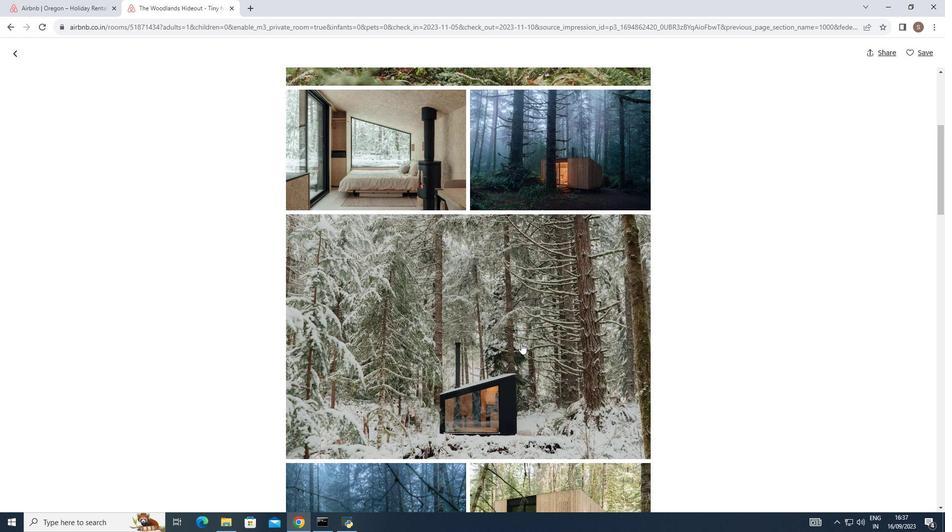 
Action: Mouse scrolled (523, 341) with delta (0, 0)
Screenshot: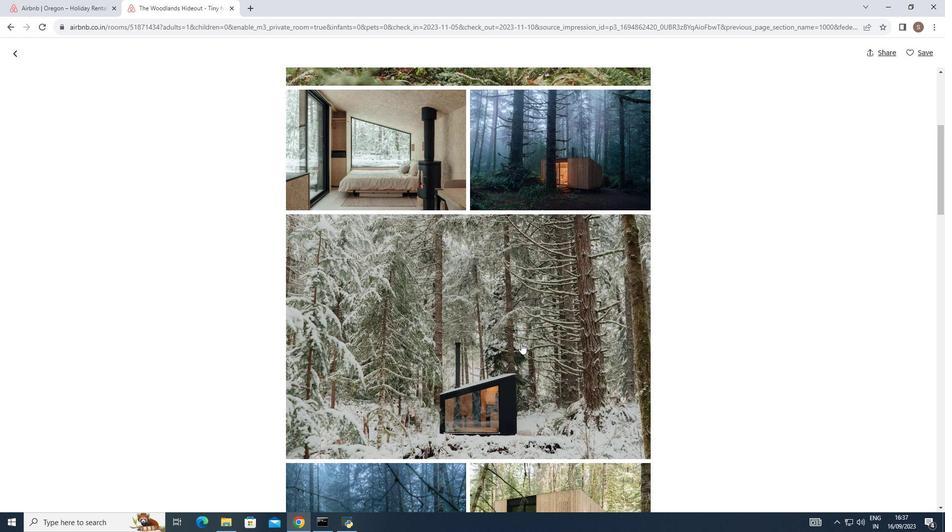 
Action: Mouse moved to (521, 343)
Screenshot: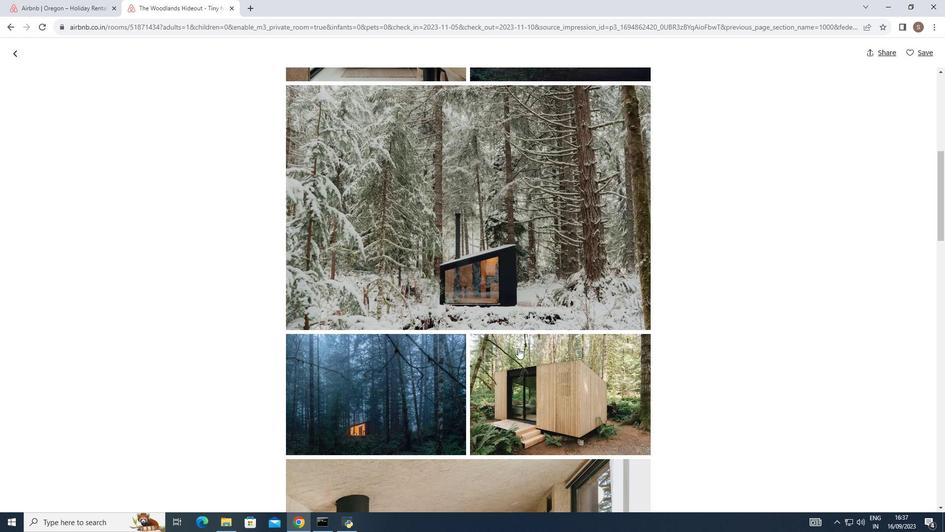 
Action: Mouse scrolled (521, 343) with delta (0, 0)
Screenshot: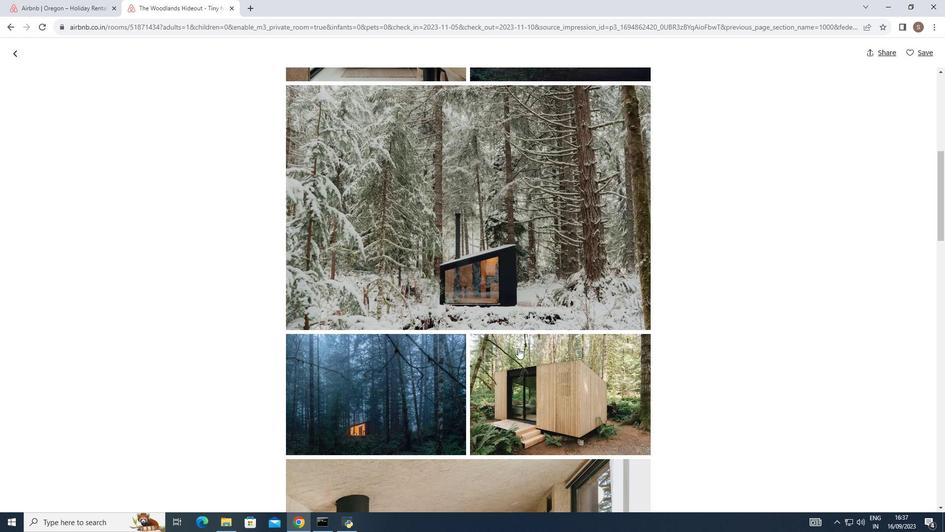 
Action: Mouse moved to (520, 345)
Screenshot: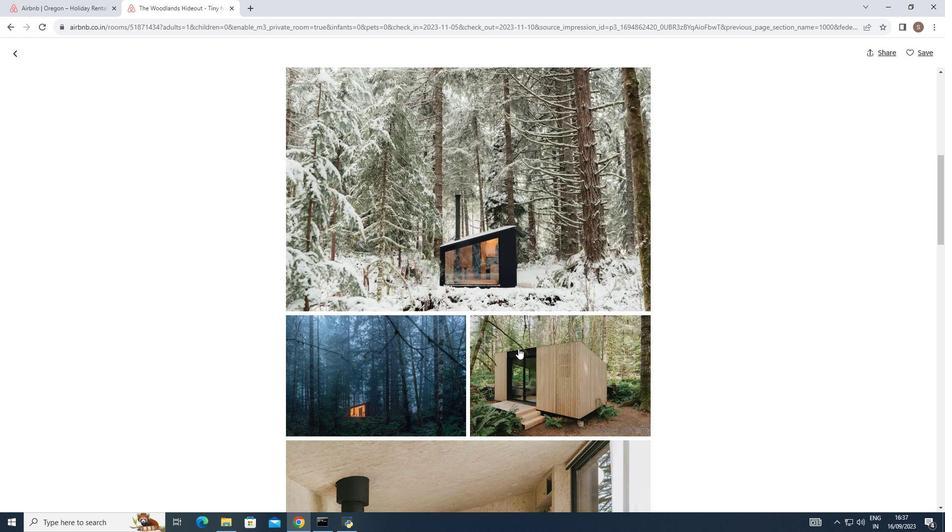 
Action: Mouse scrolled (520, 345) with delta (0, 0)
Screenshot: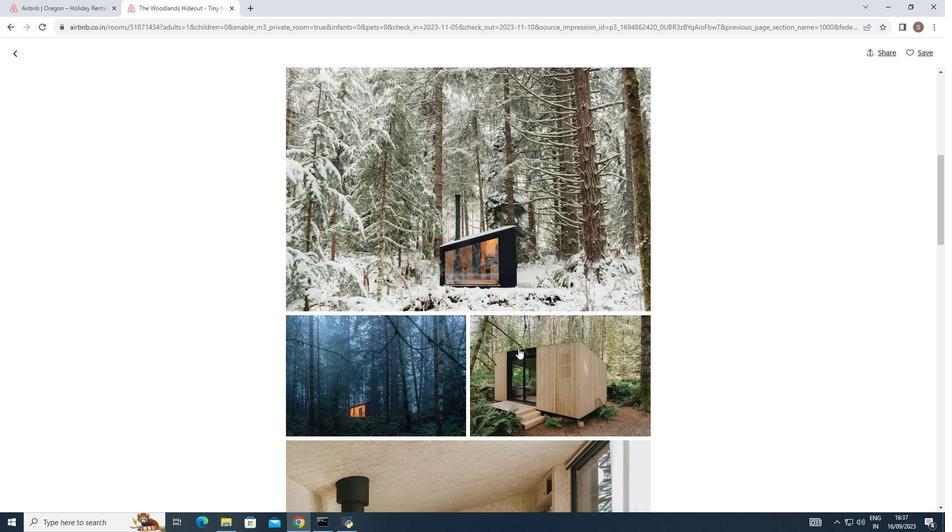 
Action: Mouse moved to (518, 348)
Screenshot: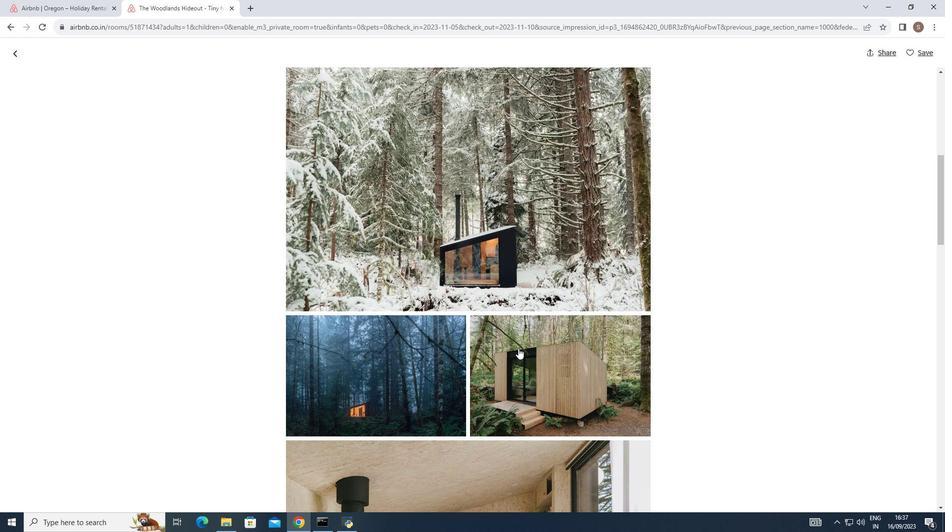 
Action: Mouse scrolled (518, 347) with delta (0, 0)
Screenshot: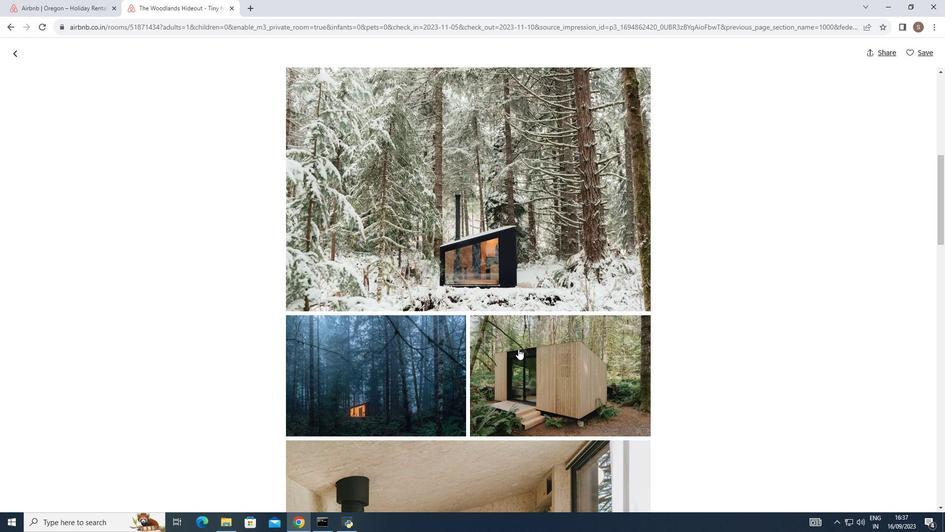 
Action: Mouse moved to (518, 348)
Screenshot: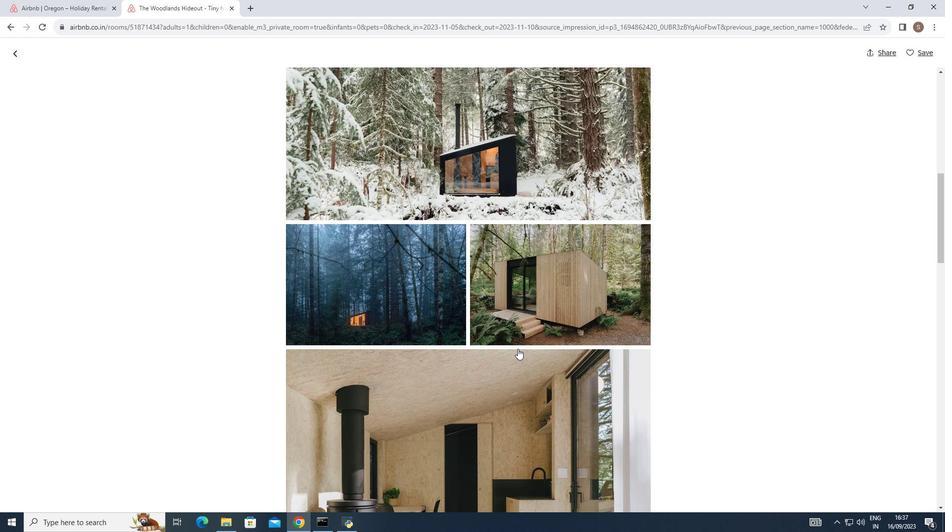 
Action: Mouse scrolled (518, 348) with delta (0, 0)
Screenshot: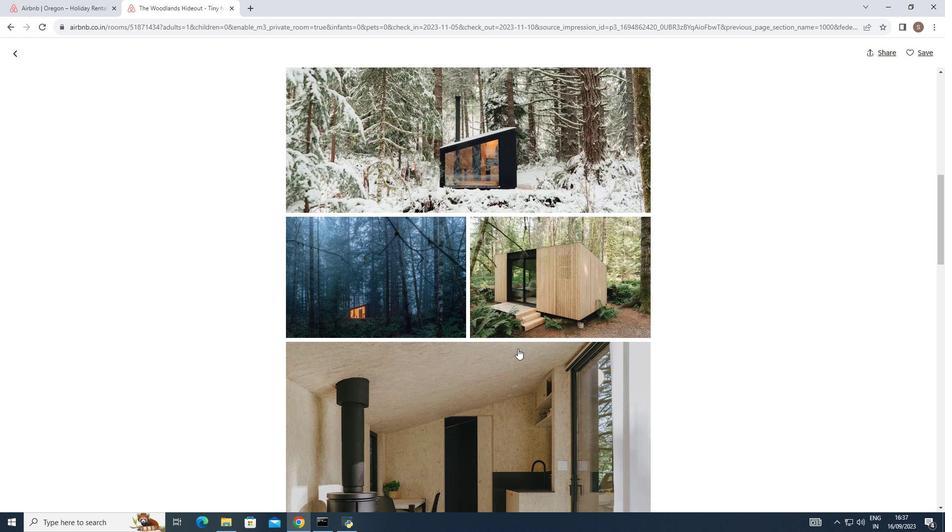 
Action: Mouse scrolled (518, 348) with delta (0, 0)
Screenshot: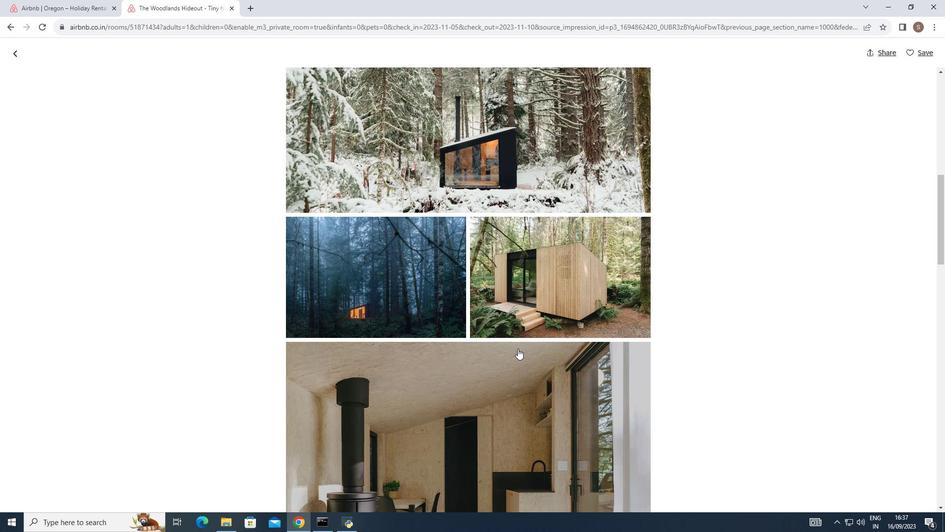 
Action: Mouse moved to (517, 348)
Screenshot: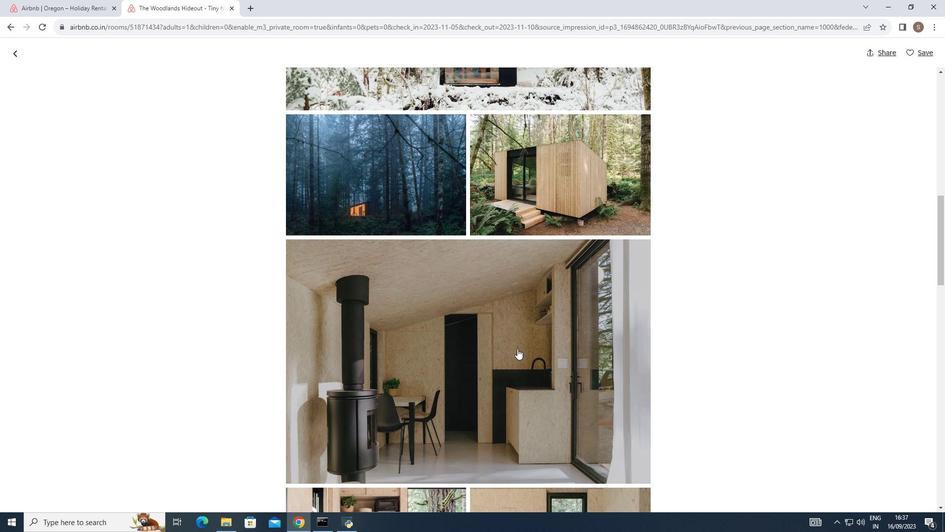 
Action: Mouse scrolled (517, 348) with delta (0, 0)
Screenshot: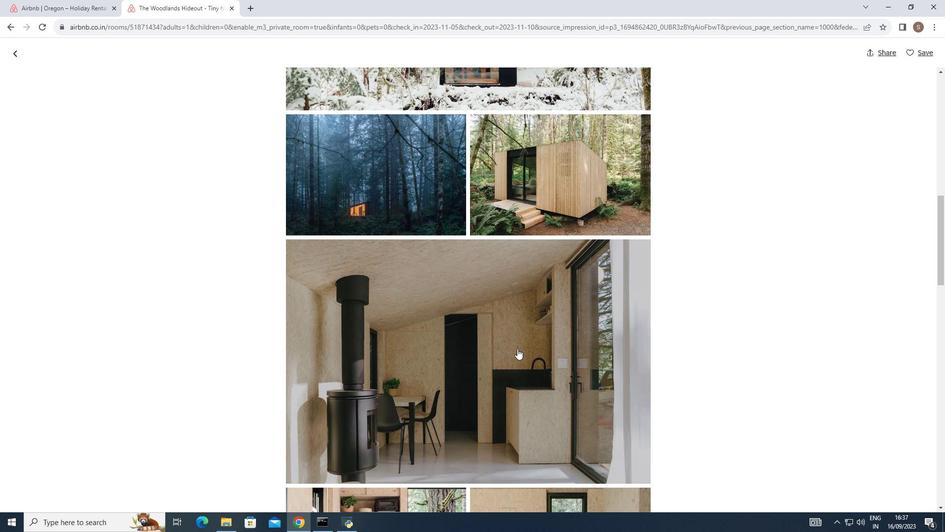 
Action: Mouse scrolled (517, 348) with delta (0, 0)
Screenshot: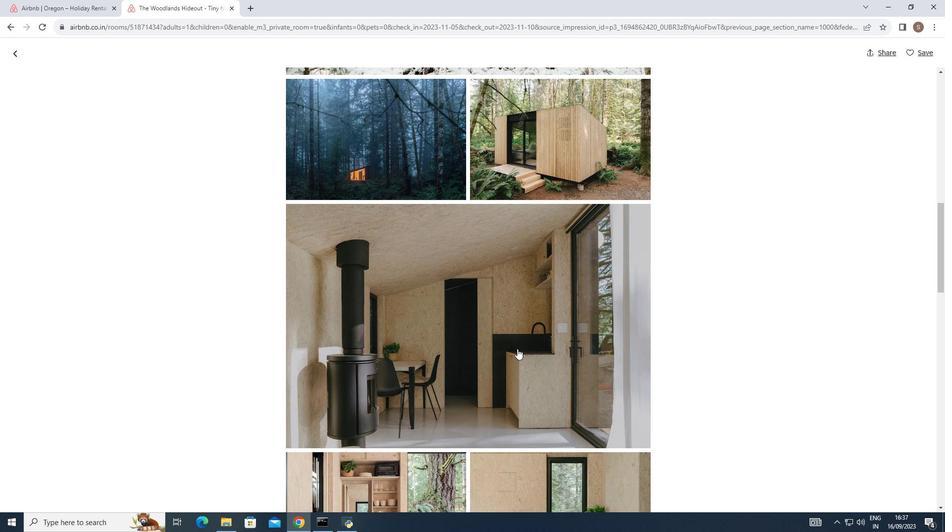 
Action: Mouse scrolled (517, 348) with delta (0, 0)
Screenshot: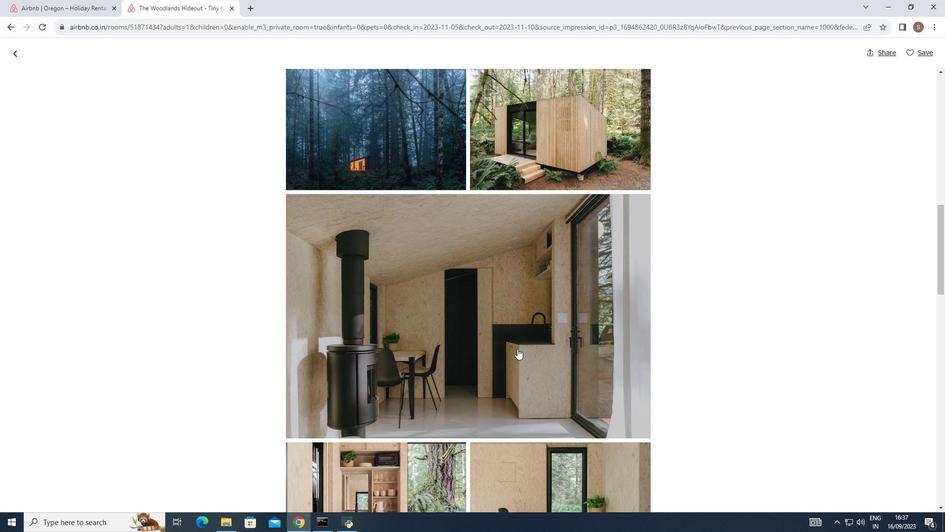 
Action: Mouse scrolled (517, 348) with delta (0, 0)
Screenshot: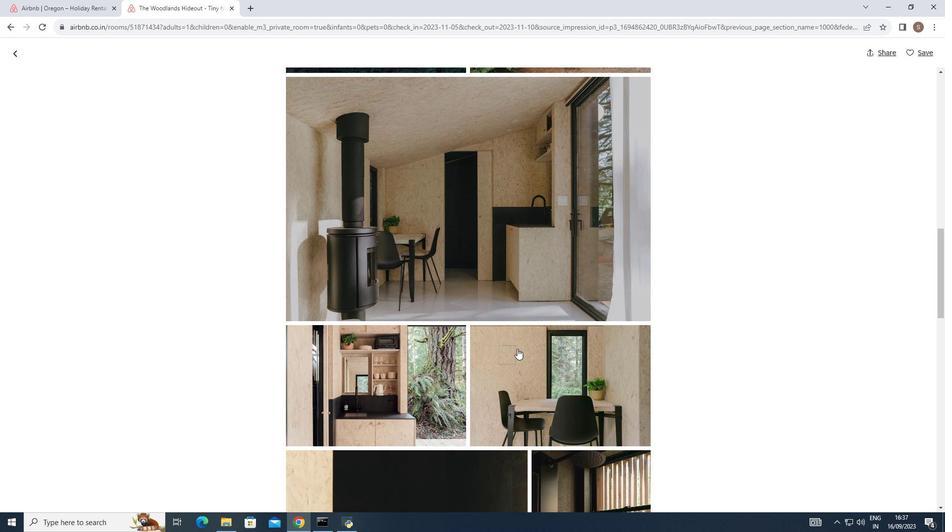 
Action: Mouse scrolled (517, 348) with delta (0, 0)
Screenshot: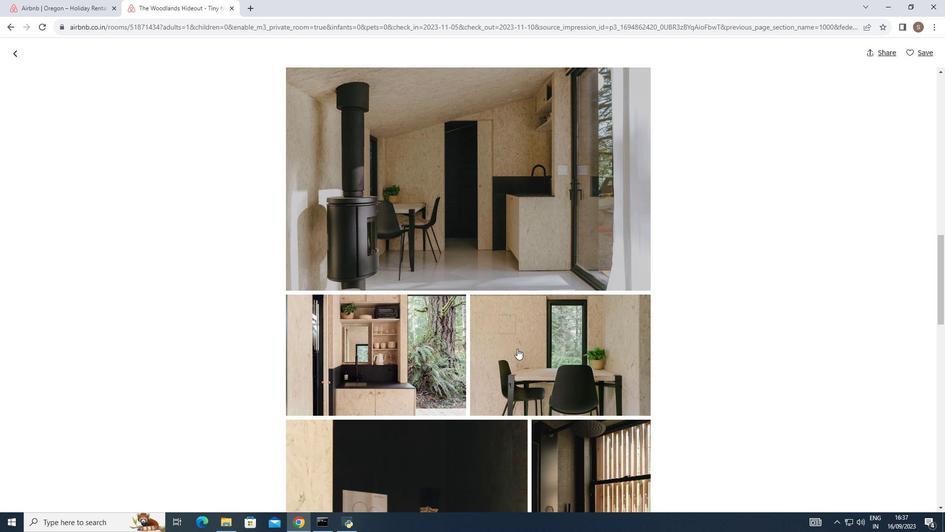 
Action: Mouse scrolled (517, 348) with delta (0, 0)
Screenshot: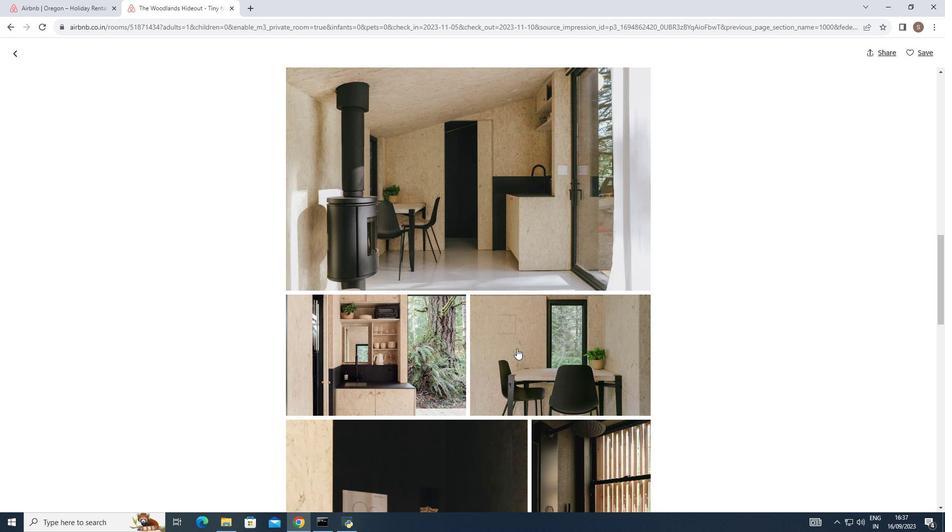 
Action: Mouse moved to (517, 348)
Screenshot: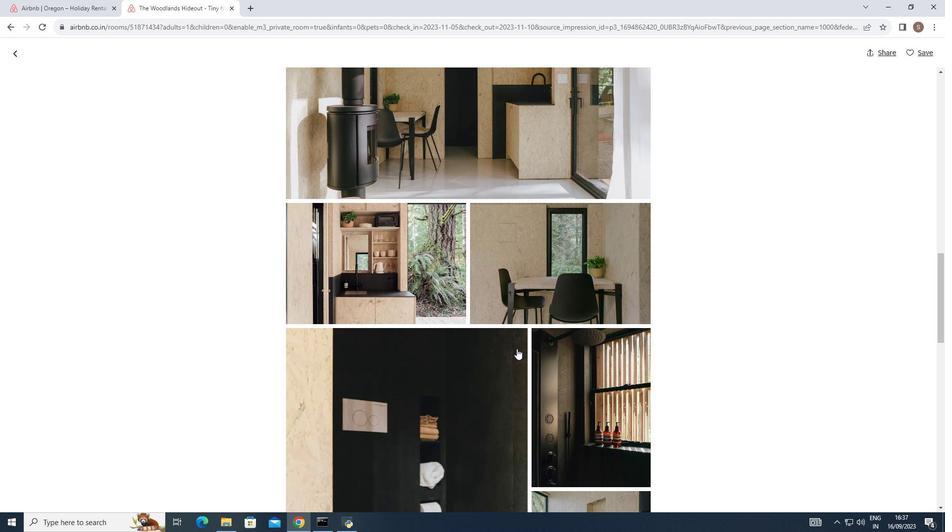 
Action: Mouse scrolled (517, 348) with delta (0, 0)
Screenshot: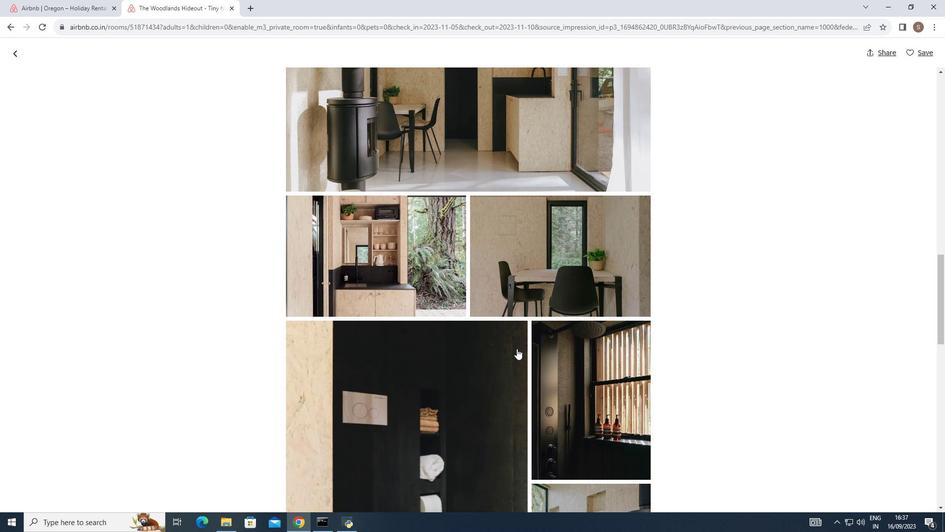 
Action: Mouse scrolled (517, 348) with delta (0, 0)
Screenshot: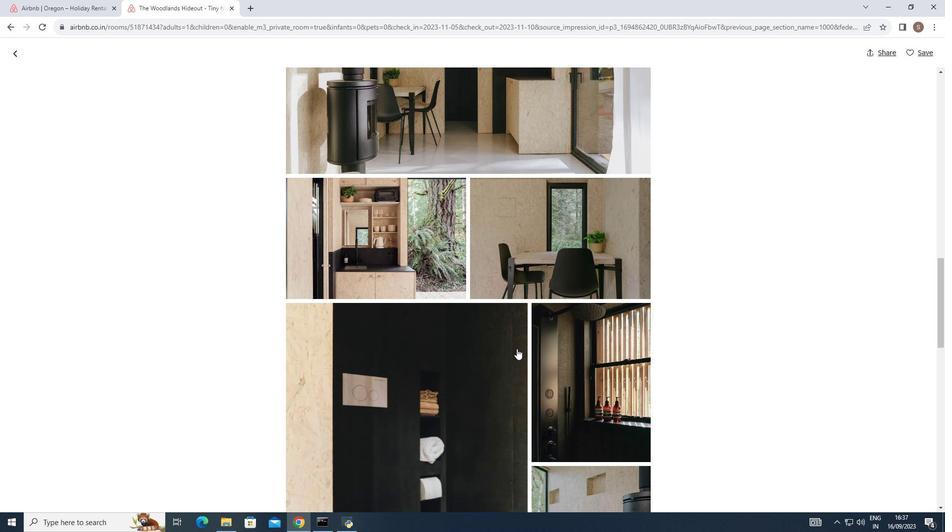 
Action: Mouse scrolled (517, 348) with delta (0, 0)
Screenshot: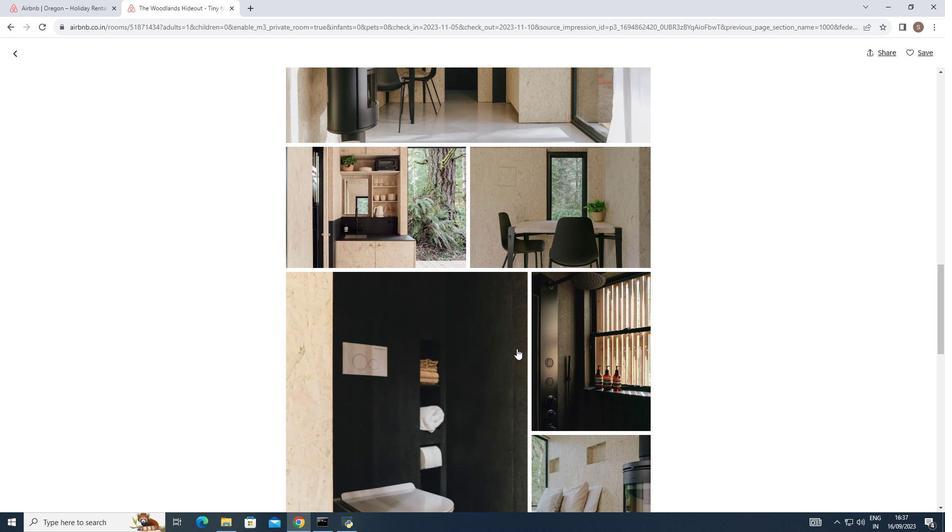 
Action: Mouse moved to (517, 348)
Screenshot: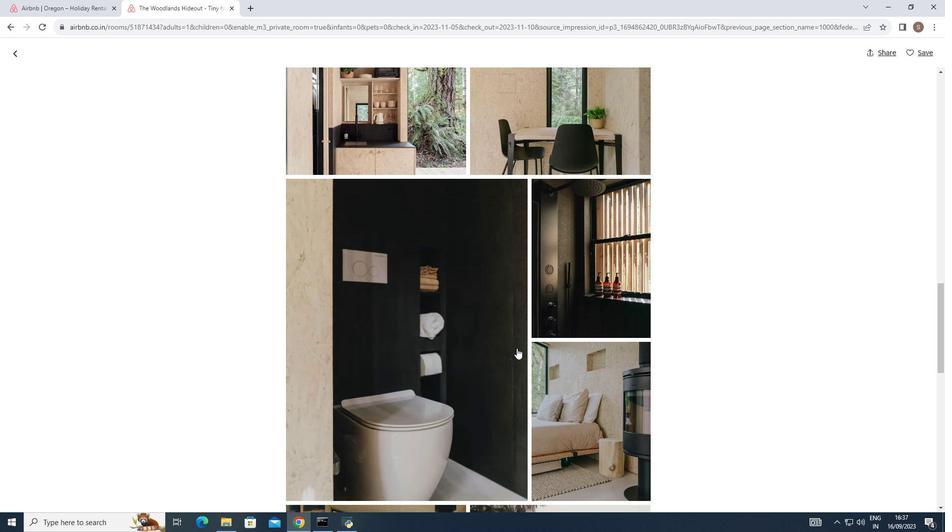 
Action: Mouse scrolled (517, 347) with delta (0, 0)
Screenshot: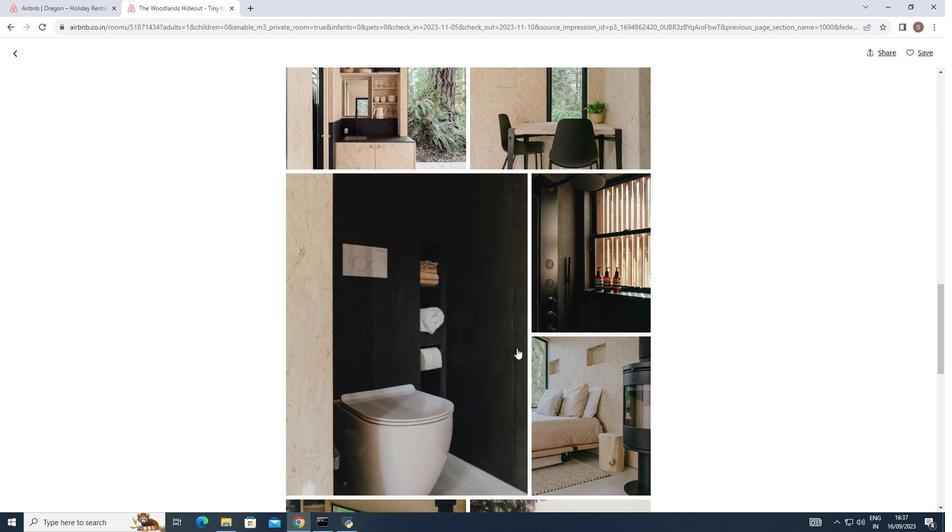 
Action: Mouse scrolled (517, 347) with delta (0, 0)
Screenshot: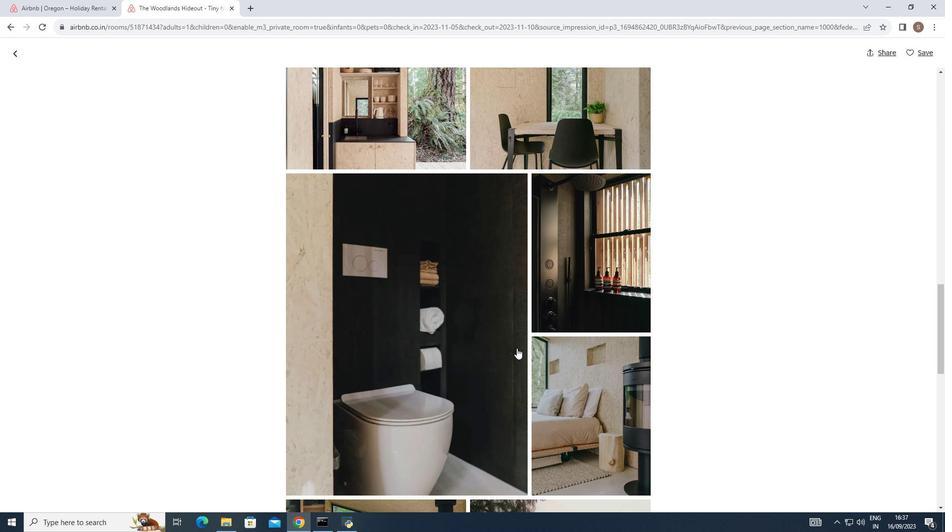 
Action: Mouse scrolled (517, 347) with delta (0, 0)
Screenshot: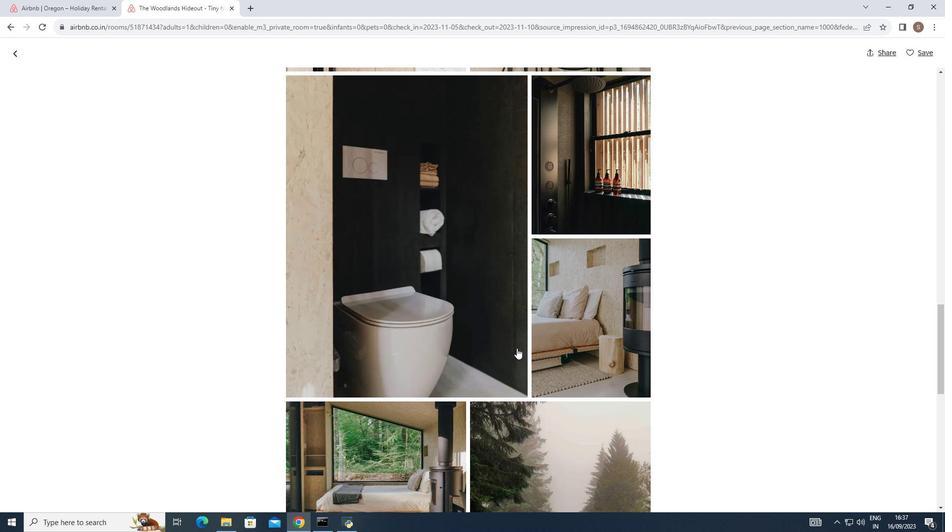 
Action: Mouse scrolled (517, 347) with delta (0, 0)
Screenshot: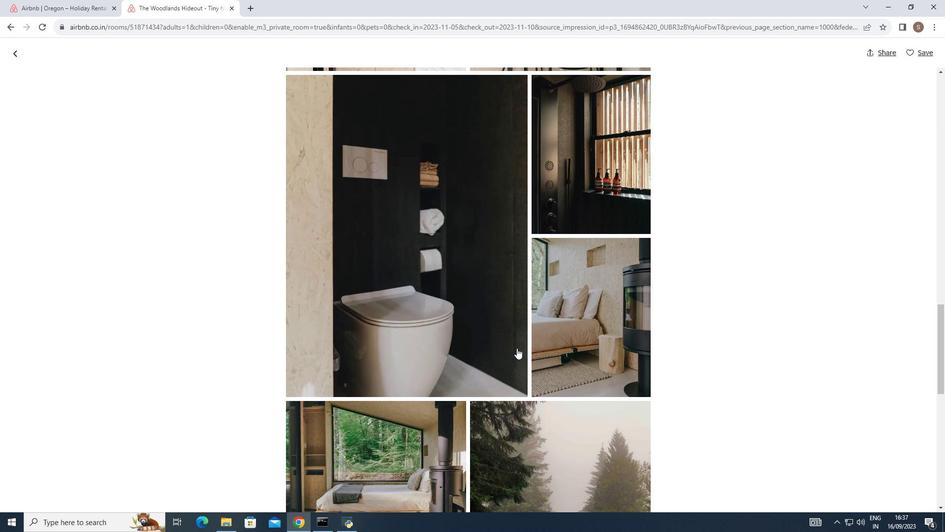 
Action: Mouse scrolled (517, 347) with delta (0, 0)
Screenshot: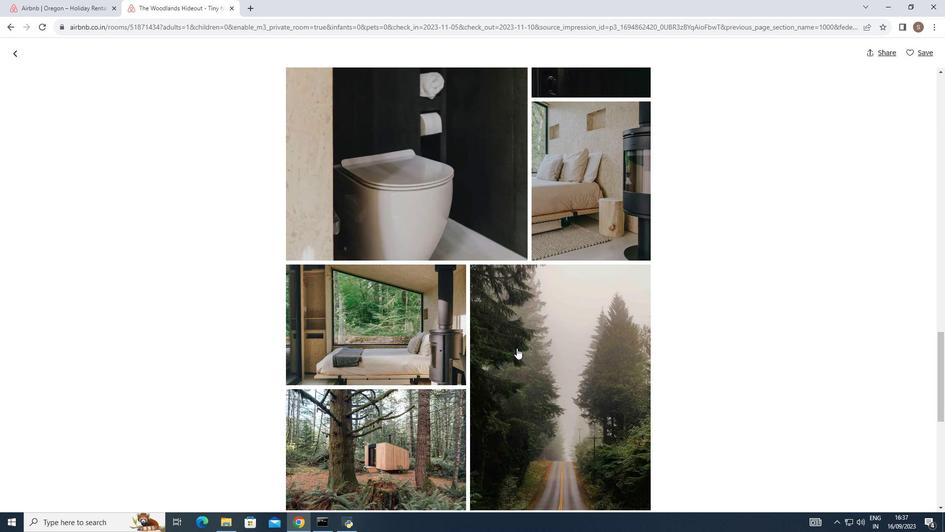 
Action: Mouse scrolled (517, 347) with delta (0, 0)
Screenshot: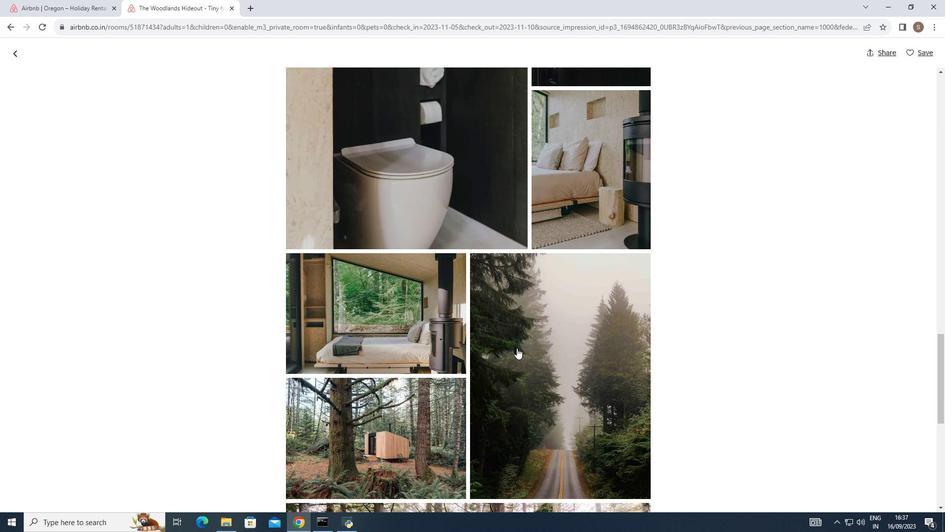 
Action: Mouse scrolled (517, 347) with delta (0, 0)
Screenshot: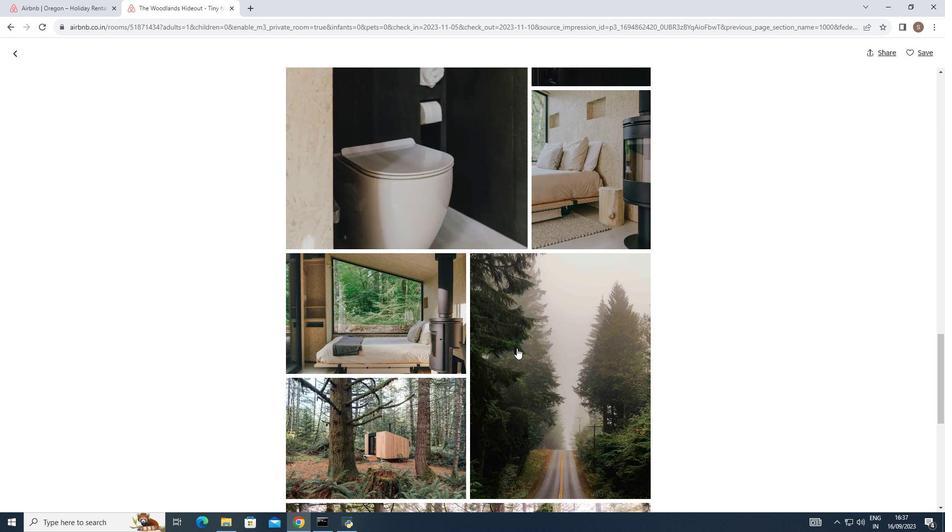 
Action: Mouse scrolled (517, 347) with delta (0, 0)
Screenshot: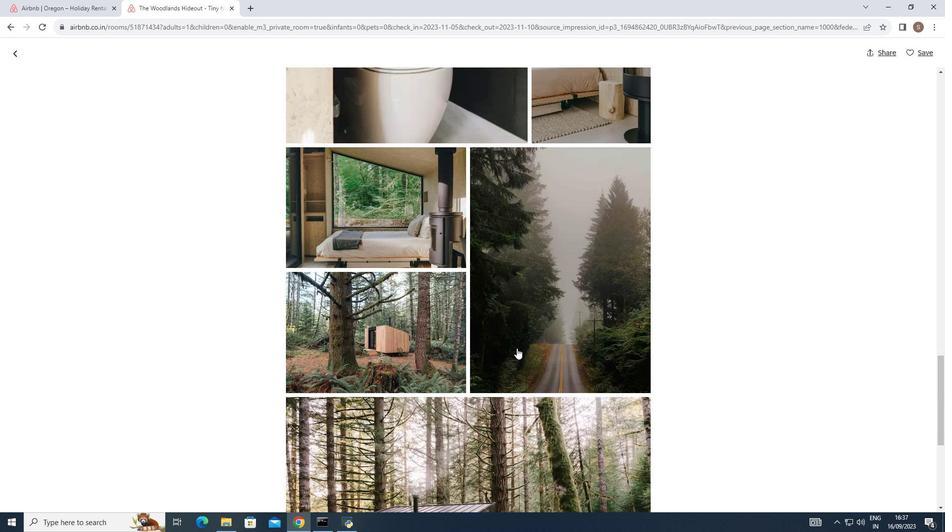 
Action: Mouse scrolled (517, 347) with delta (0, 0)
Screenshot: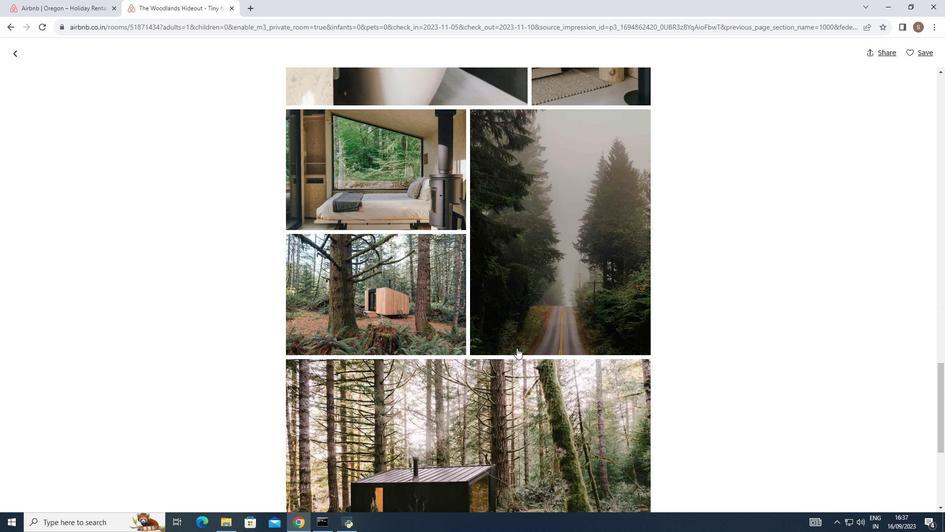 
Action: Mouse scrolled (517, 347) with delta (0, 0)
Screenshot: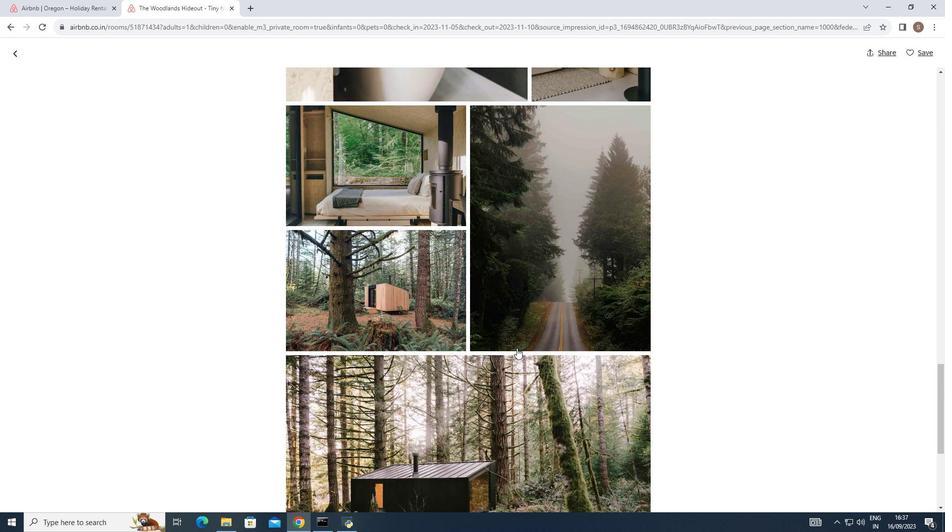 
Action: Mouse scrolled (517, 347) with delta (0, 0)
Screenshot: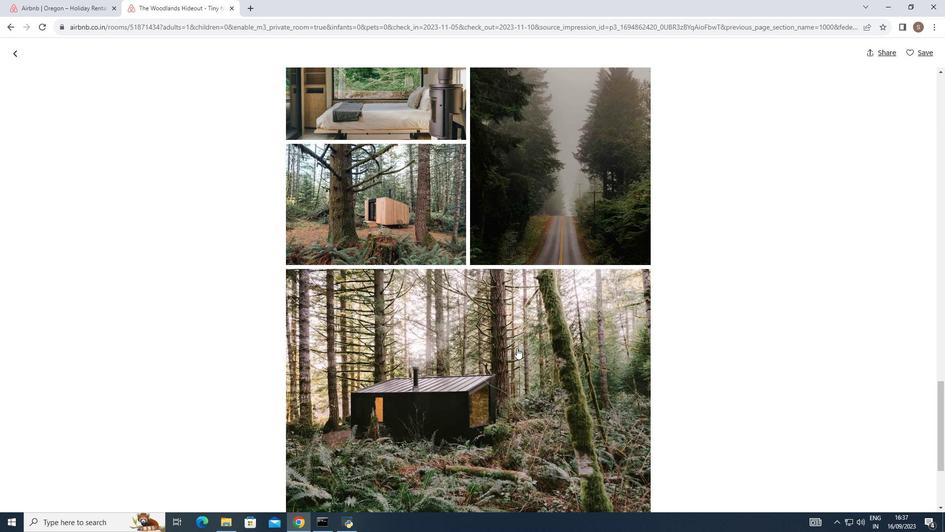 
Action: Mouse scrolled (517, 347) with delta (0, 0)
Screenshot: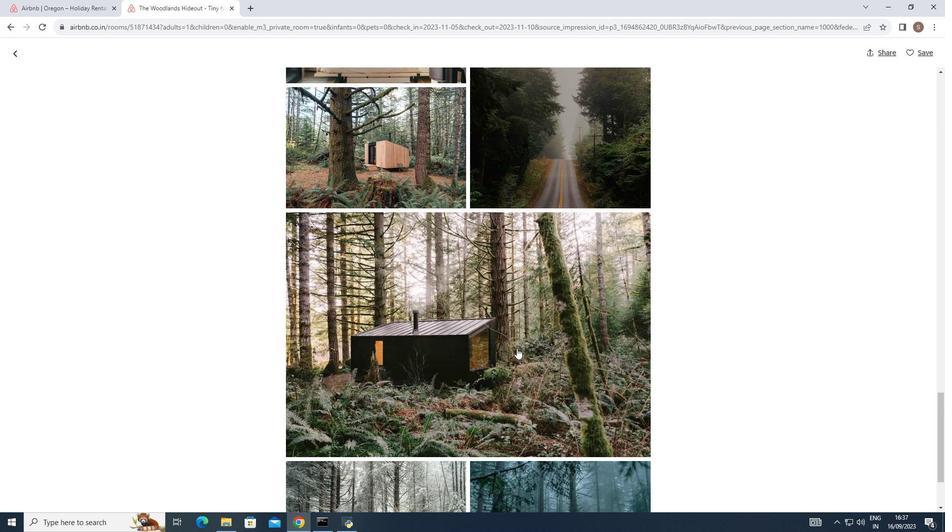 
Action: Mouse scrolled (517, 347) with delta (0, 0)
Screenshot: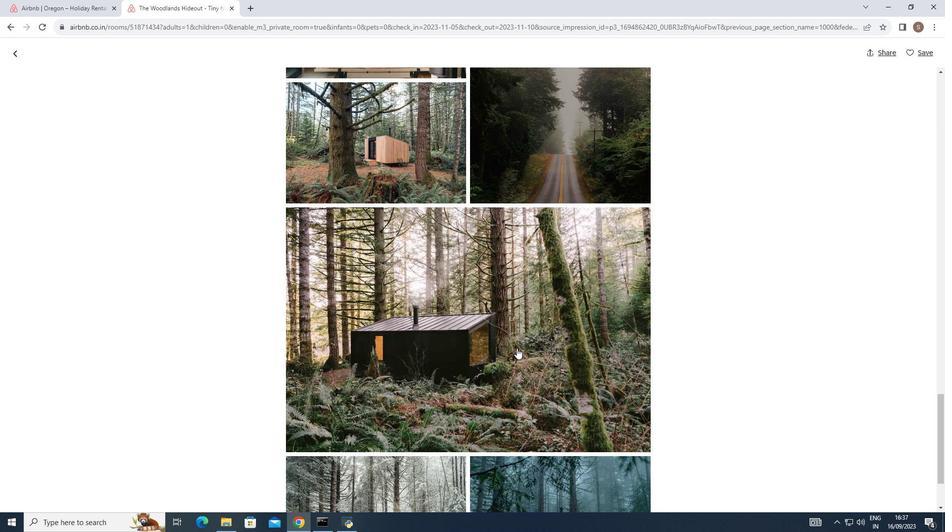 
Action: Mouse scrolled (517, 347) with delta (0, 0)
Screenshot: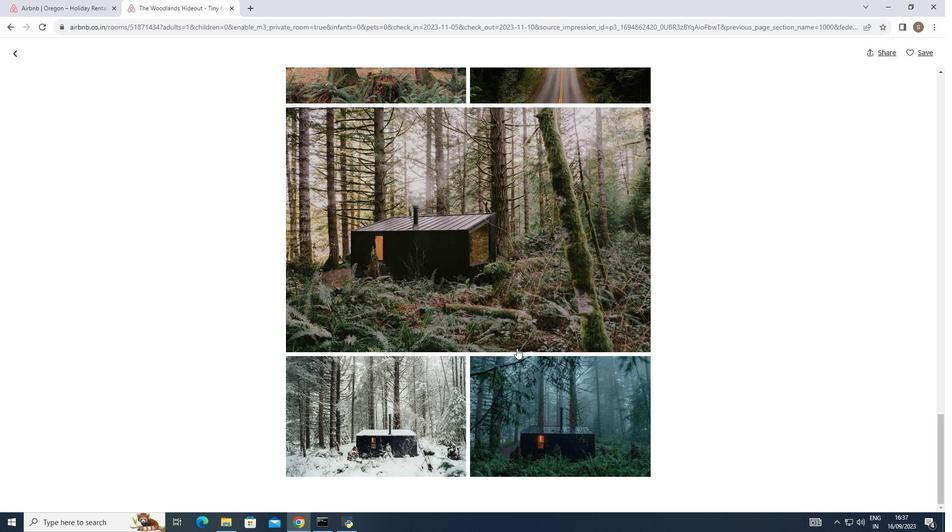
Action: Mouse scrolled (517, 347) with delta (0, 0)
Screenshot: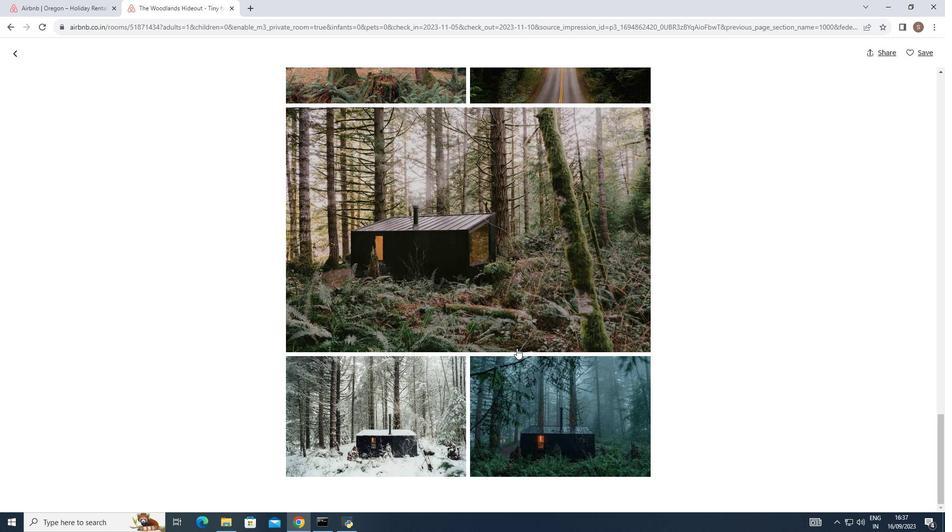 
Action: Mouse scrolled (517, 347) with delta (0, 0)
Screenshot: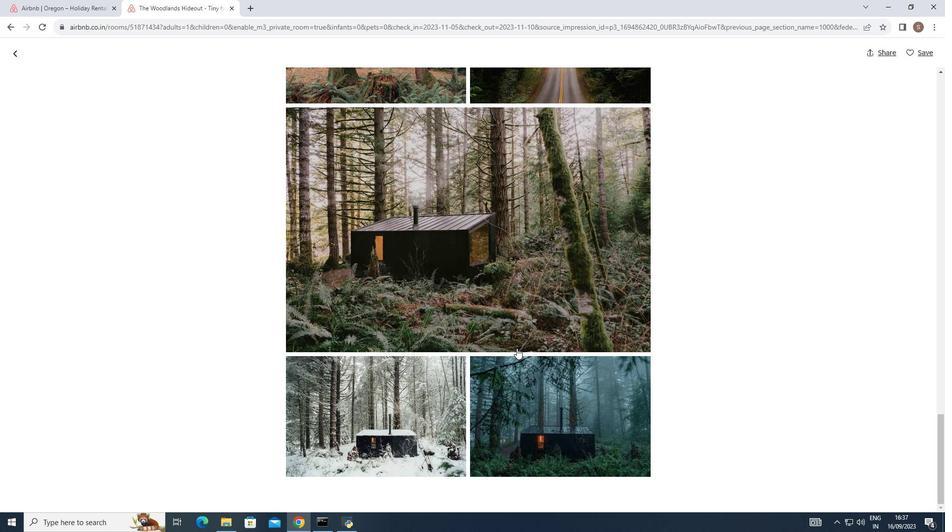 
Action: Mouse scrolled (517, 347) with delta (0, 0)
Screenshot: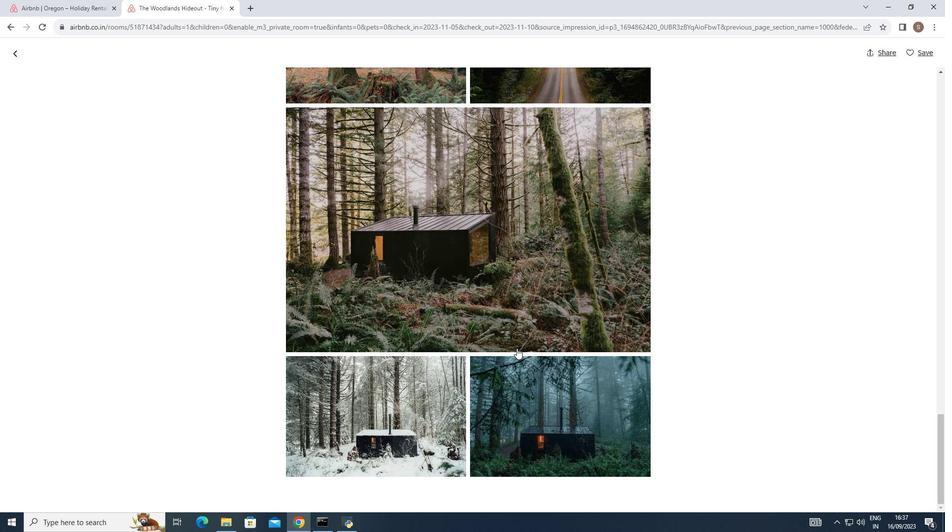 
Action: Mouse scrolled (517, 347) with delta (0, 0)
Screenshot: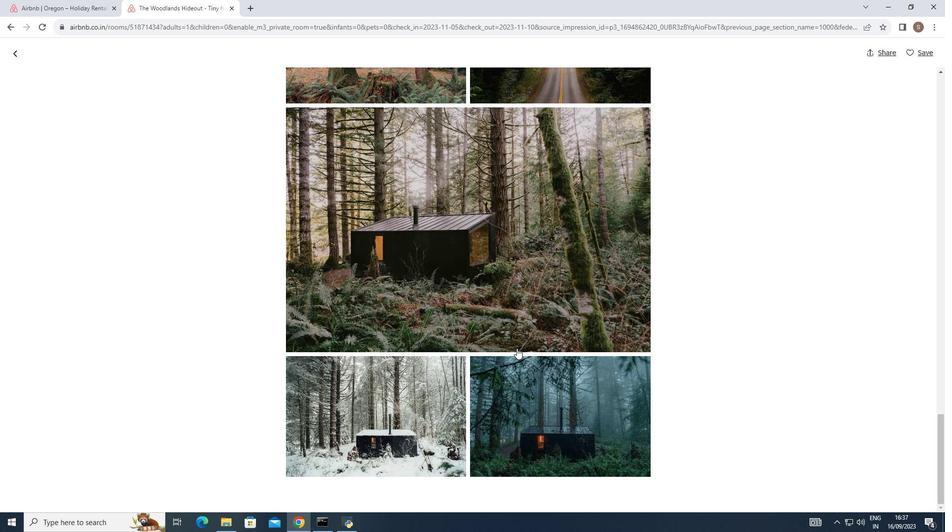 
Action: Mouse scrolled (517, 347) with delta (0, 0)
Screenshot: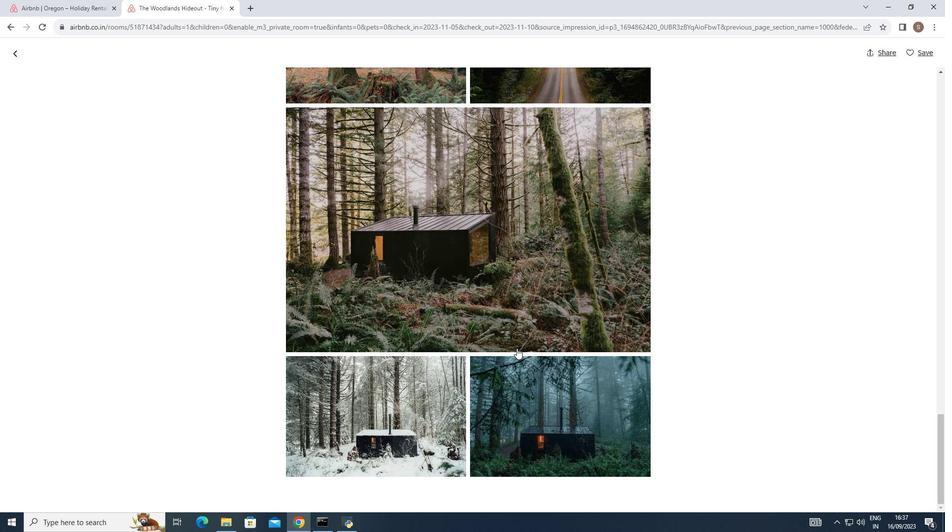 
Action: Mouse scrolled (517, 347) with delta (0, 0)
Screenshot: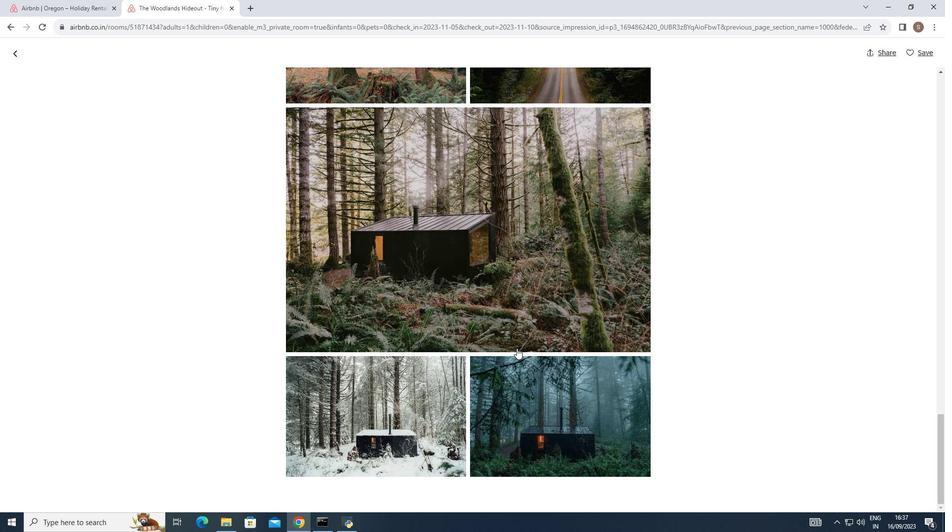 
Action: Mouse moved to (517, 348)
Screenshot: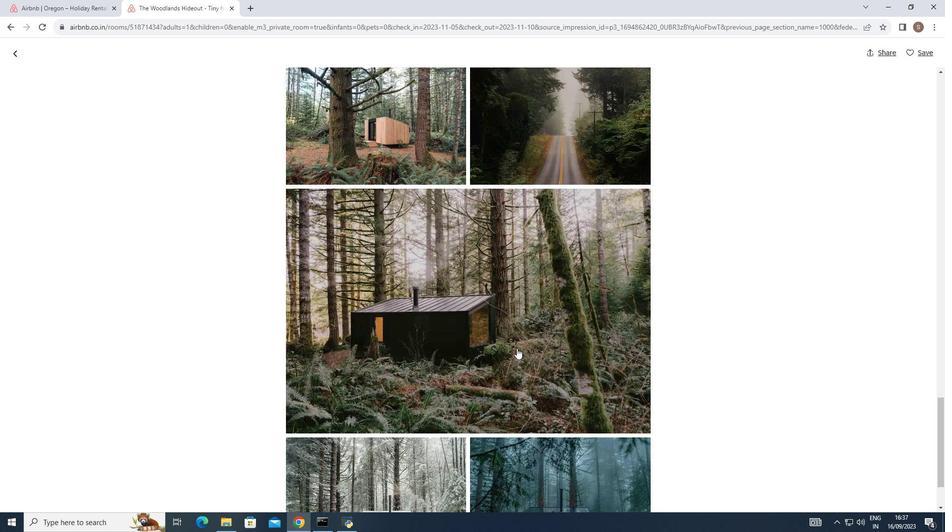 
Action: Mouse scrolled (517, 348) with delta (0, 0)
Screenshot: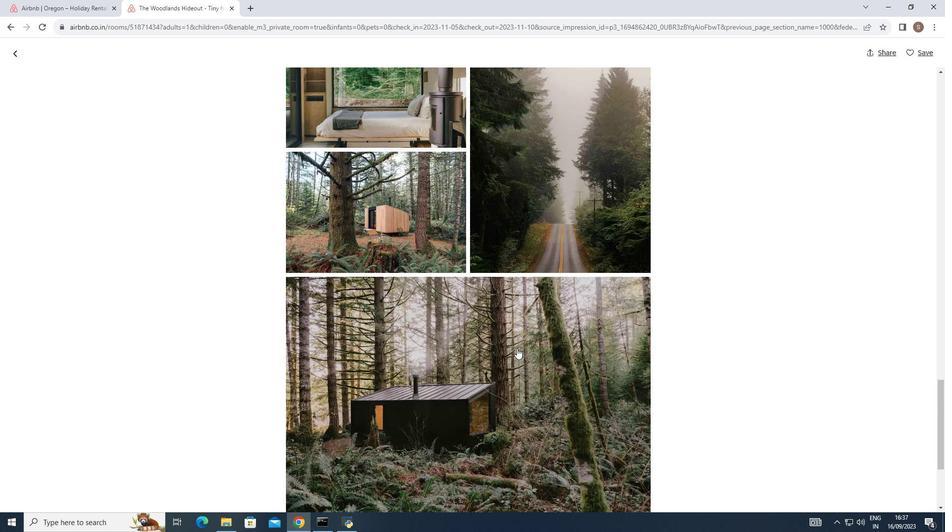 
Action: Mouse scrolled (517, 348) with delta (0, 0)
Screenshot: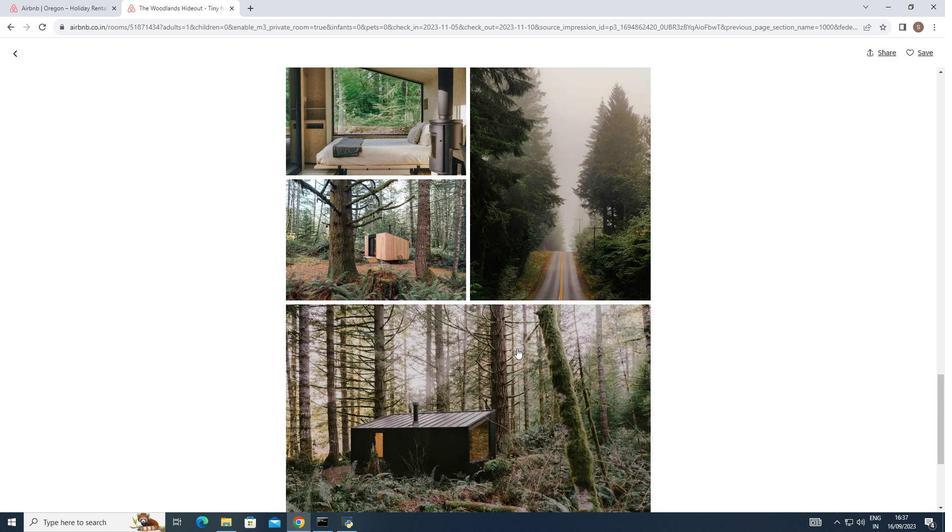 
Action: Mouse scrolled (517, 348) with delta (0, 0)
Screenshot: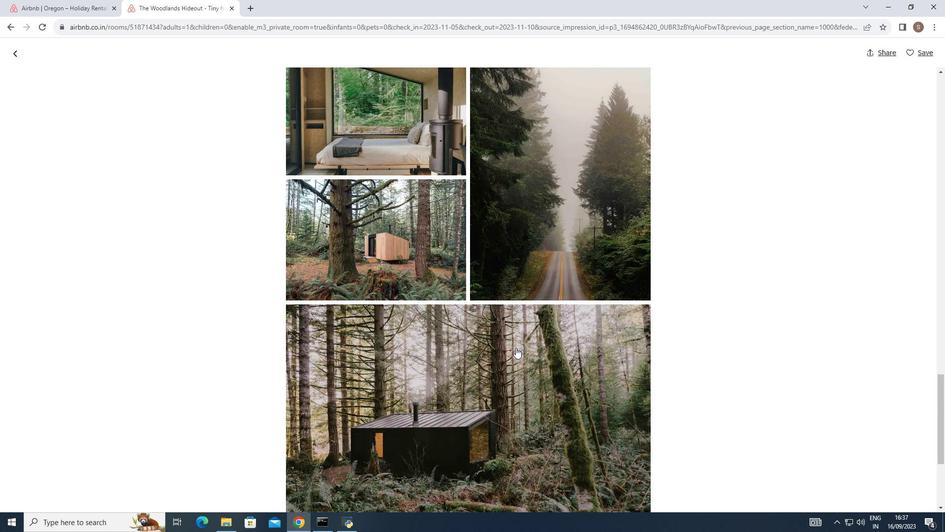 
Action: Mouse scrolled (517, 348) with delta (0, 0)
Screenshot: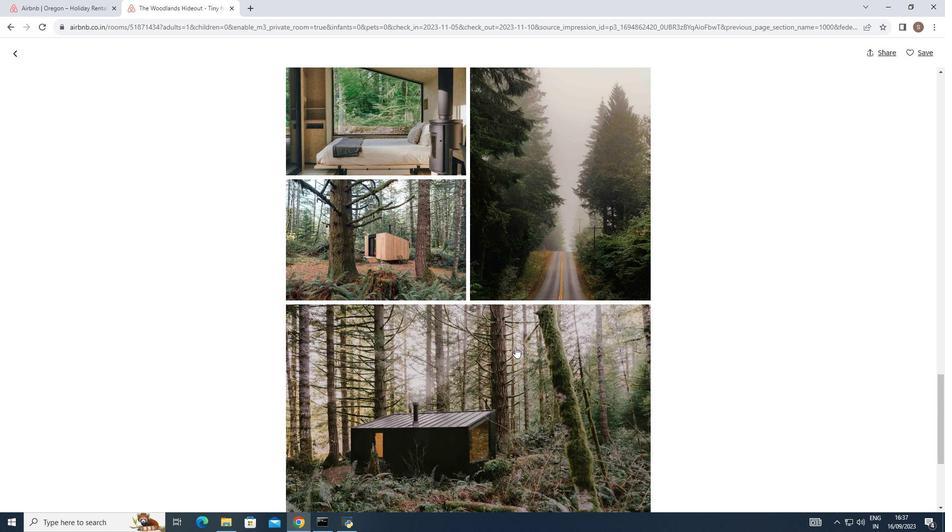 
Action: Mouse moved to (515, 347)
Screenshot: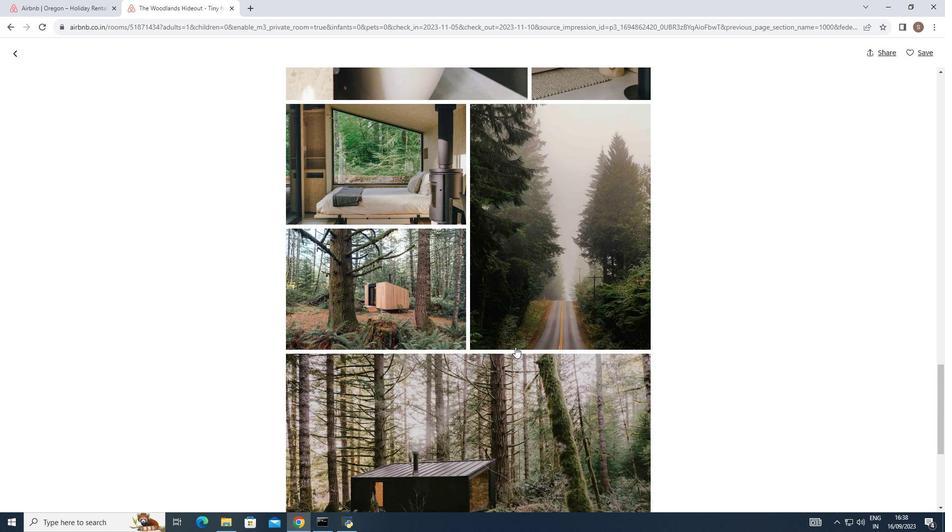 
Action: Mouse scrolled (515, 347) with delta (0, 0)
Screenshot: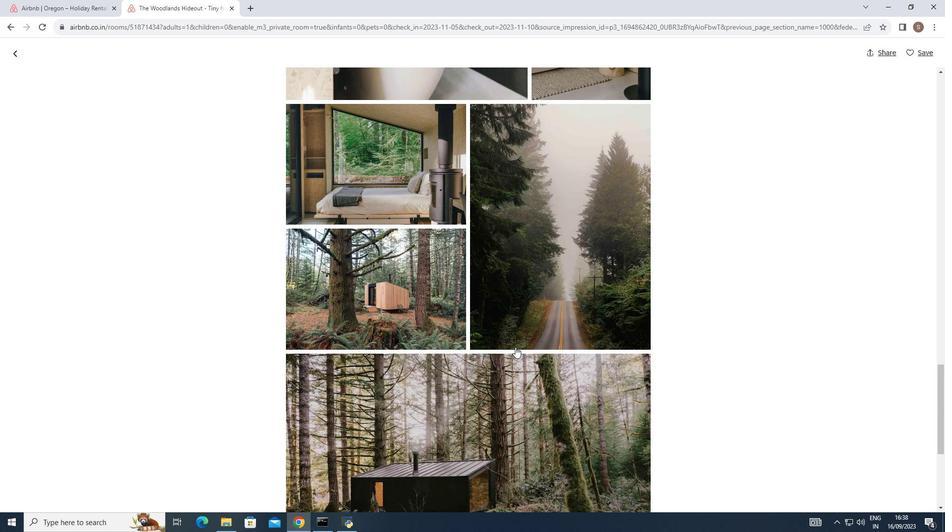 
Action: Mouse scrolled (515, 347) with delta (0, 0)
Screenshot: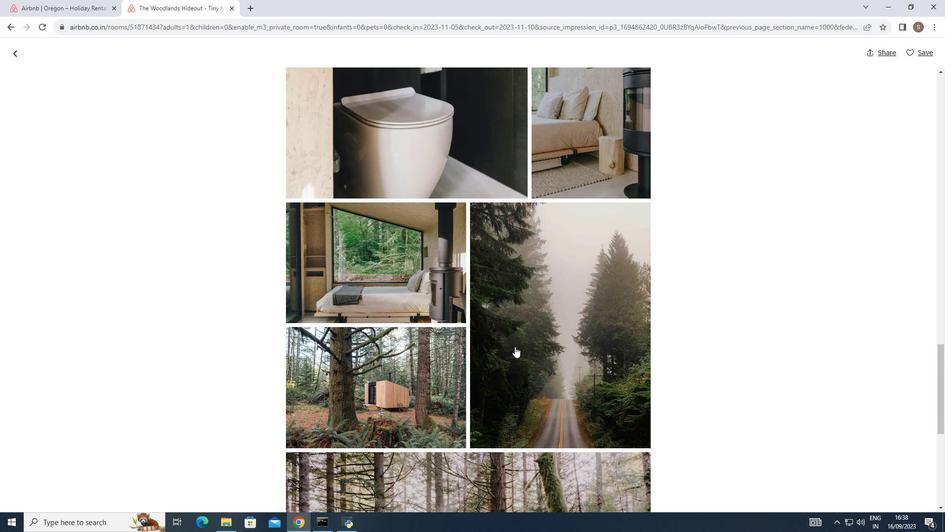 
Action: Mouse scrolled (515, 347) with delta (0, 0)
Screenshot: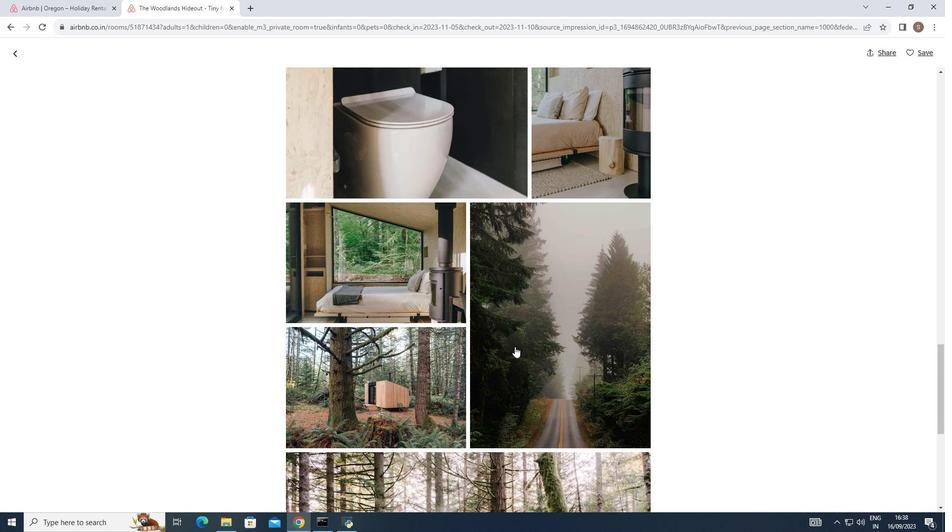 
Action: Mouse moved to (515, 346)
Screenshot: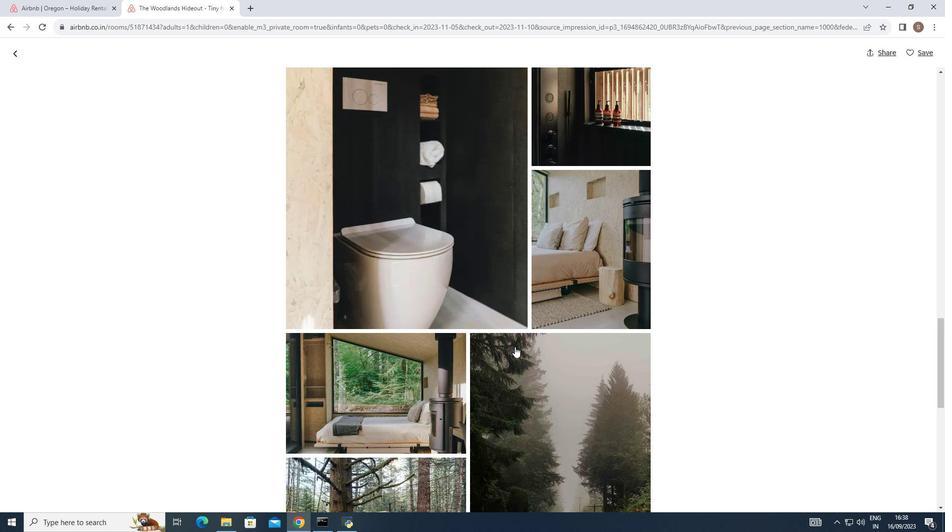 
Action: Mouse scrolled (515, 347) with delta (0, 0)
Screenshot: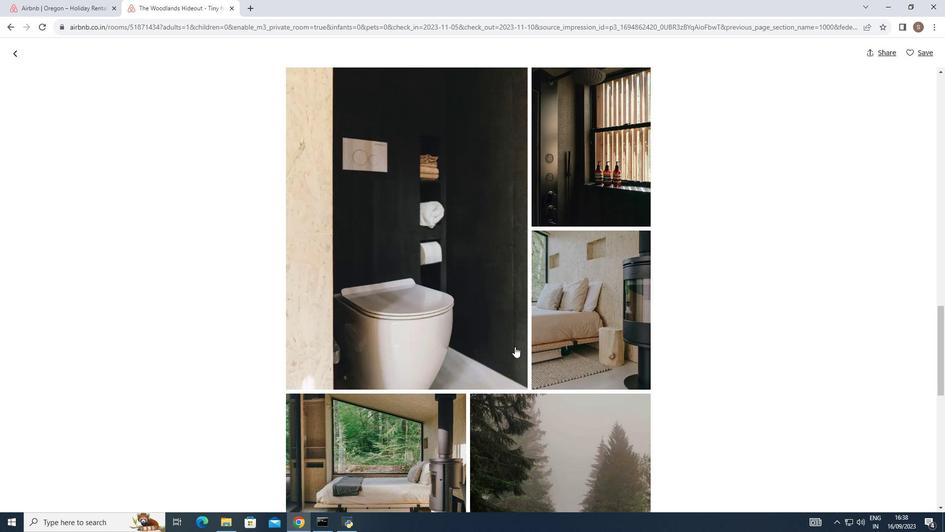 
Action: Mouse scrolled (515, 347) with delta (0, 0)
Screenshot: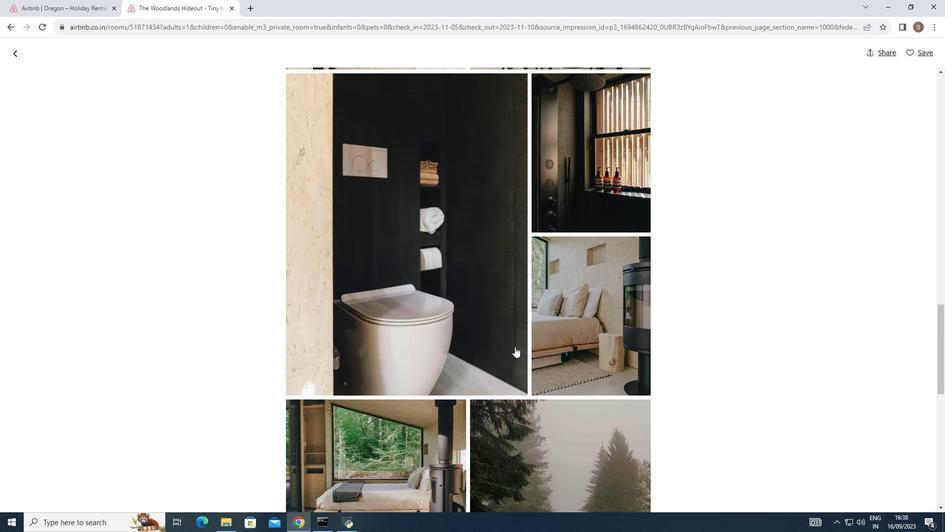 
Action: Mouse scrolled (515, 347) with delta (0, 0)
Screenshot: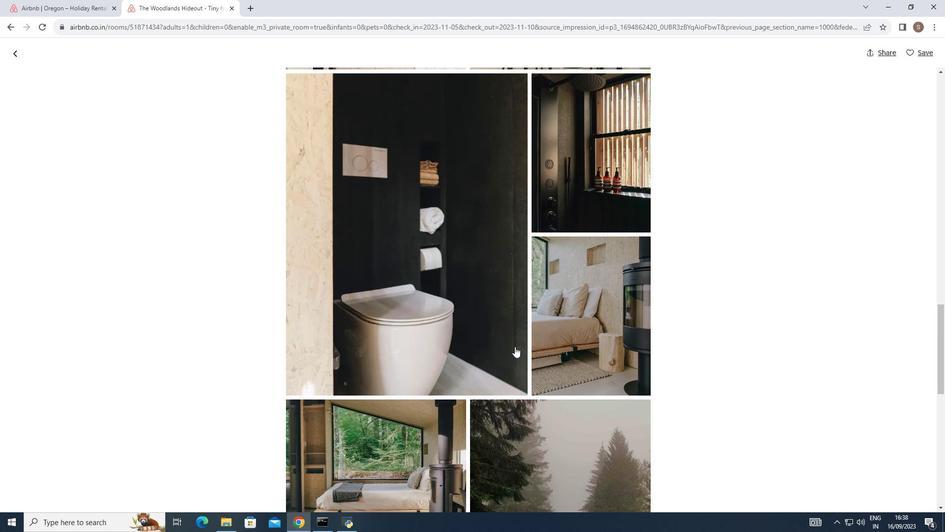 
Action: Mouse scrolled (515, 347) with delta (0, 0)
Screenshot: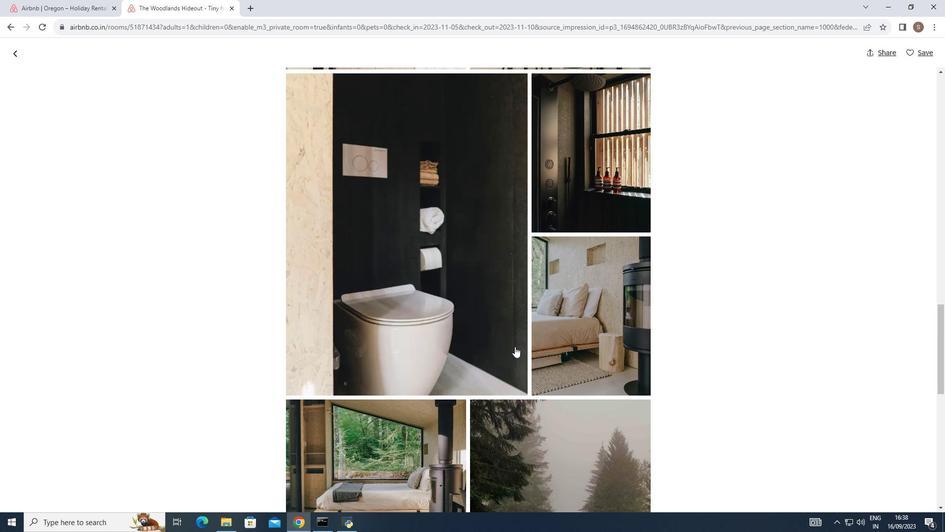 
Action: Mouse scrolled (515, 347) with delta (0, 0)
Screenshot: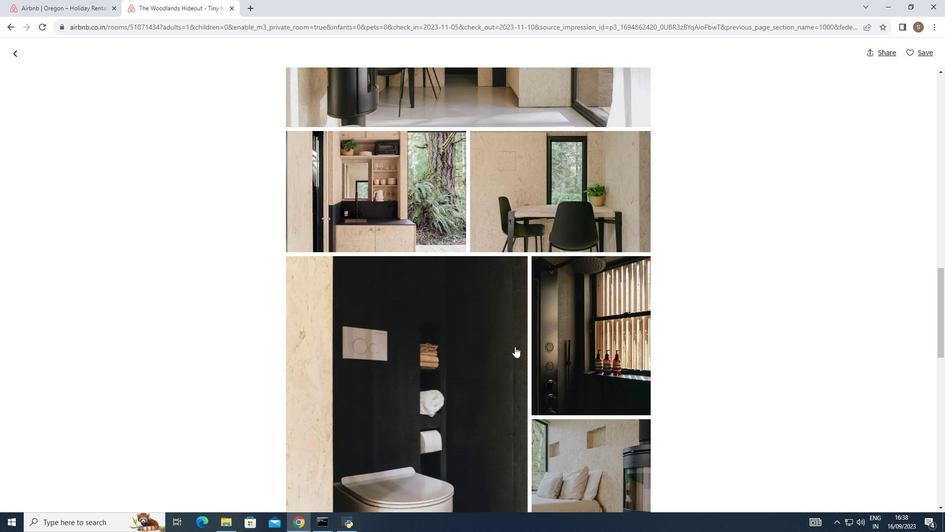 
Action: Mouse scrolled (515, 347) with delta (0, 0)
Screenshot: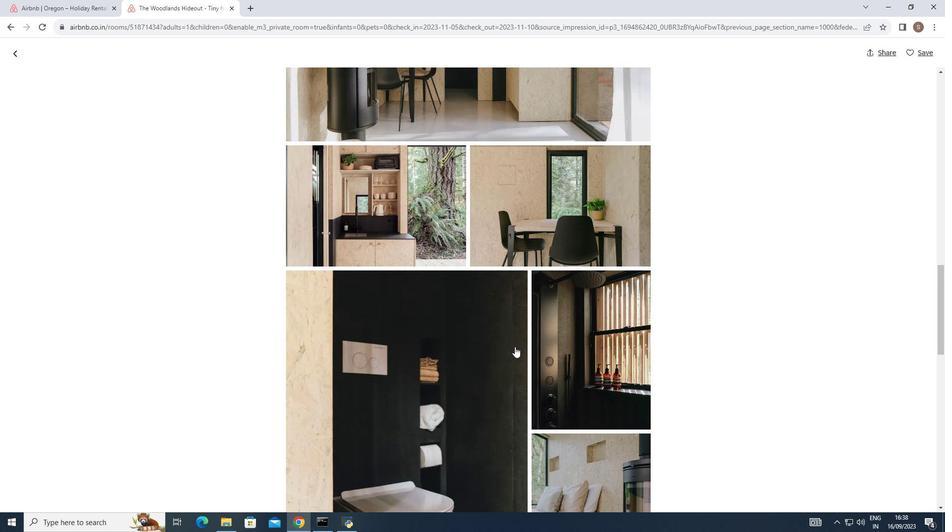 
Action: Mouse scrolled (515, 347) with delta (0, 0)
Screenshot: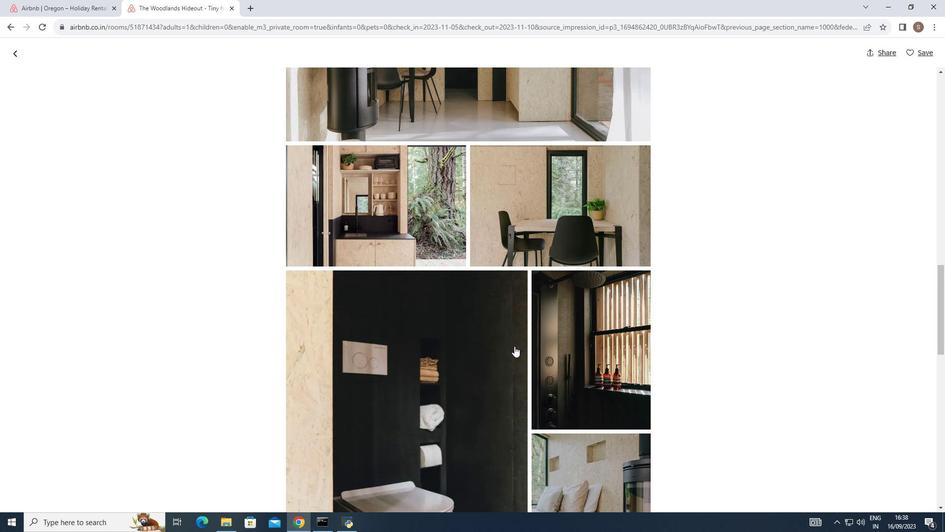 
Action: Mouse scrolled (515, 347) with delta (0, 0)
Screenshot: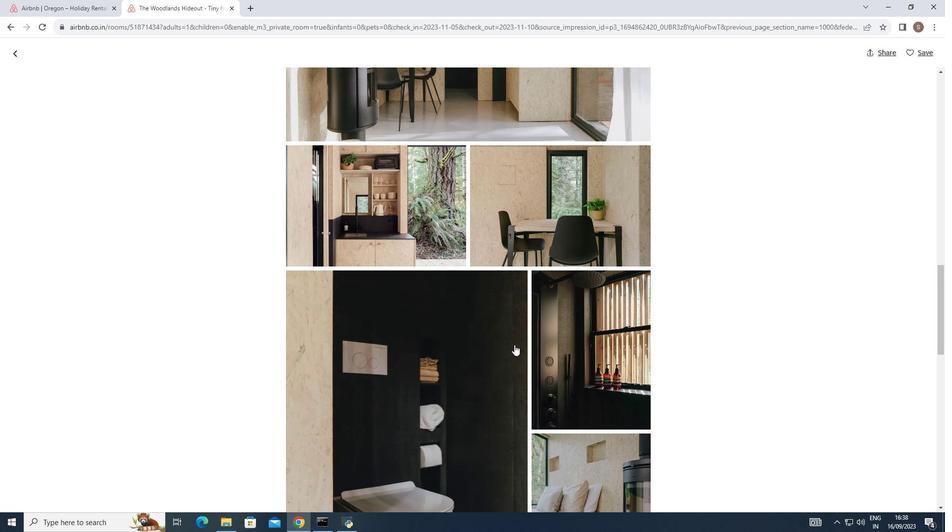
Action: Mouse moved to (514, 344)
Screenshot: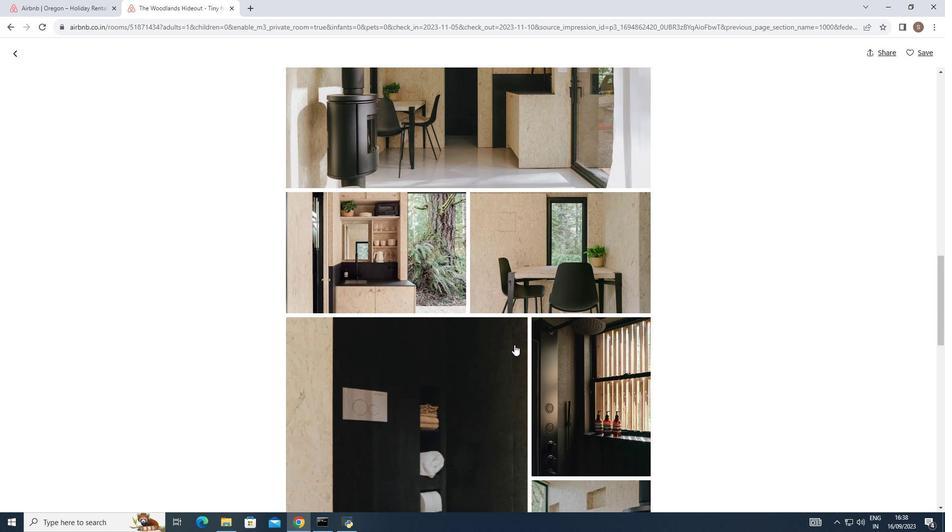 
Action: Mouse scrolled (514, 345) with delta (0, 0)
Screenshot: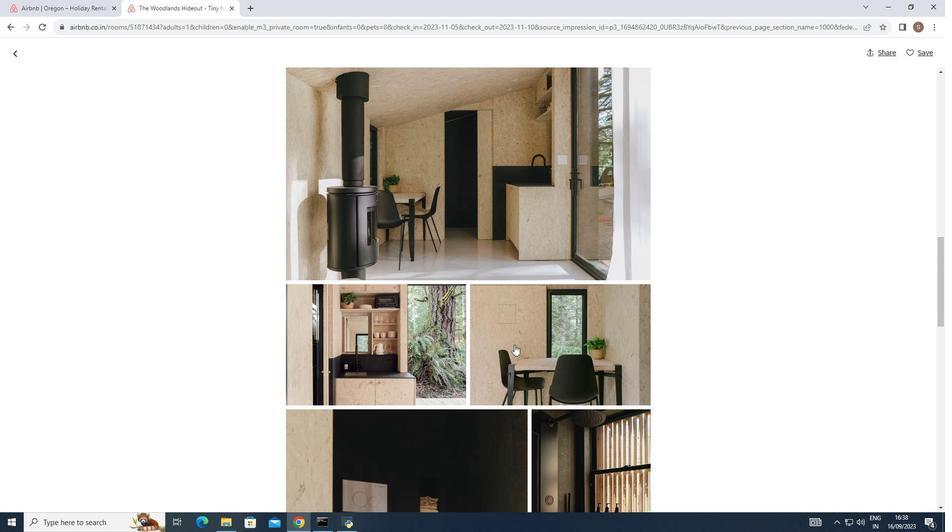 
Action: Mouse scrolled (514, 345) with delta (0, 0)
Screenshot: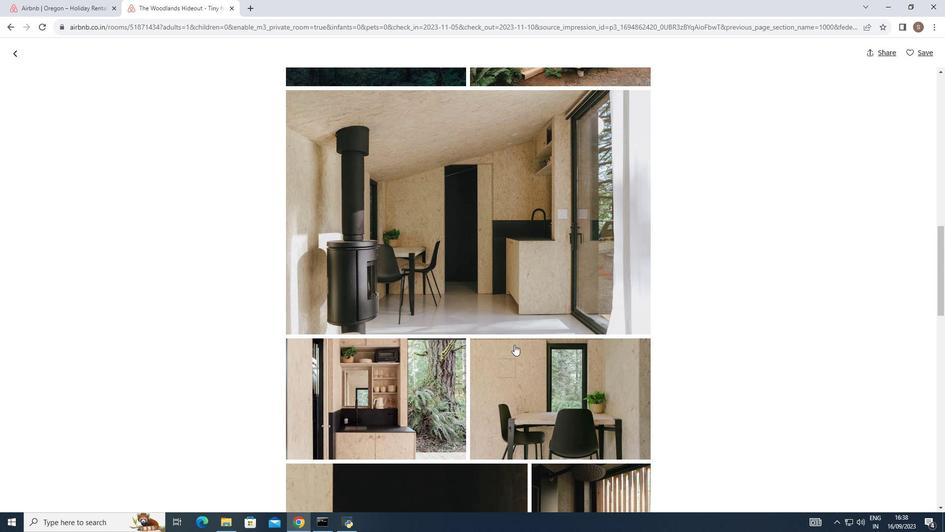 
Action: Mouse scrolled (514, 345) with delta (0, 0)
Screenshot: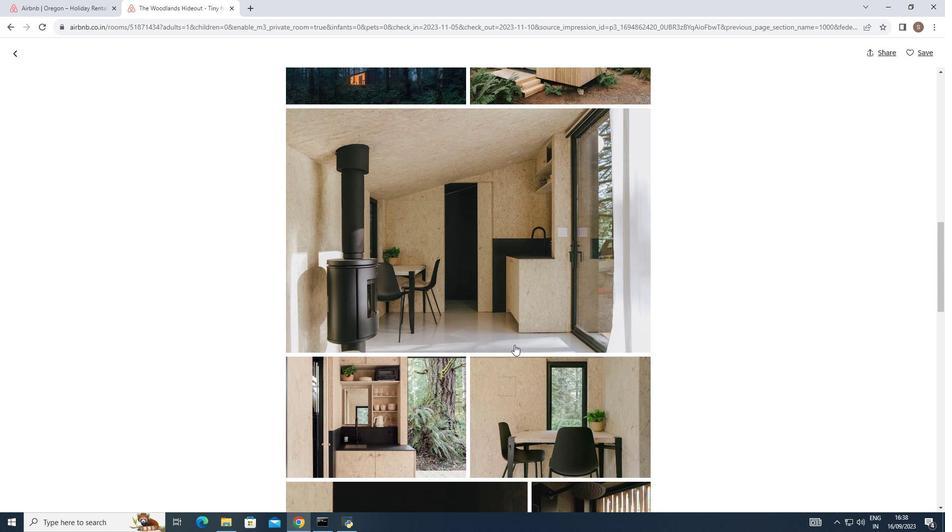 
Action: Mouse scrolled (514, 345) with delta (0, 0)
Screenshot: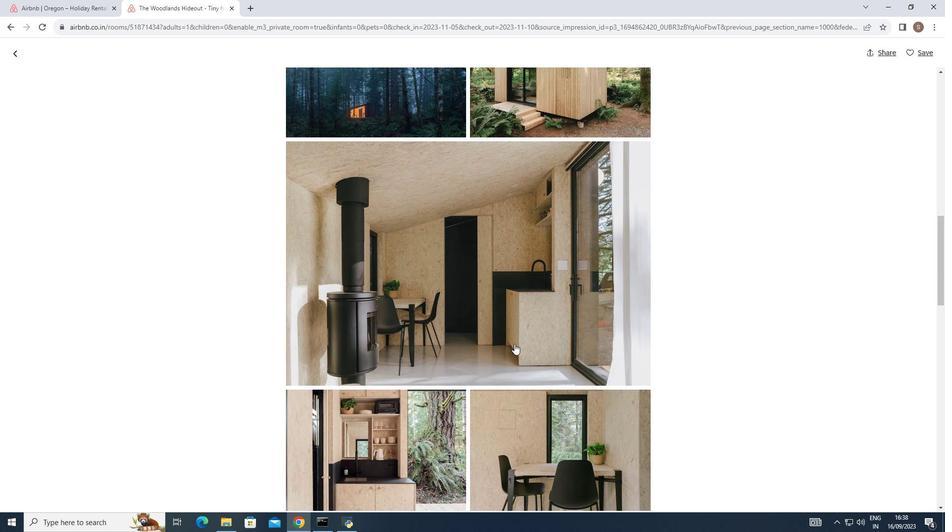 
Action: Mouse scrolled (514, 345) with delta (0, 0)
Screenshot: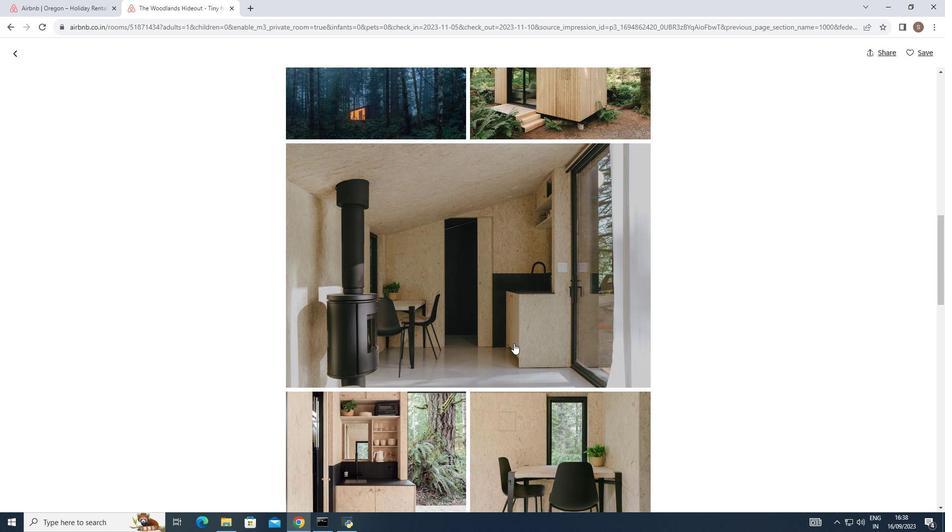 
Action: Mouse moved to (514, 343)
Screenshot: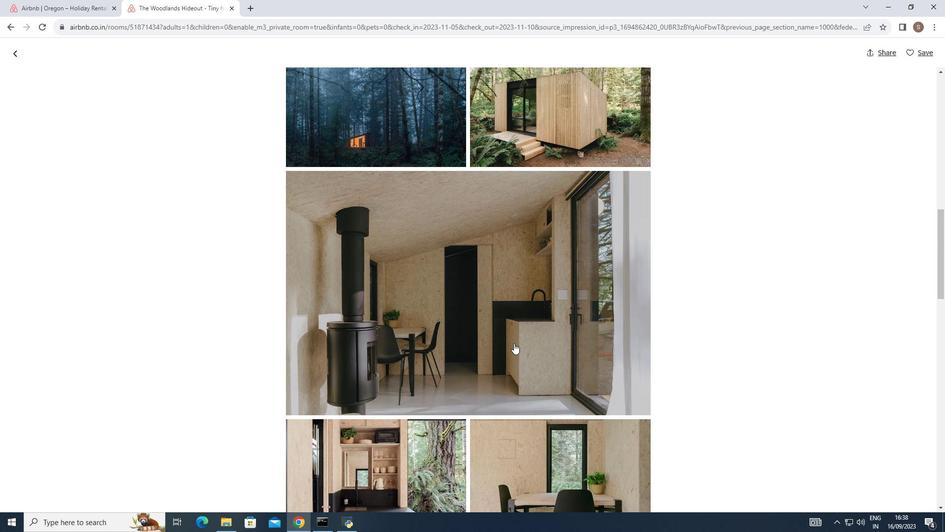 
Action: Mouse scrolled (514, 343) with delta (0, 0)
Screenshot: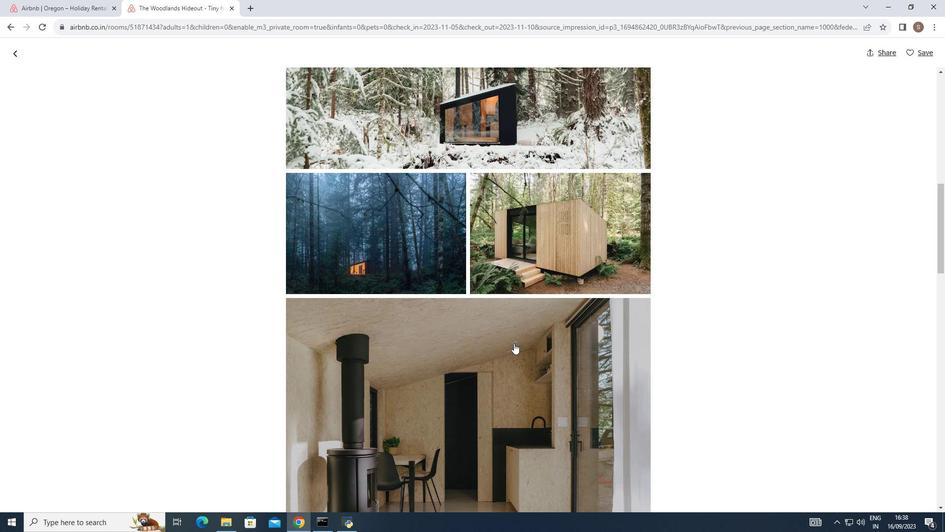 
Action: Mouse scrolled (514, 343) with delta (0, 0)
Screenshot: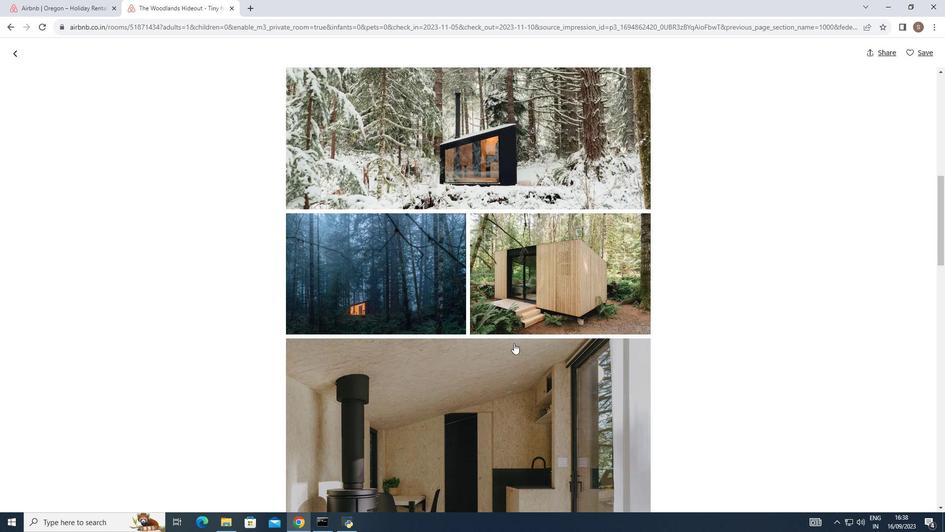 
Action: Mouse scrolled (514, 343) with delta (0, 0)
Screenshot: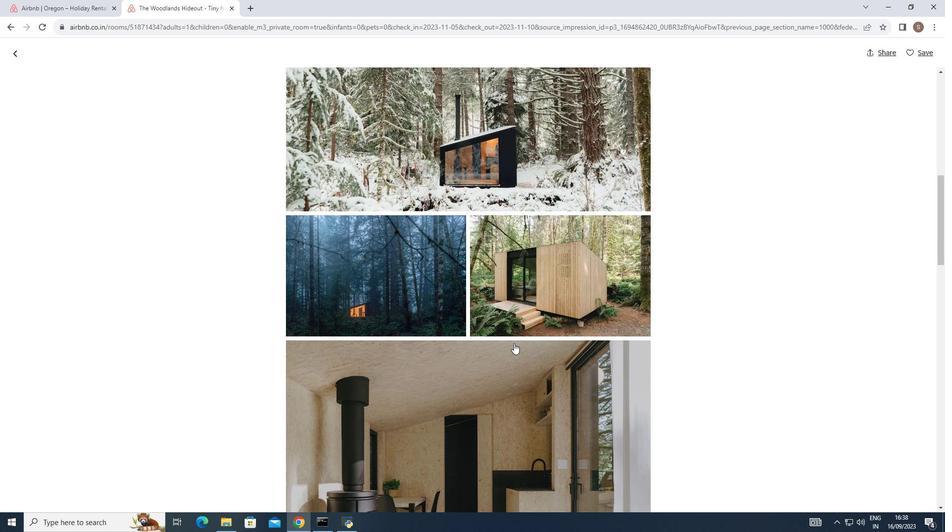 
Action: Mouse scrolled (514, 343) with delta (0, 0)
Screenshot: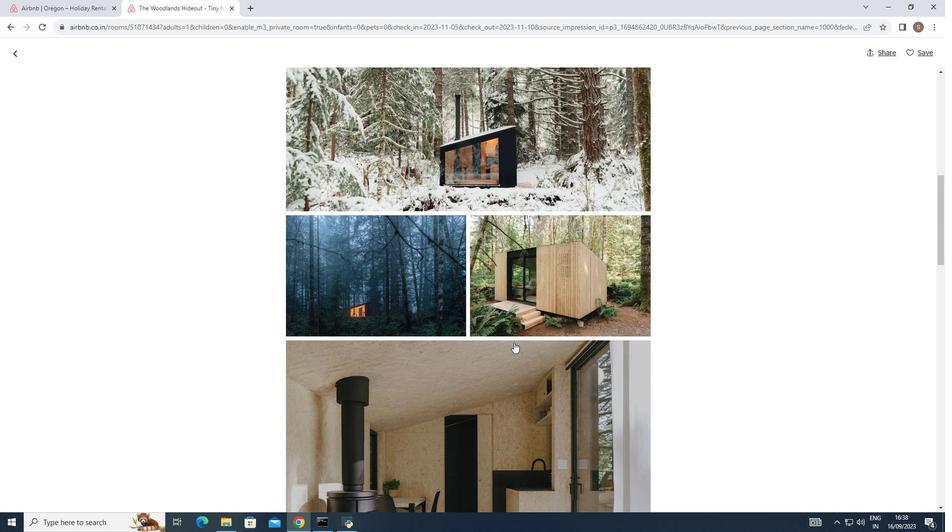 
Action: Mouse moved to (514, 342)
Screenshot: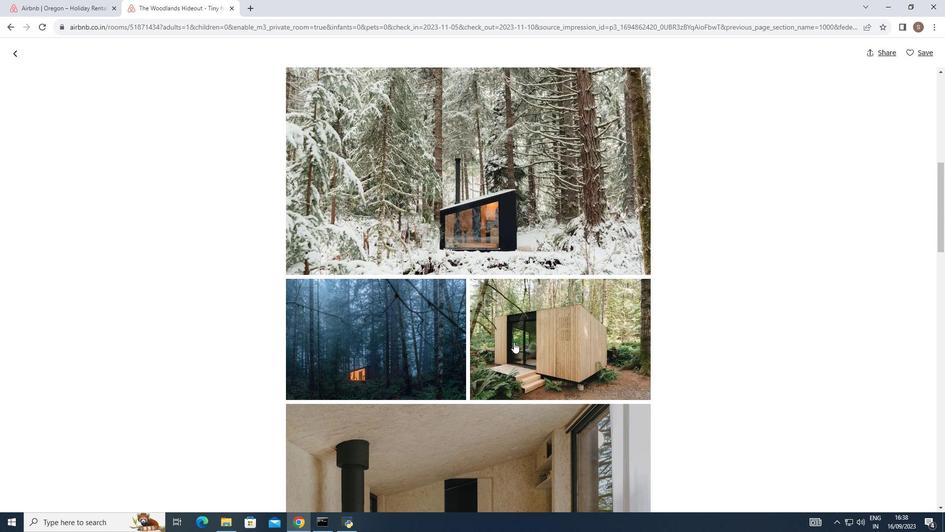 
Action: Mouse scrolled (514, 342) with delta (0, 0)
Screenshot: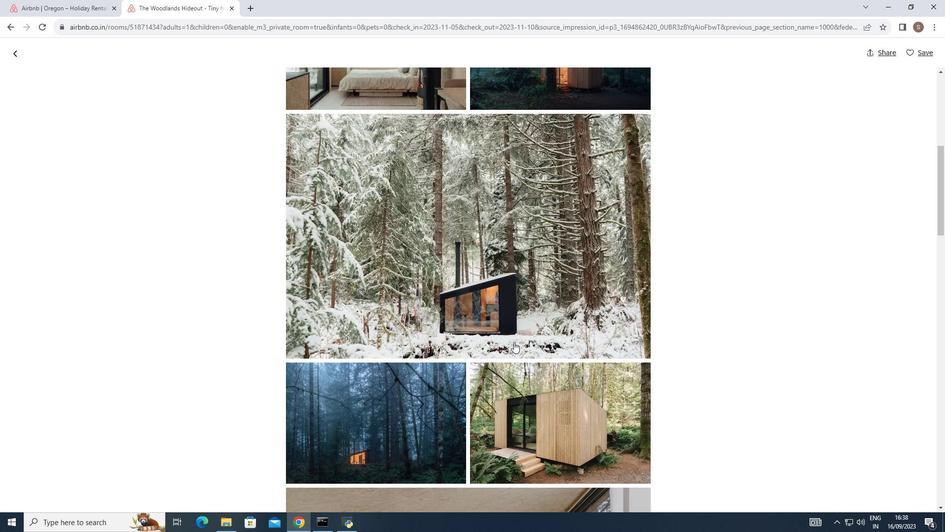
Action: Mouse scrolled (514, 342) with delta (0, 0)
Screenshot: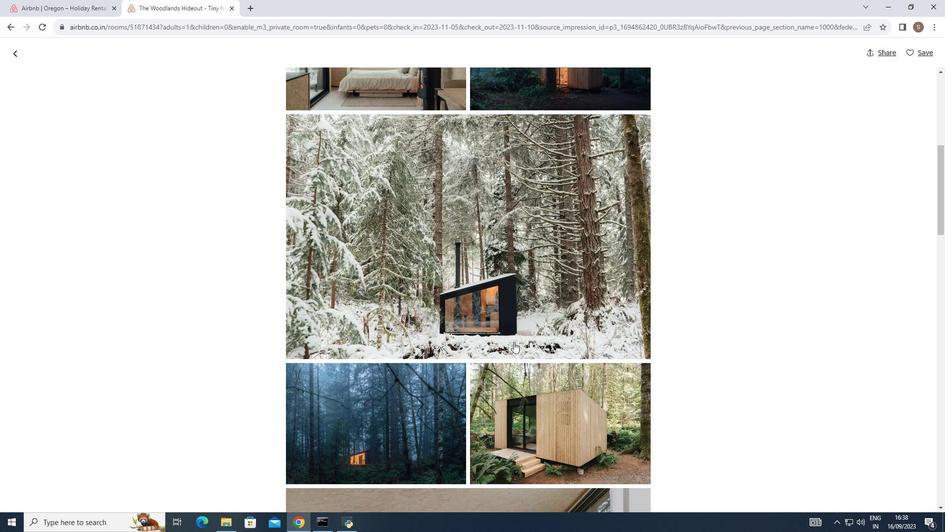 
Action: Mouse scrolled (514, 342) with delta (0, 0)
Screenshot: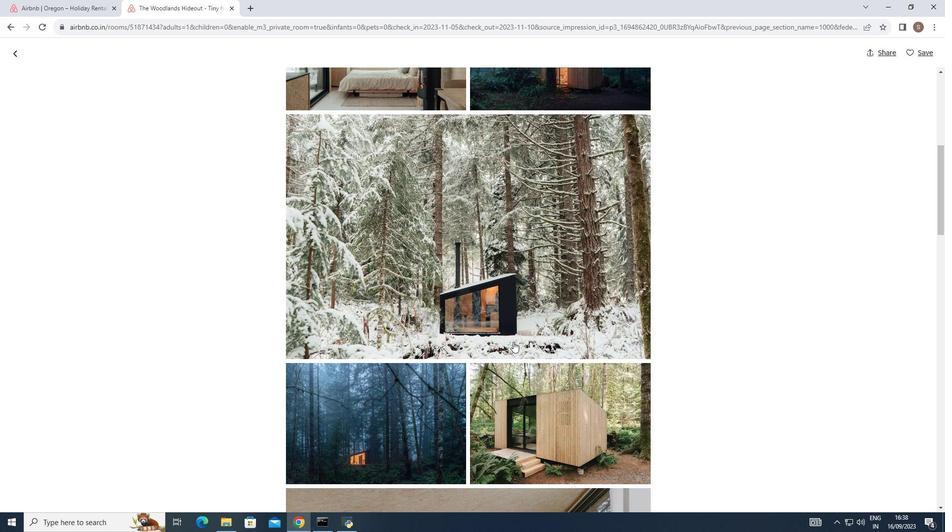
Action: Mouse moved to (513, 341)
Screenshot: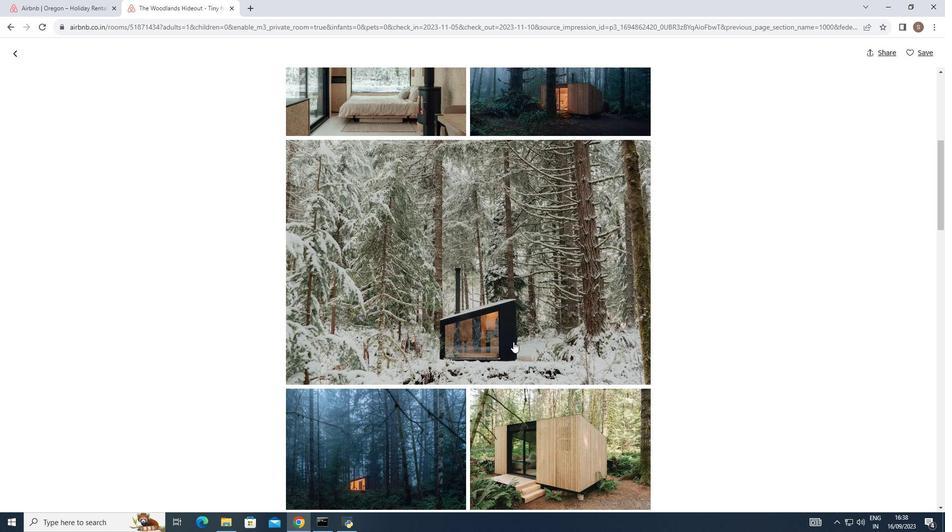 
Action: Mouse scrolled (513, 342) with delta (0, 0)
Screenshot: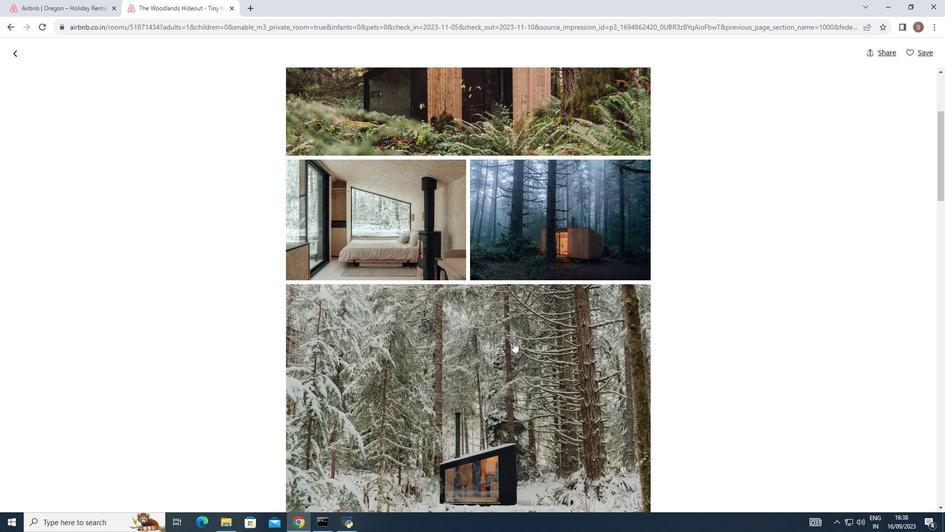 
Action: Mouse scrolled (513, 342) with delta (0, 0)
Screenshot: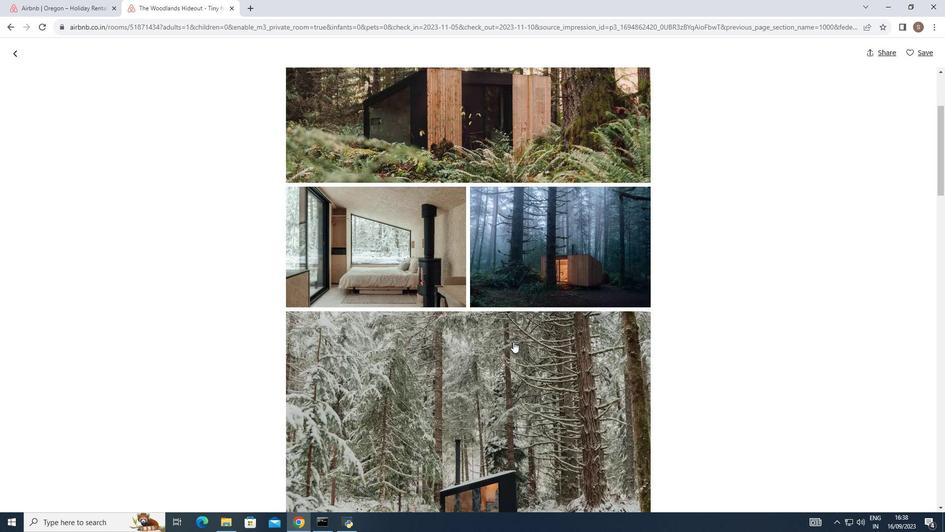 
Action: Mouse scrolled (513, 342) with delta (0, 0)
Screenshot: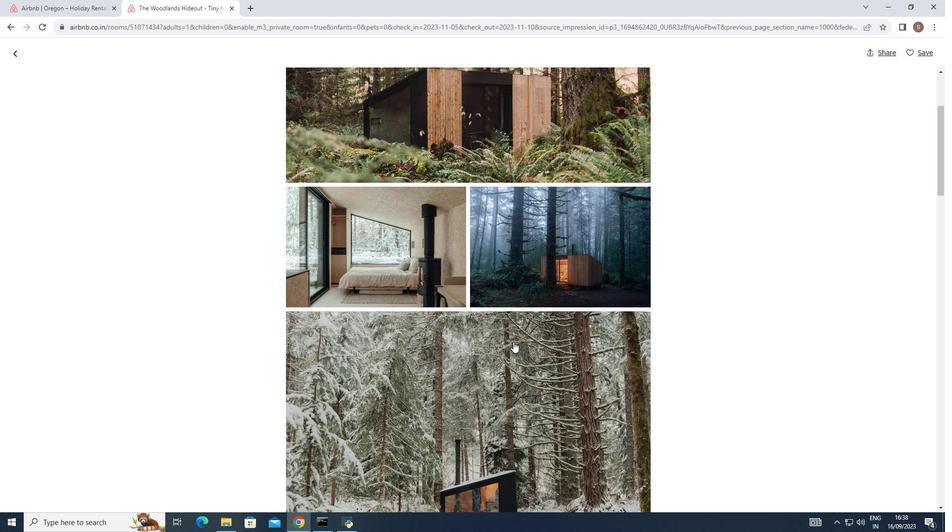 
Action: Mouse scrolled (513, 342) with delta (0, 0)
Screenshot: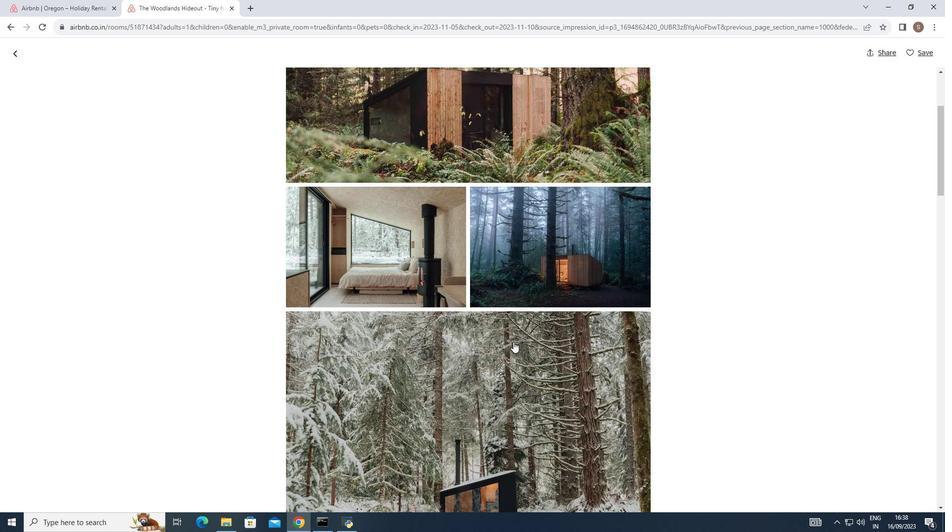 
Action: Mouse scrolled (513, 342) with delta (0, 0)
Screenshot: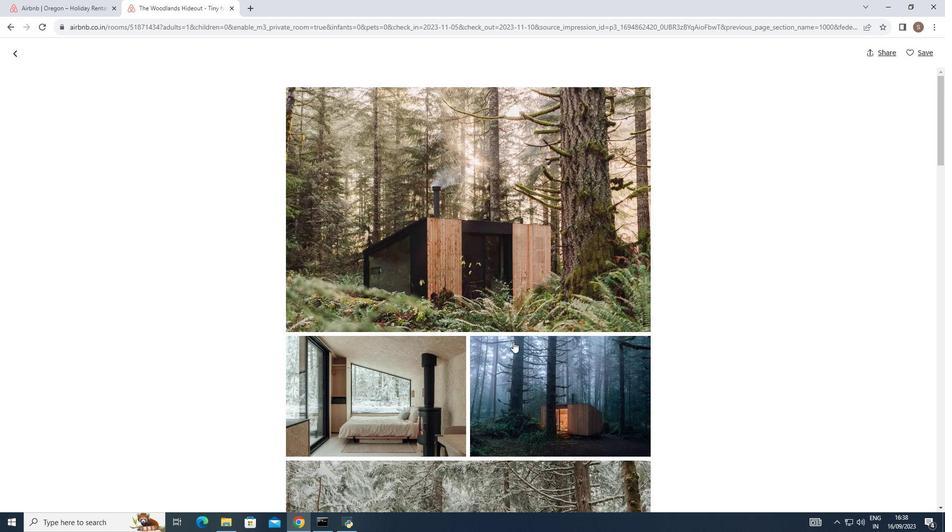 
Action: Mouse scrolled (513, 342) with delta (0, 0)
Screenshot: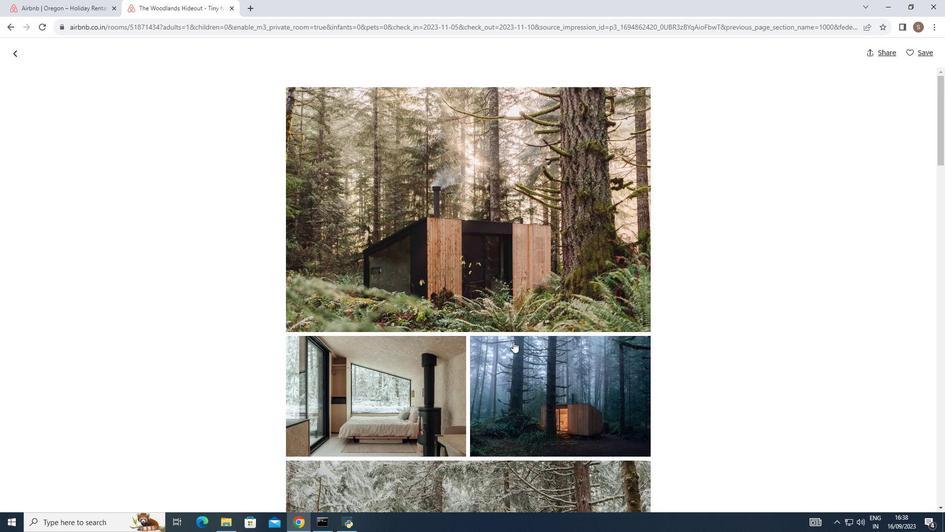 
Action: Mouse scrolled (513, 342) with delta (0, 0)
Screenshot: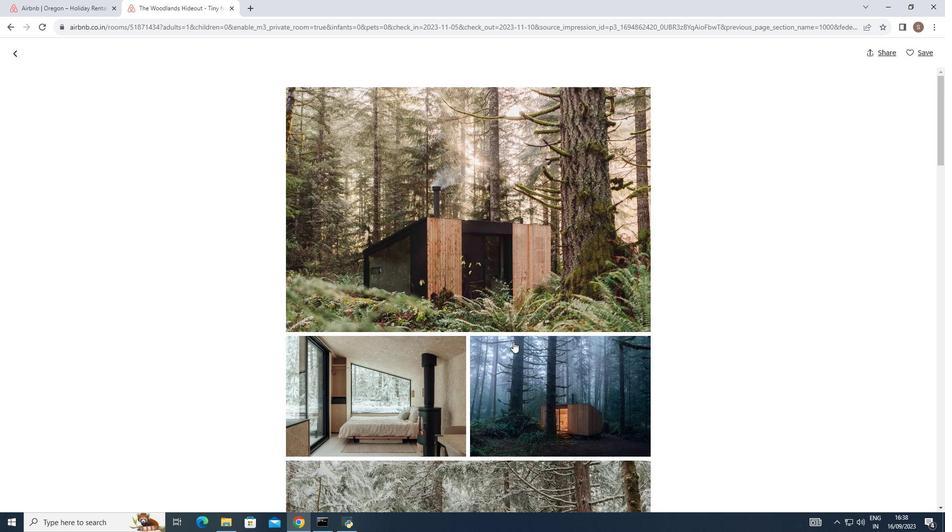 
Action: Mouse scrolled (513, 342) with delta (0, 0)
Screenshot: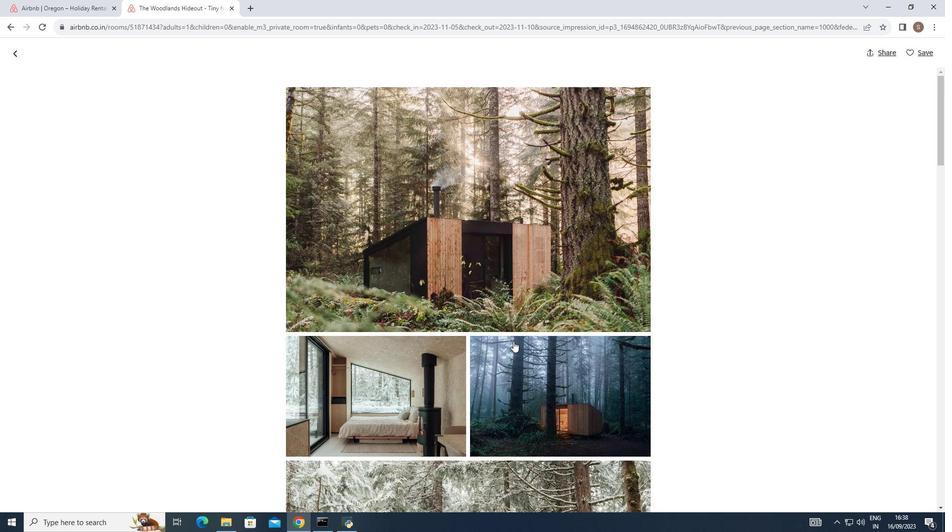 
Action: Mouse scrolled (513, 342) with delta (0, 0)
Screenshot: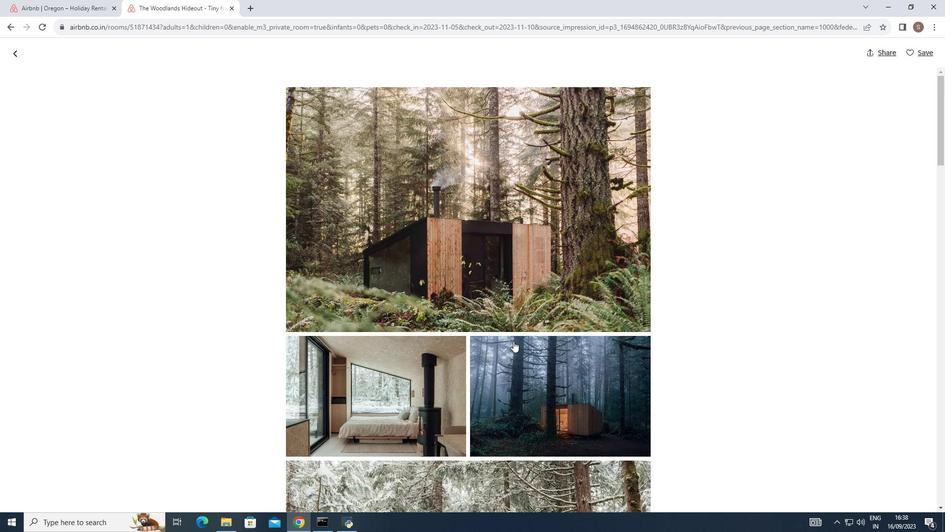 
Action: Mouse moved to (513, 341)
Screenshot: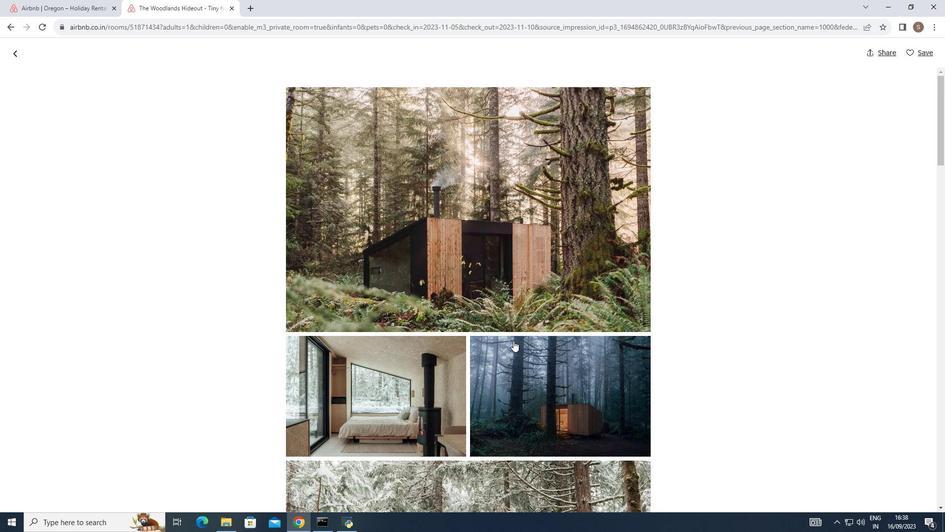 
Action: Mouse scrolled (513, 341) with delta (0, 0)
Screenshot: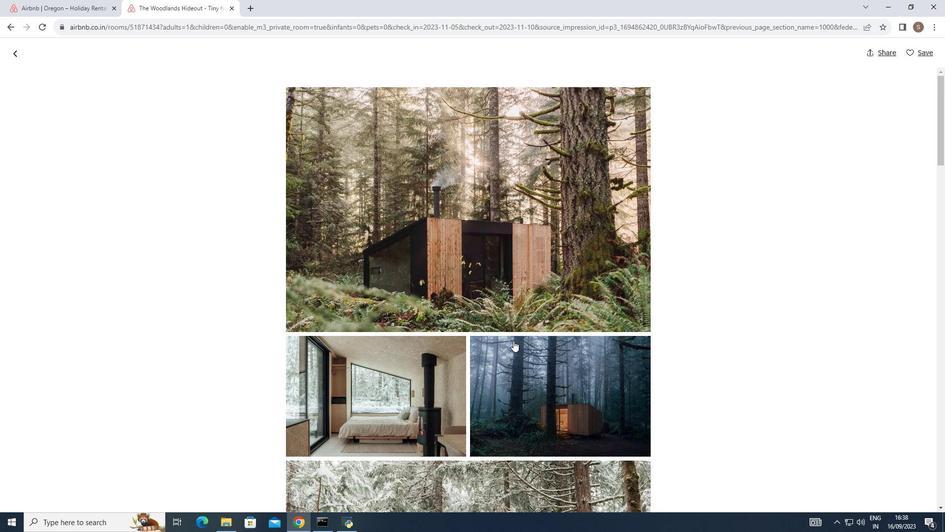 
Action: Mouse scrolled (513, 341) with delta (0, 0)
Screenshot: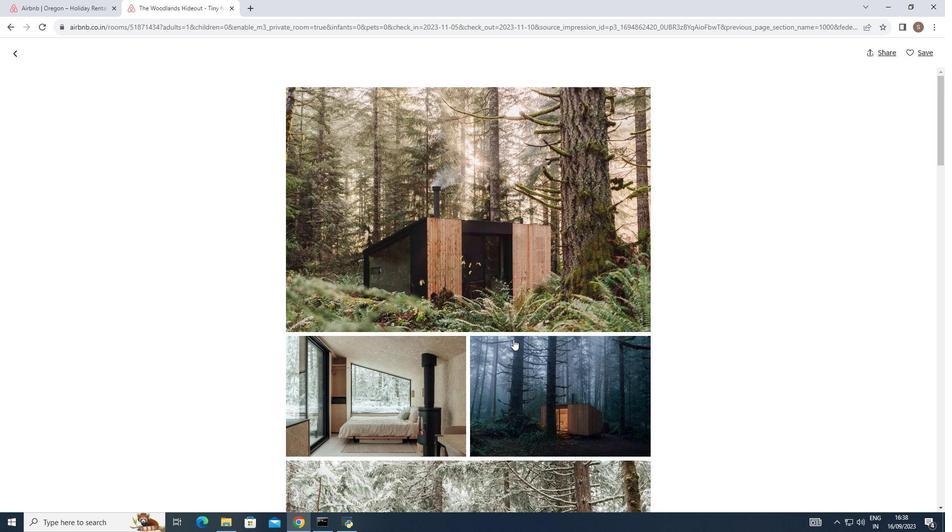 
Action: Mouse moved to (247, 182)
Screenshot: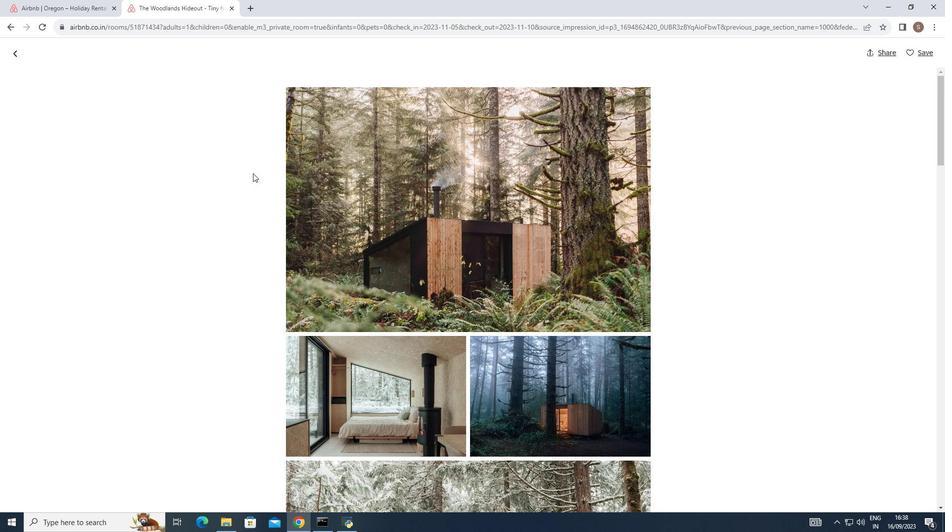 
Action: Mouse pressed left at (247, 182)
Screenshot: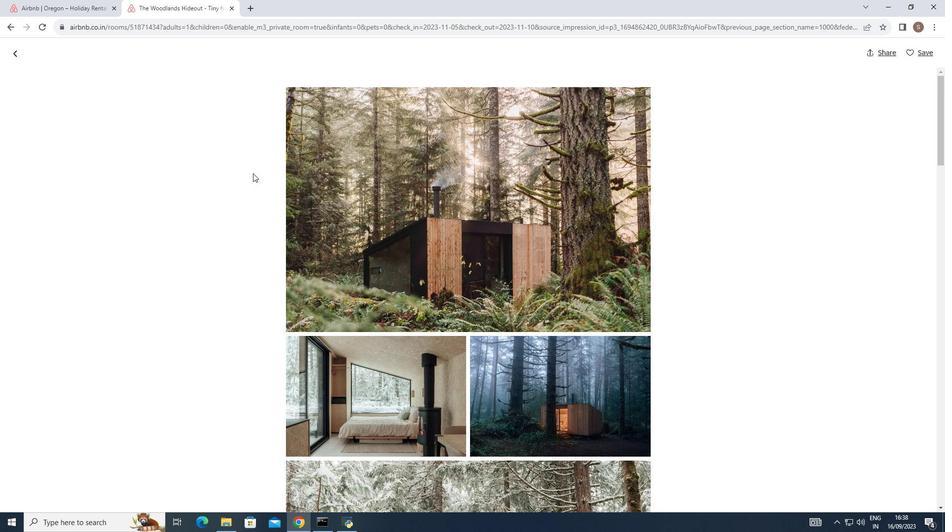 
Action: Mouse moved to (20, 52)
Screenshot: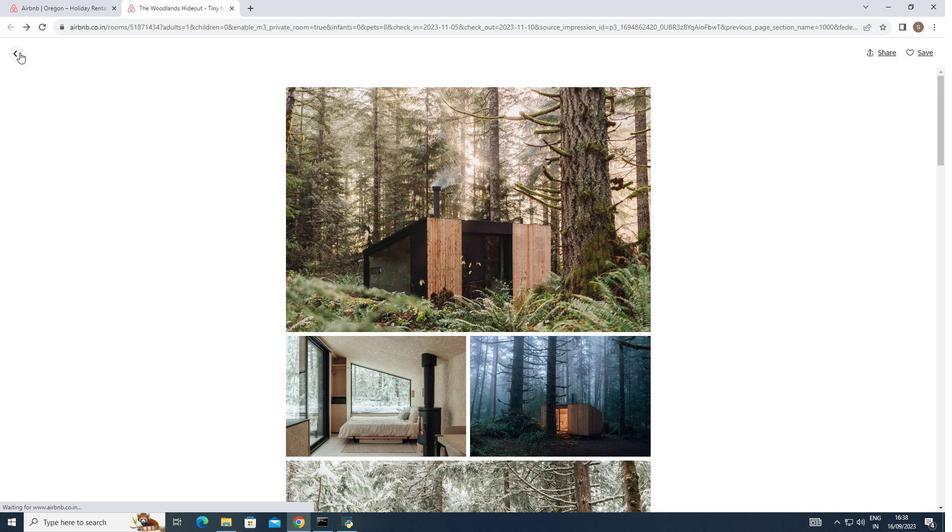 
Action: Mouse pressed left at (20, 52)
Screenshot: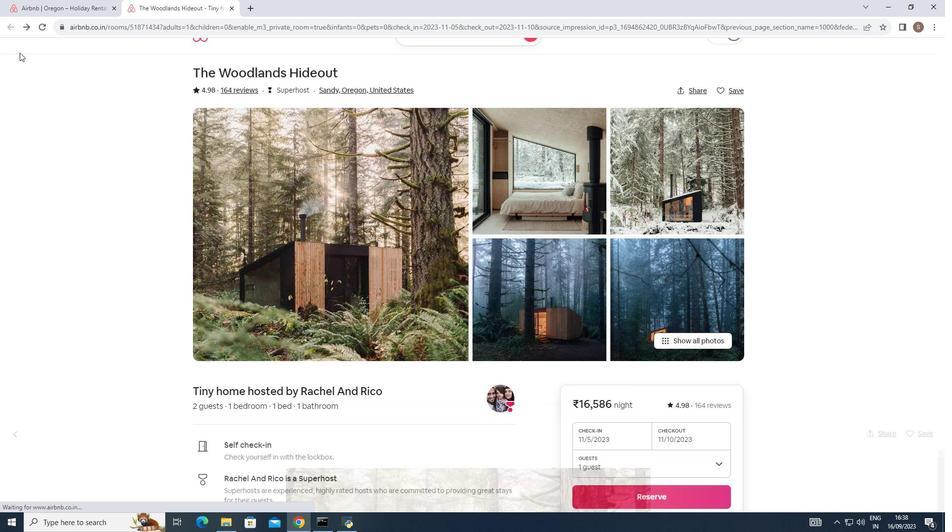 
Action: Mouse moved to (233, 7)
Screenshot: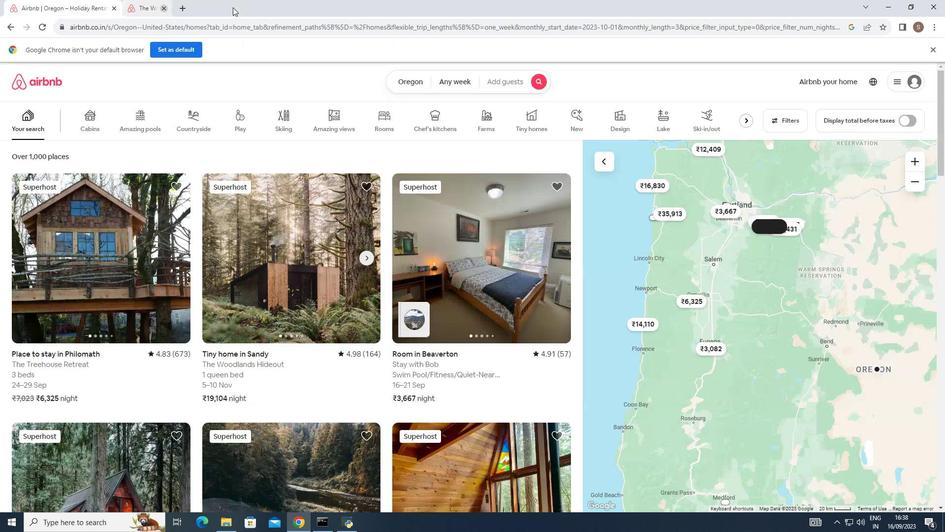 
Action: Mouse pressed left at (233, 7)
Screenshot: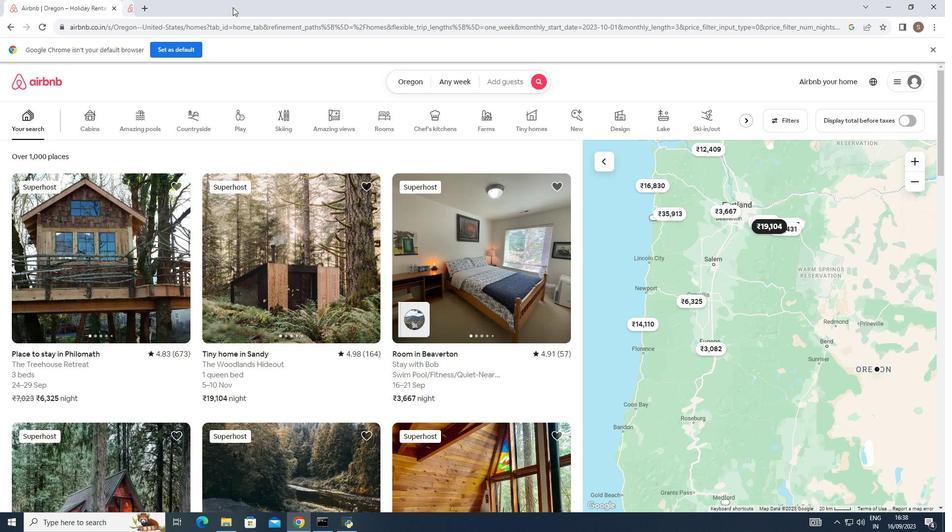
Action: Mouse moved to (265, 378)
Screenshot: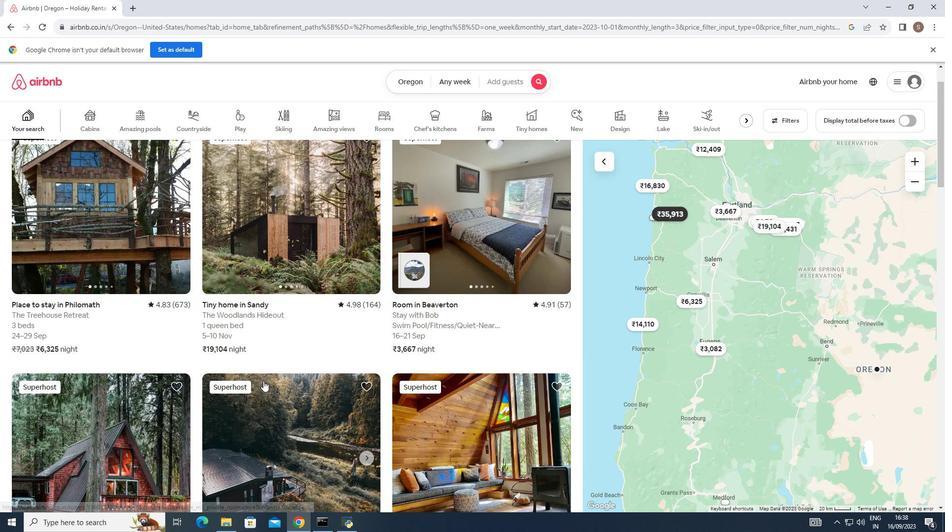 
Action: Mouse scrolled (265, 377) with delta (0, 0)
Screenshot: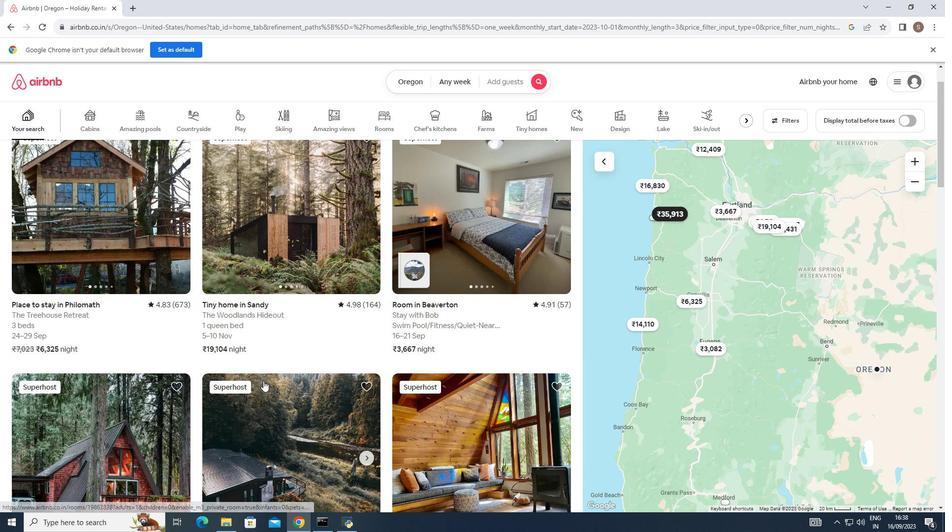 
Action: Mouse moved to (263, 380)
Screenshot: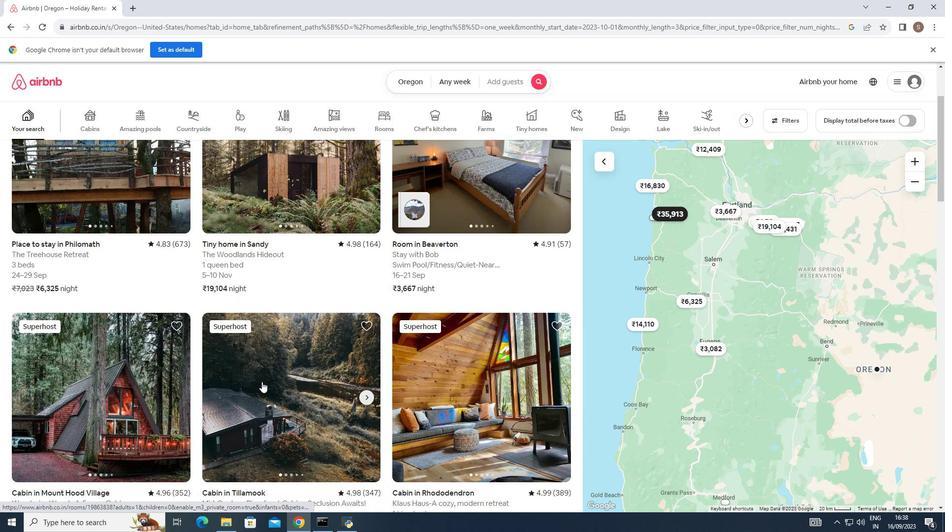 
Action: Mouse scrolled (263, 380) with delta (0, 0)
Screenshot: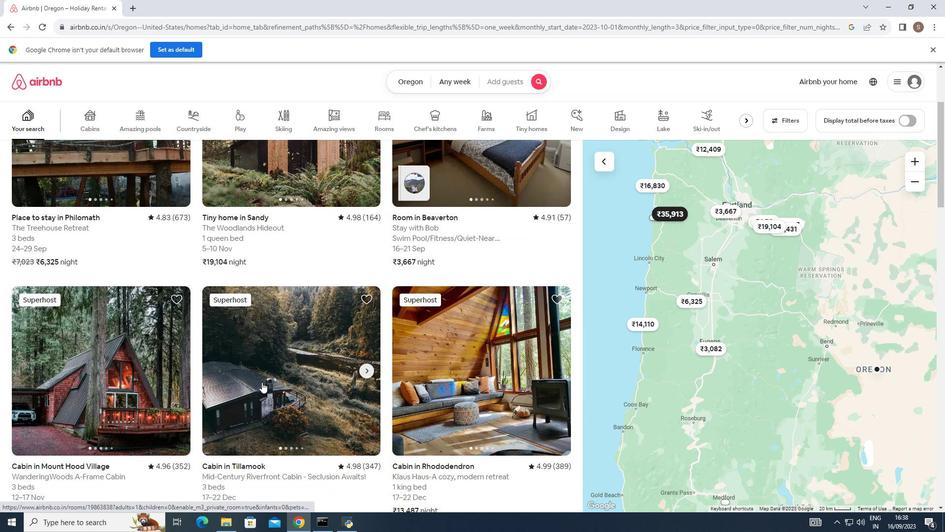 
Action: Mouse moved to (262, 381)
Screenshot: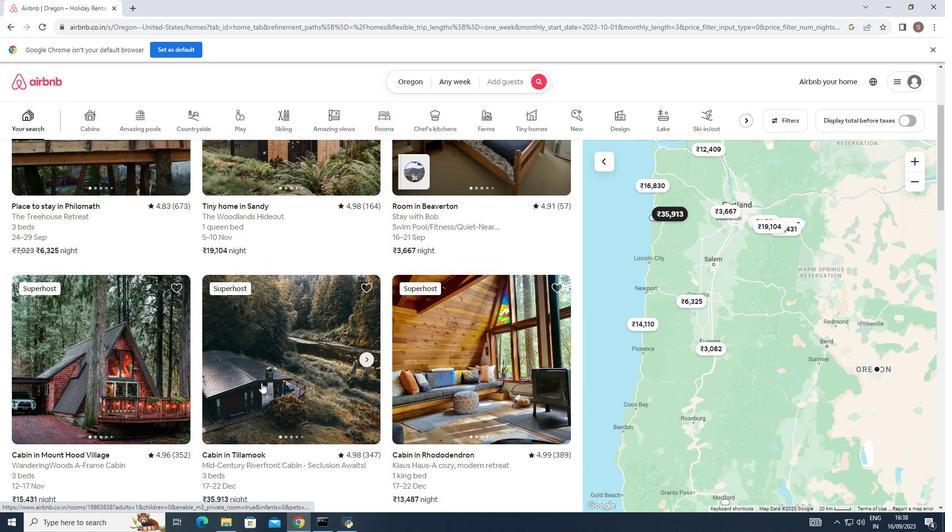 
Action: Mouse scrolled (262, 381) with delta (0, 0)
Screenshot: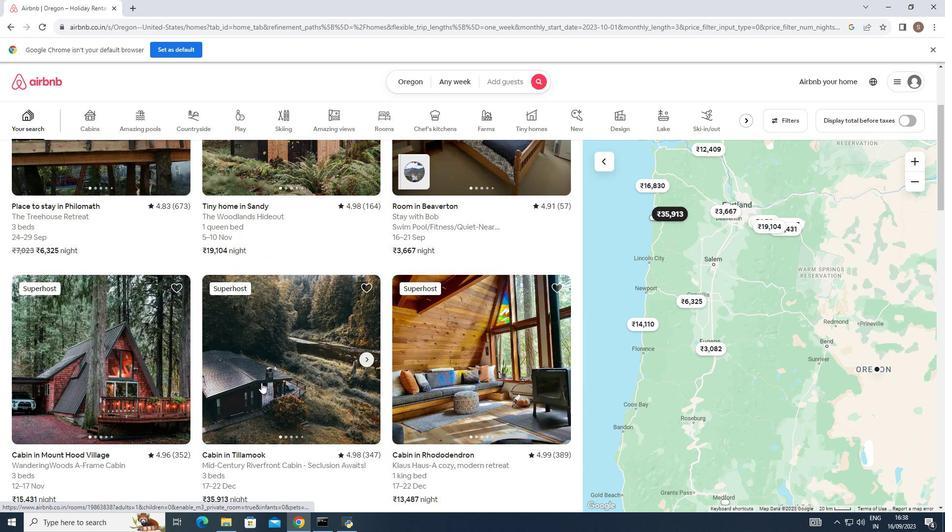 
Action: Mouse moved to (261, 382)
Screenshot: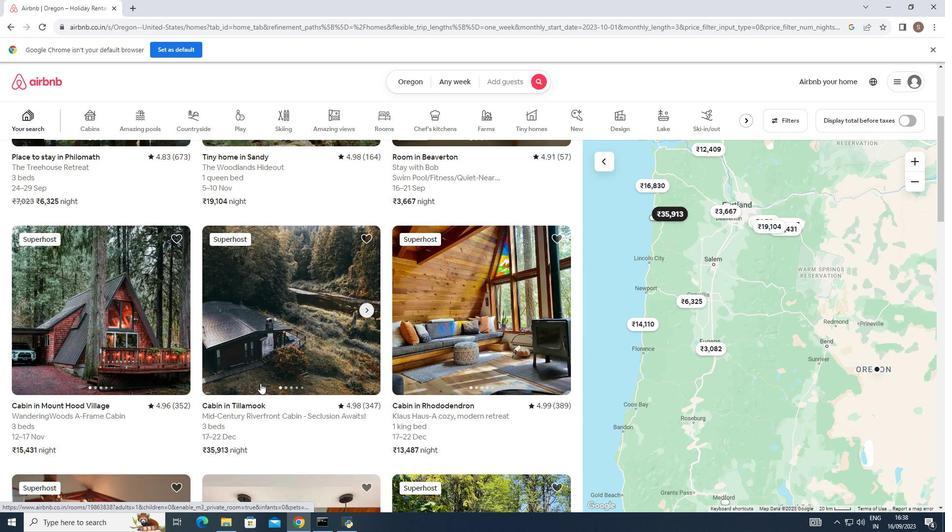 
Action: Mouse scrolled (261, 382) with delta (0, 0)
Screenshot: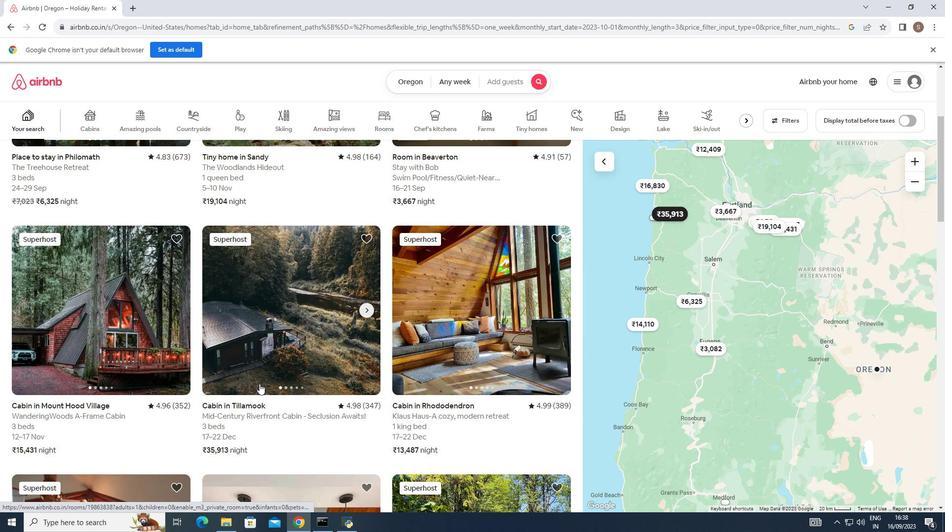 
Action: Mouse moved to (137, 348)
Screenshot: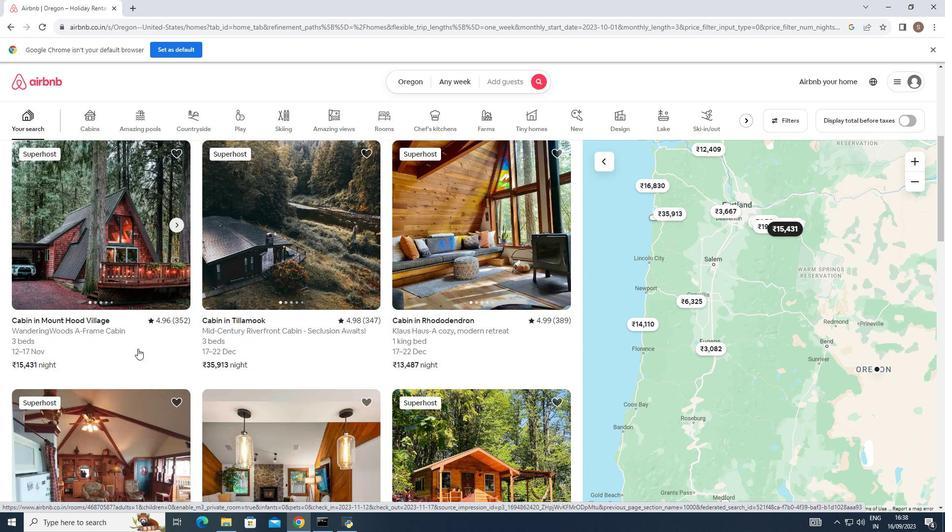
Action: Mouse scrolled (137, 348) with delta (0, 0)
Screenshot: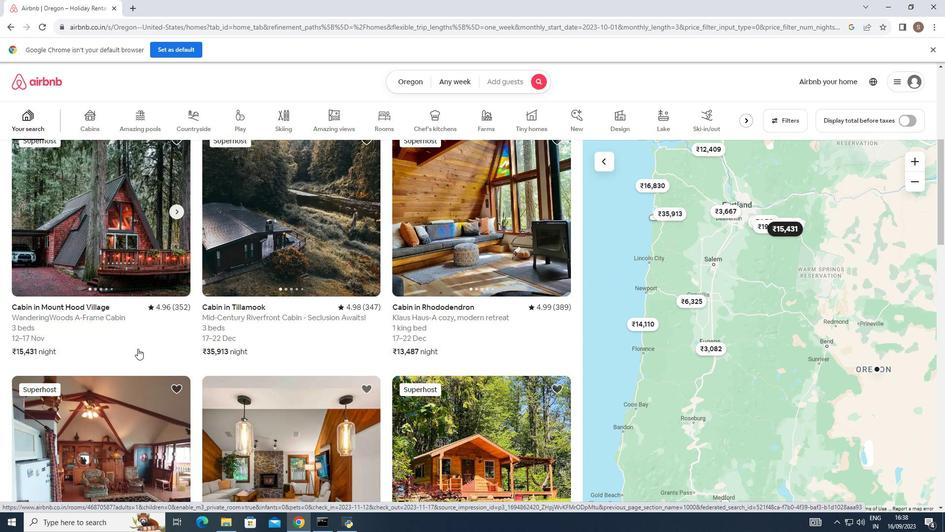 
Action: Mouse scrolled (137, 348) with delta (0, 0)
